 Task: Find connections with filter location Katangi with filter topic #Socialmediawith filter profile language Spanish with filter current company Volvo Group with filter school National Academy of Legal Studies & Research (NALSAR) University Hyderabad with filter industry Computer Hardware Manufacturing with filter service category Search Engine Marketing (SEM) with filter keywords title Help Desk
Action: Mouse moved to (153, 227)
Screenshot: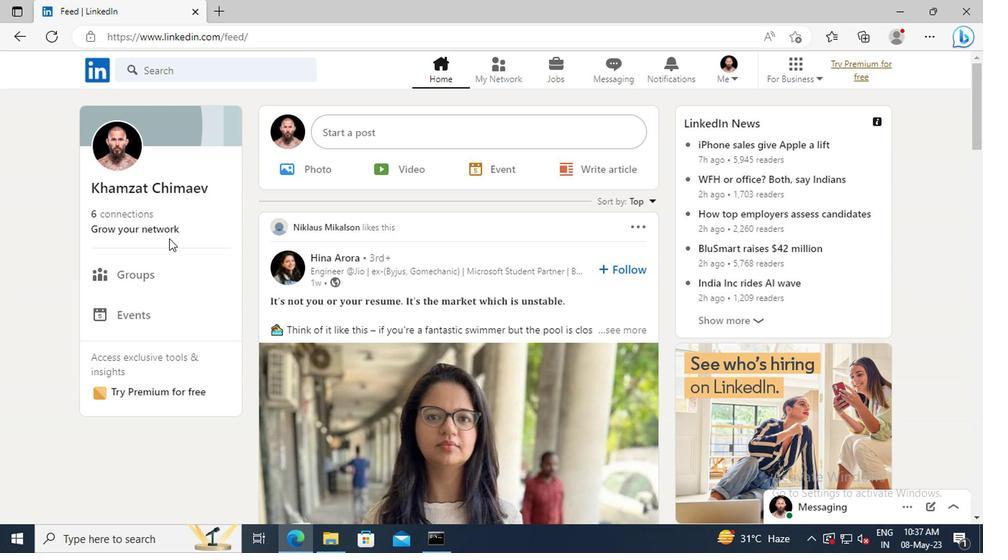 
Action: Mouse pressed left at (153, 227)
Screenshot: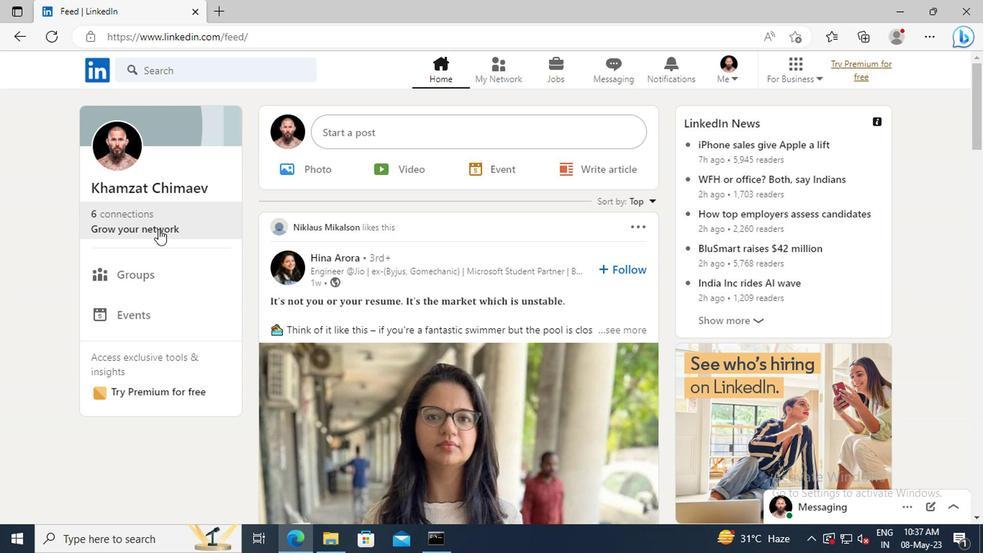 
Action: Mouse moved to (155, 154)
Screenshot: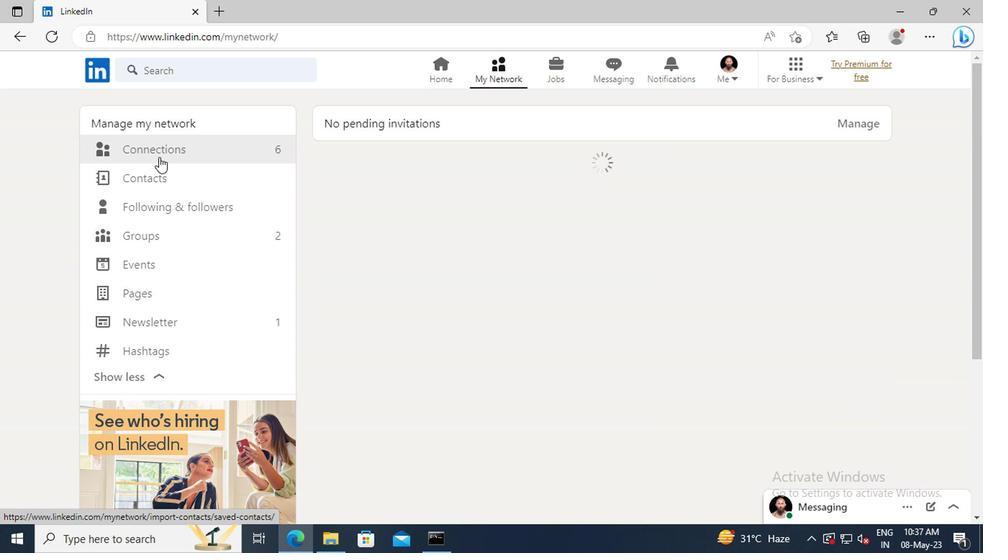 
Action: Mouse pressed left at (155, 154)
Screenshot: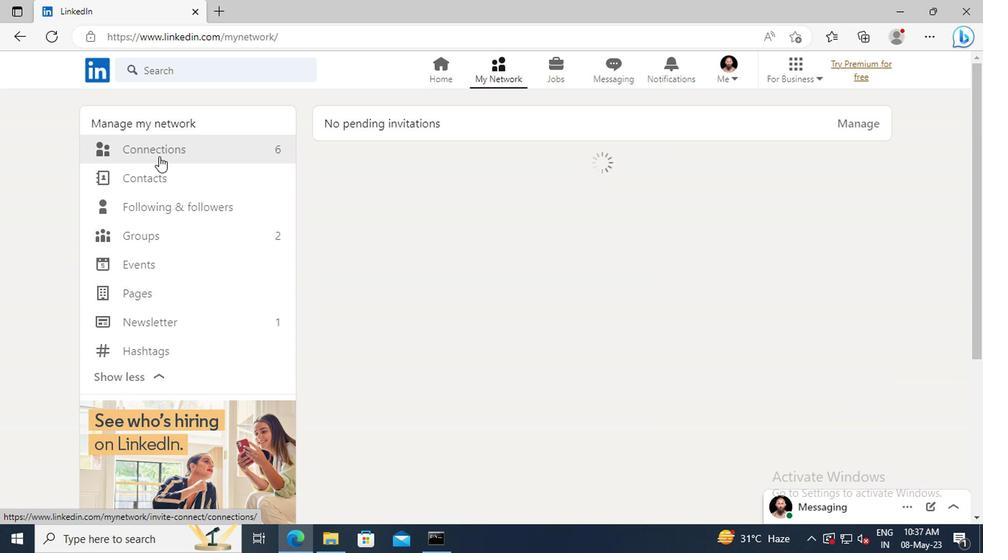 
Action: Mouse moved to (589, 154)
Screenshot: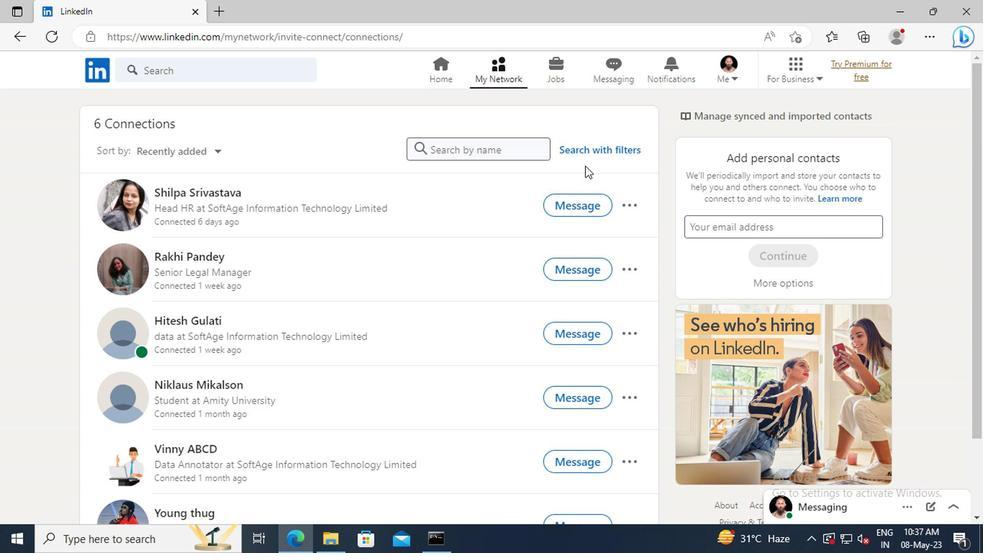 
Action: Mouse pressed left at (589, 154)
Screenshot: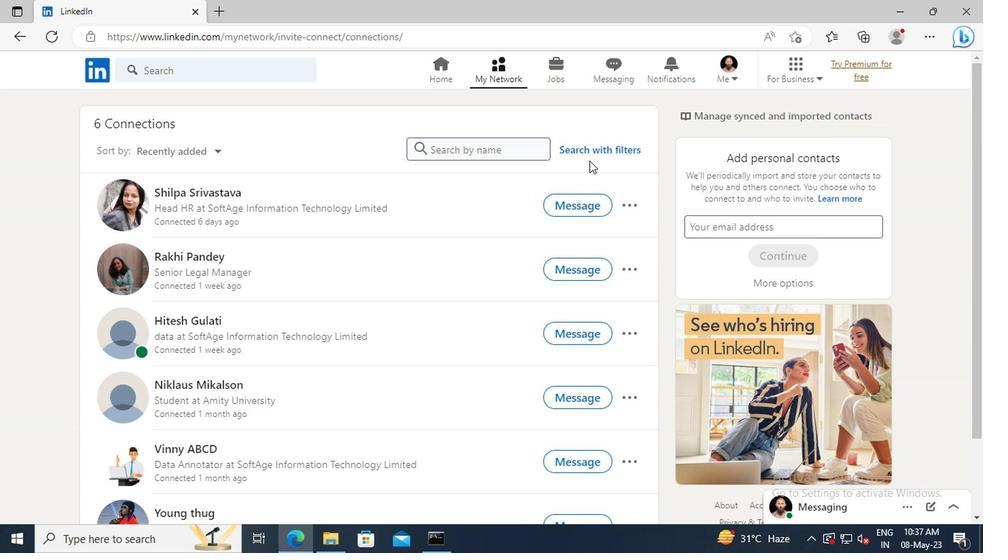 
Action: Mouse moved to (539, 114)
Screenshot: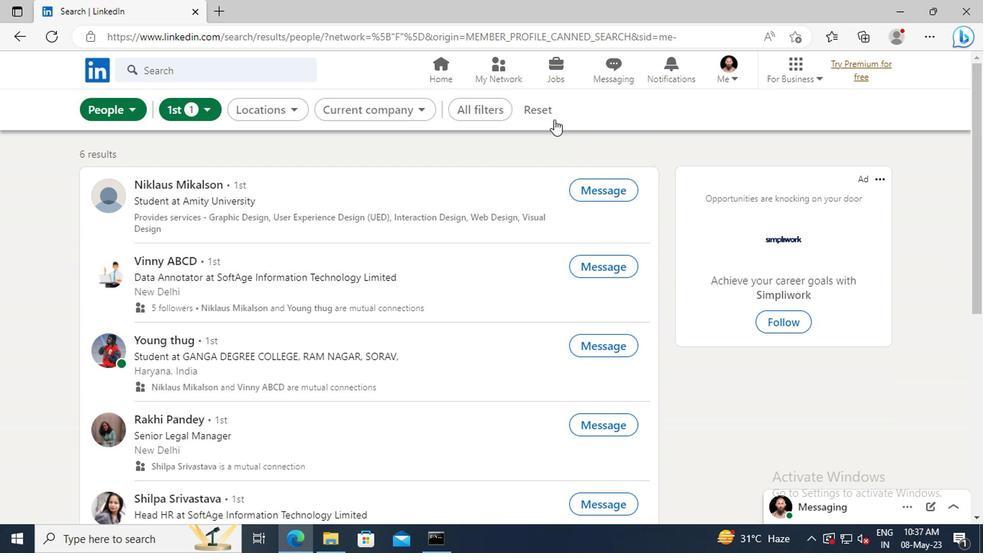 
Action: Mouse pressed left at (539, 114)
Screenshot: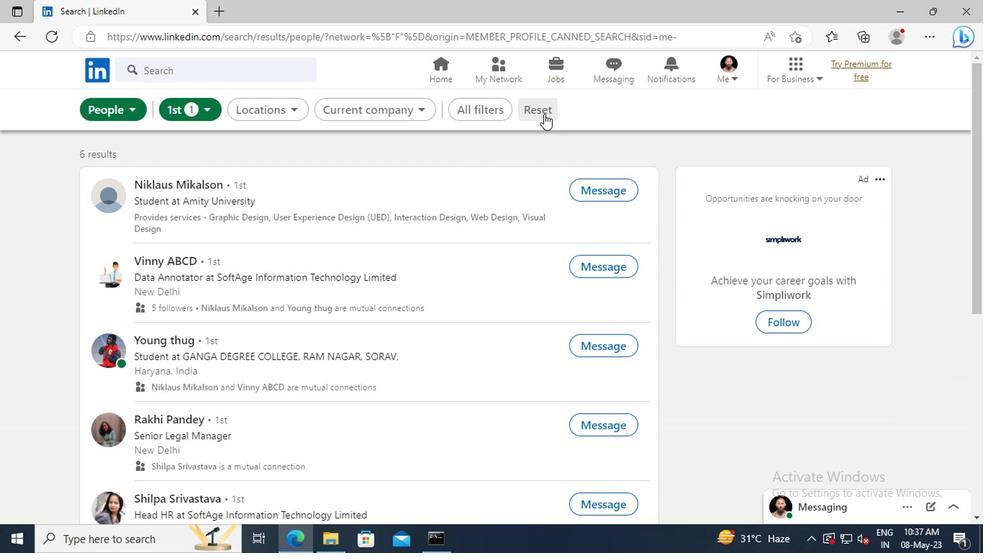 
Action: Mouse moved to (513, 111)
Screenshot: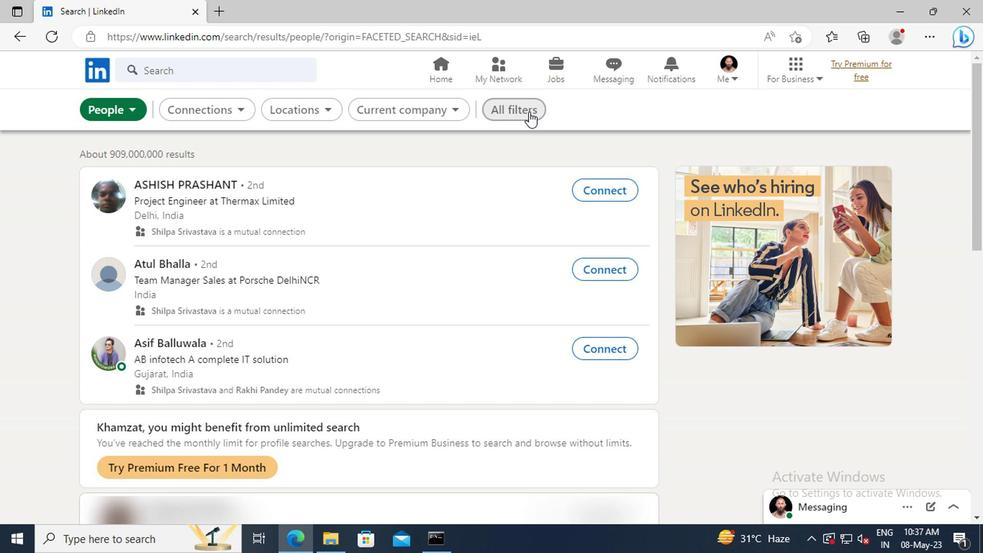 
Action: Mouse pressed left at (513, 111)
Screenshot: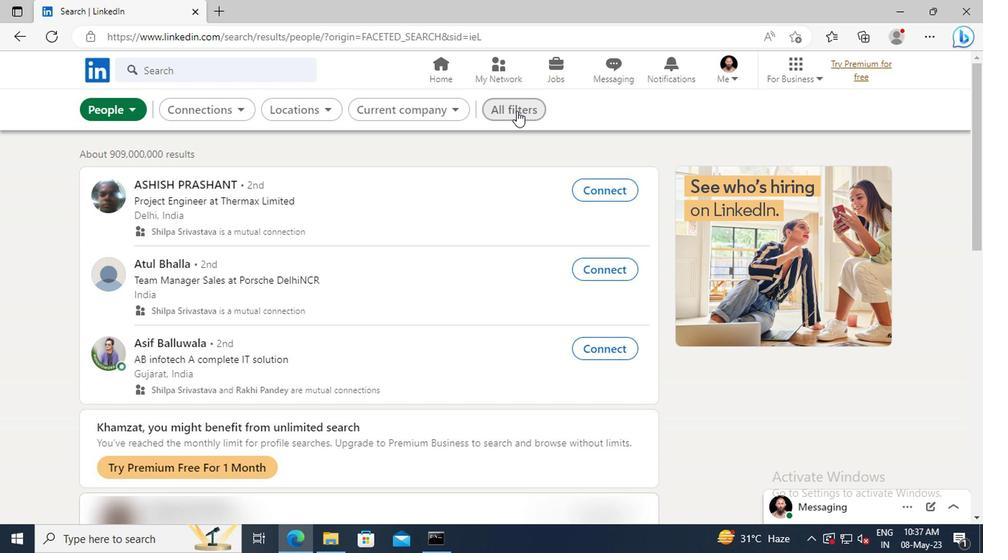 
Action: Mouse moved to (790, 268)
Screenshot: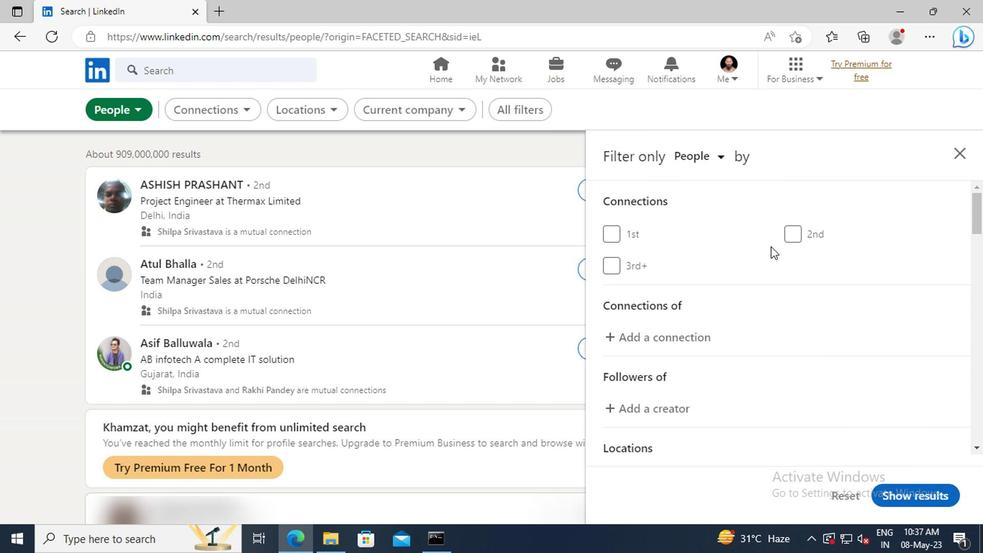 
Action: Mouse scrolled (790, 267) with delta (0, -1)
Screenshot: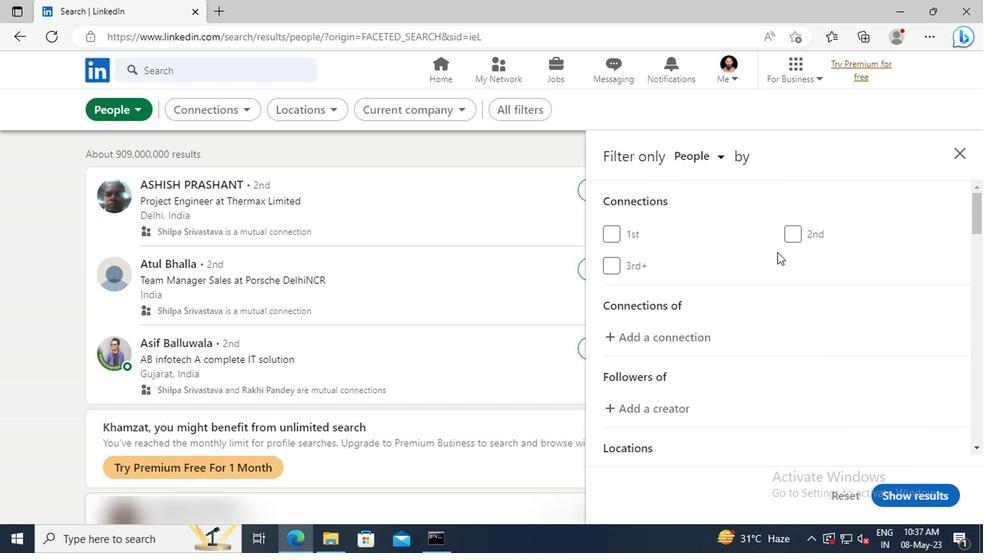 
Action: Mouse scrolled (790, 267) with delta (0, -1)
Screenshot: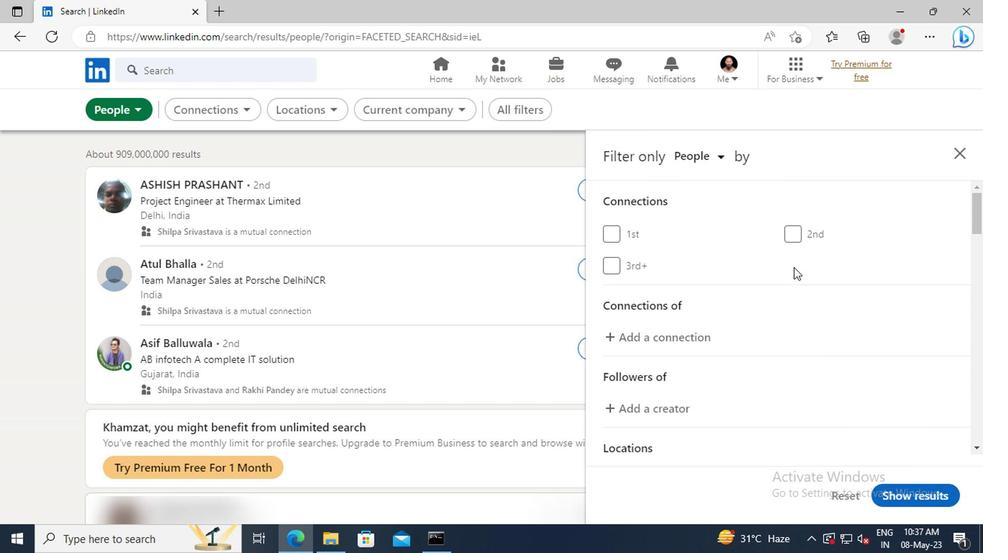 
Action: Mouse scrolled (790, 267) with delta (0, -1)
Screenshot: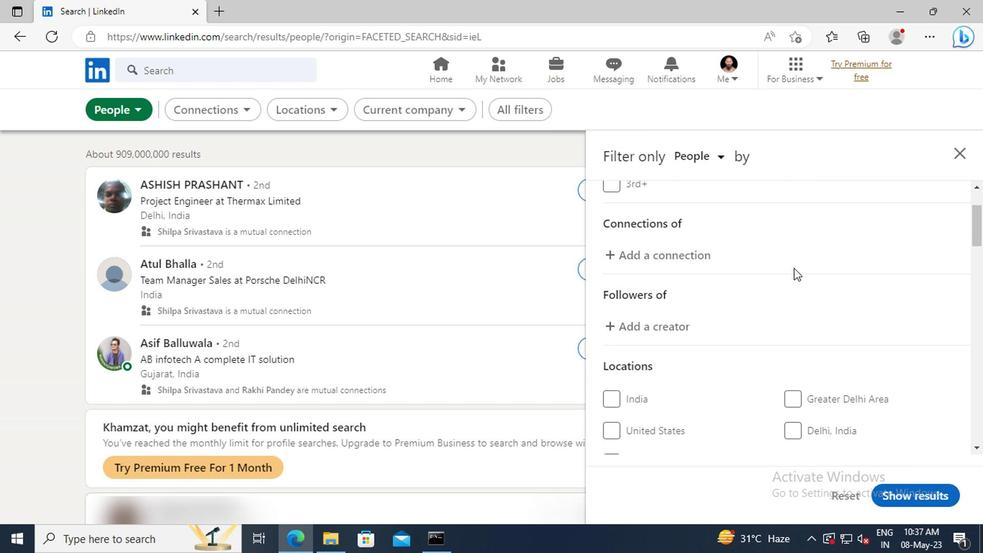 
Action: Mouse scrolled (790, 267) with delta (0, -1)
Screenshot: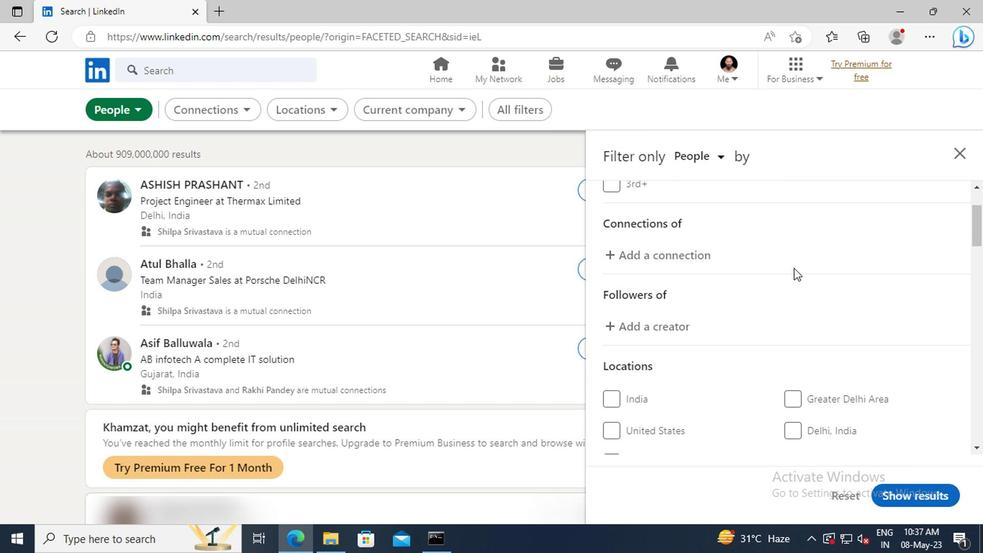 
Action: Mouse scrolled (790, 267) with delta (0, -1)
Screenshot: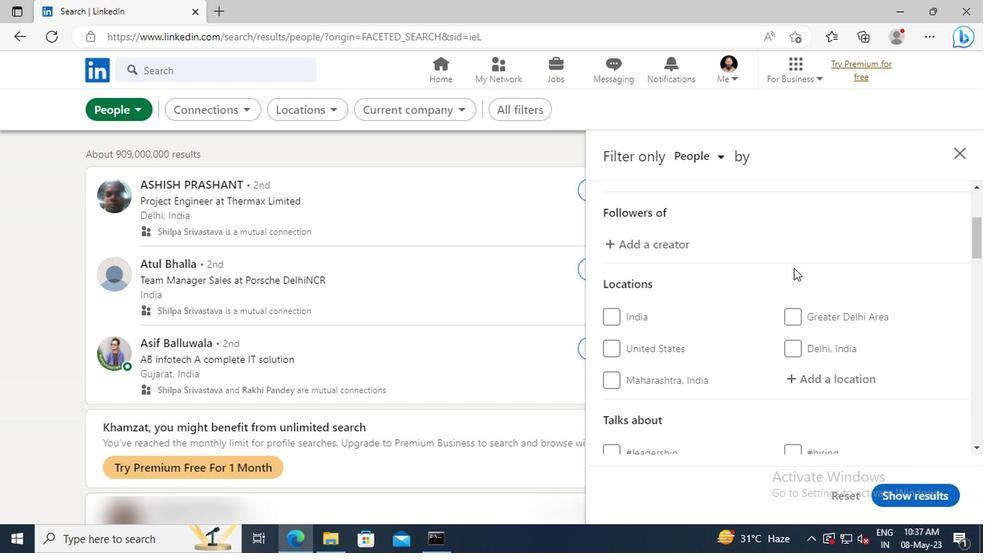
Action: Mouse scrolled (790, 267) with delta (0, -1)
Screenshot: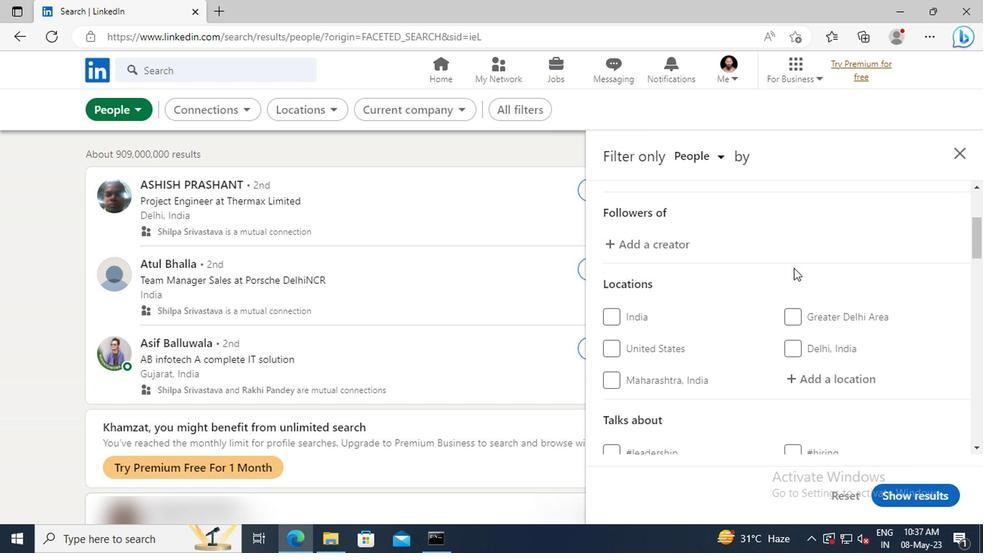 
Action: Mouse moved to (797, 297)
Screenshot: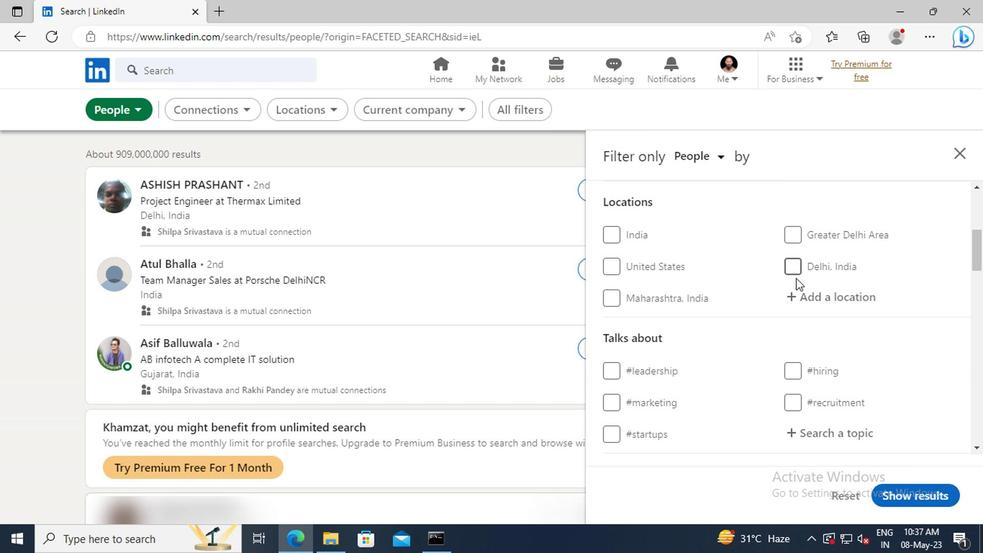 
Action: Mouse pressed left at (797, 297)
Screenshot: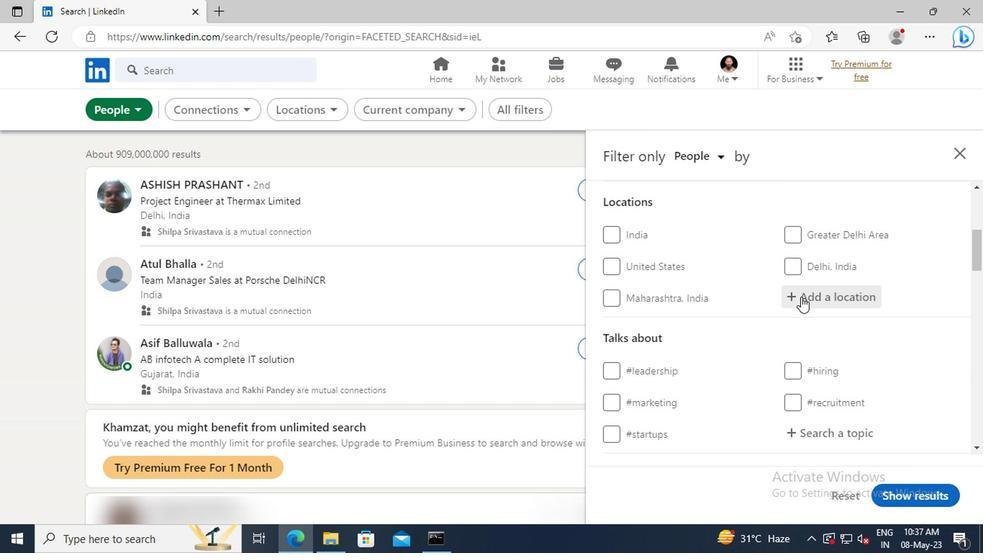 
Action: Key pressed <Key.shift>KATANGI
Screenshot: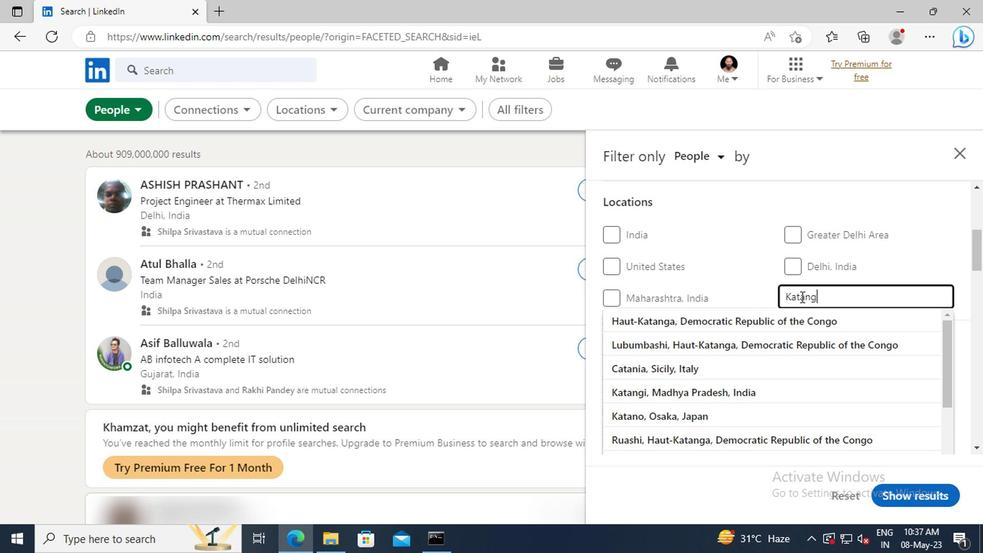 
Action: Mouse moved to (797, 317)
Screenshot: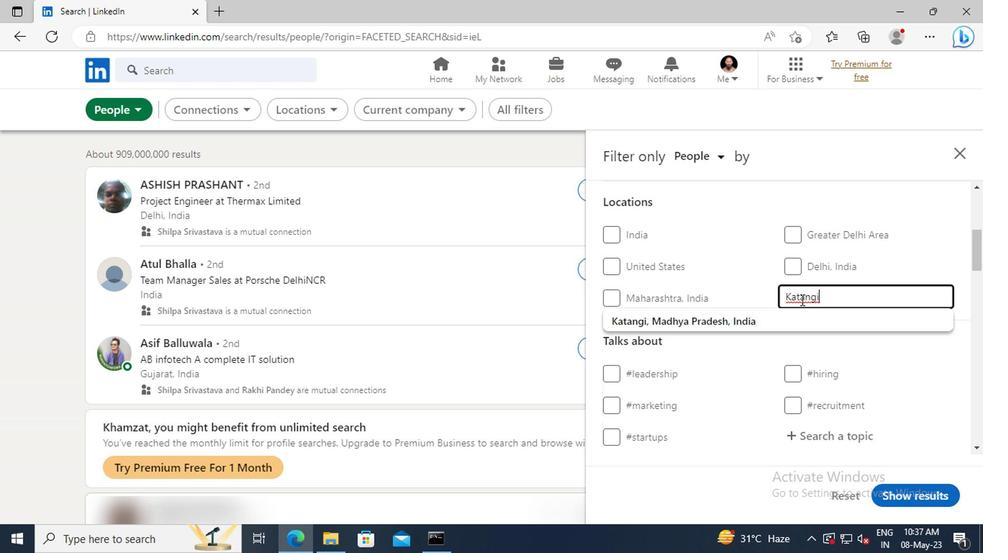 
Action: Mouse pressed left at (797, 317)
Screenshot: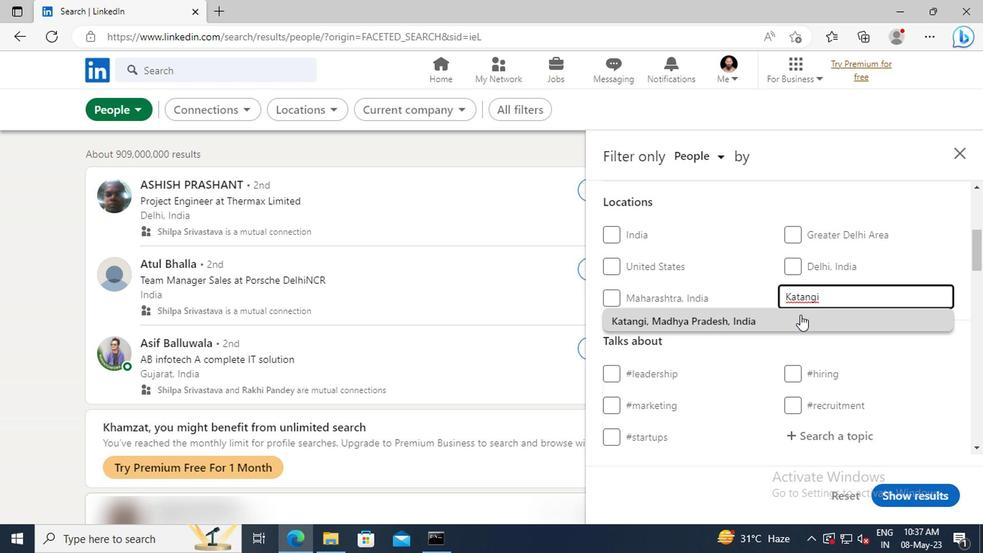
Action: Mouse scrolled (797, 316) with delta (0, 0)
Screenshot: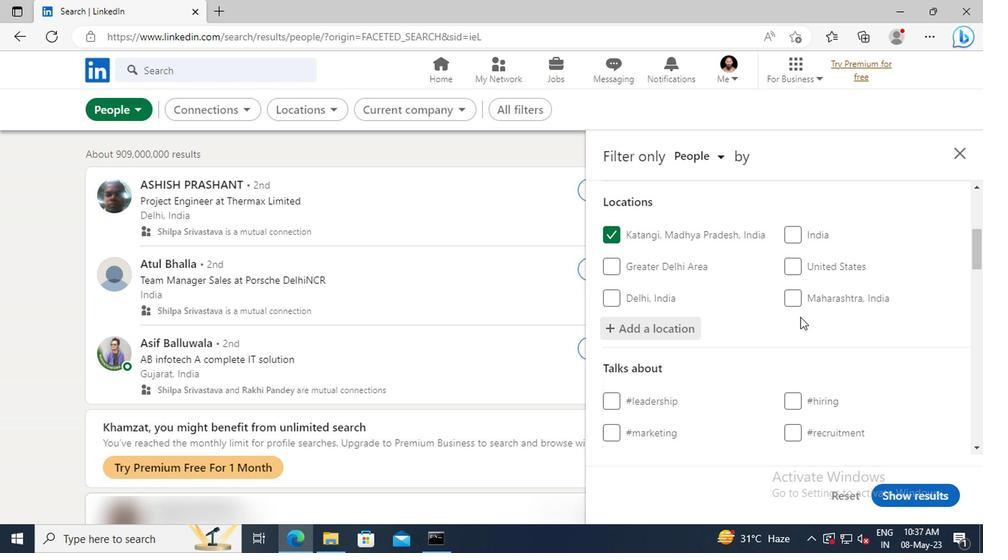 
Action: Mouse scrolled (797, 316) with delta (0, 0)
Screenshot: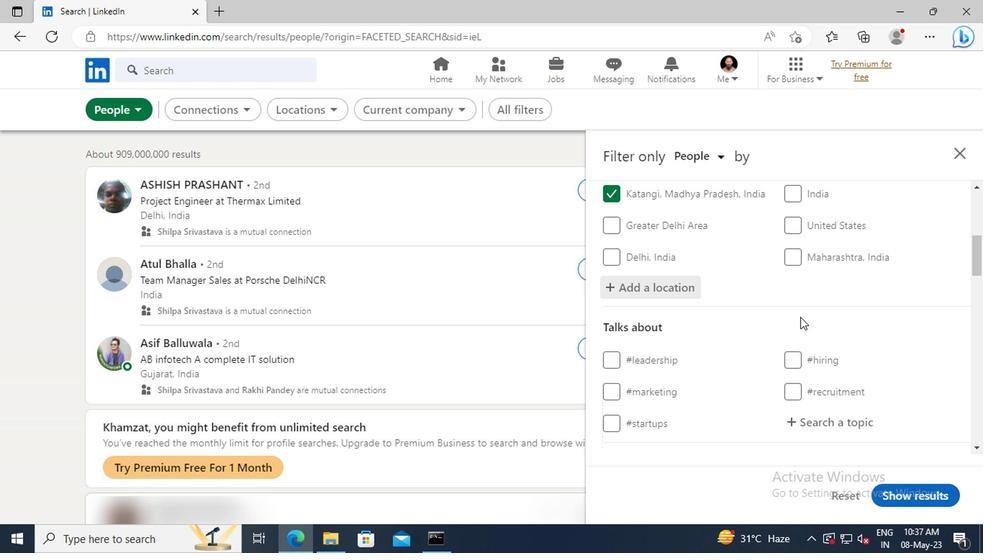 
Action: Mouse scrolled (797, 316) with delta (0, 0)
Screenshot: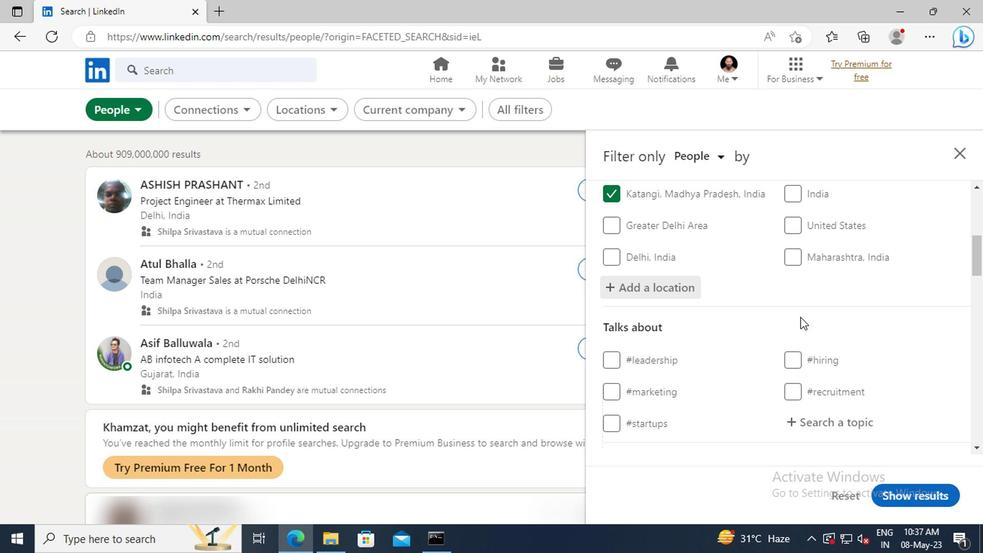 
Action: Mouse moved to (802, 338)
Screenshot: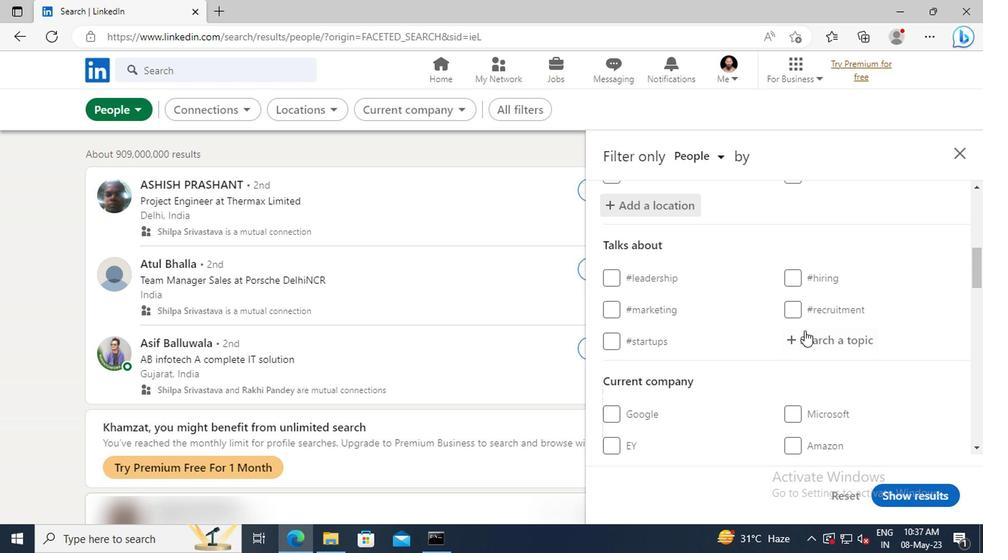 
Action: Mouse pressed left at (802, 338)
Screenshot: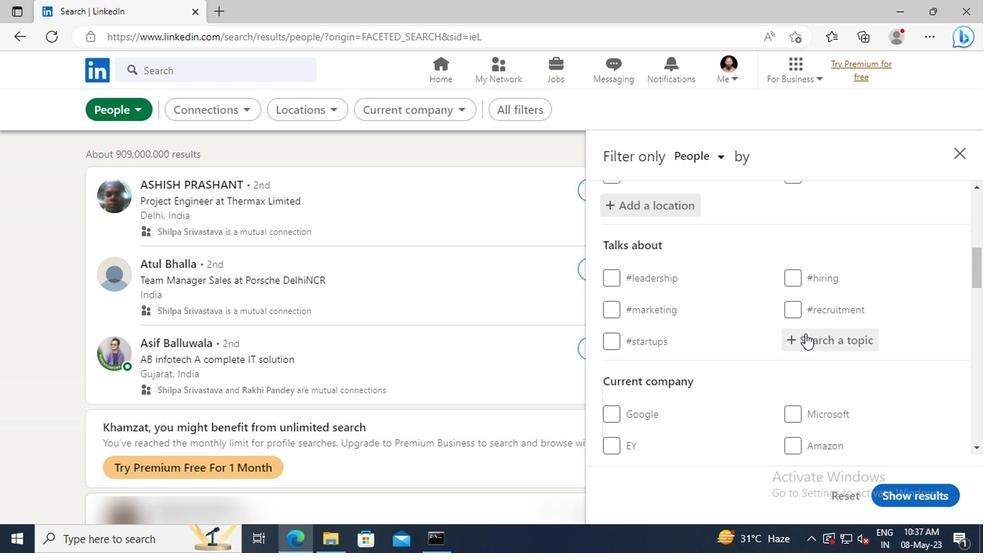 
Action: Key pressed <Key.shift>
Screenshot: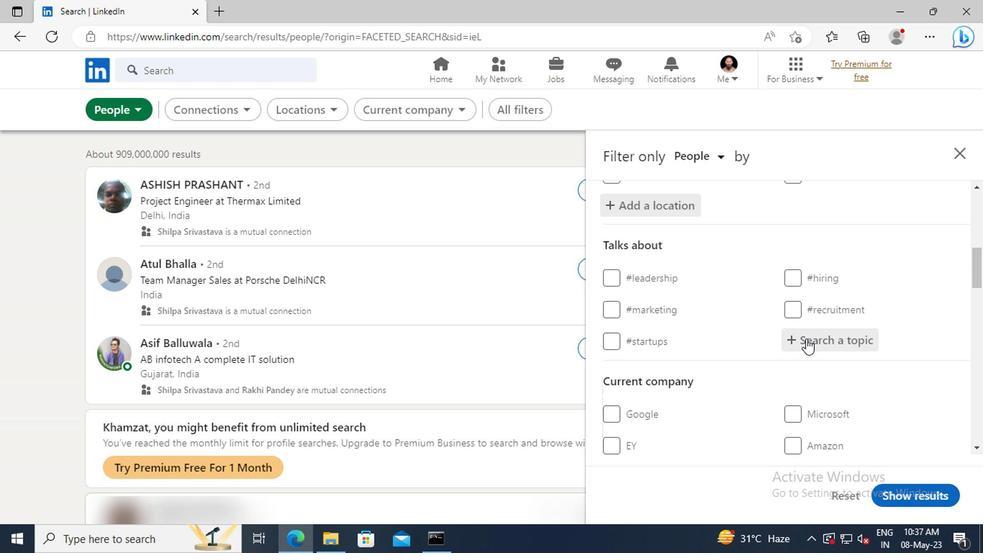 
Action: Mouse moved to (804, 338)
Screenshot: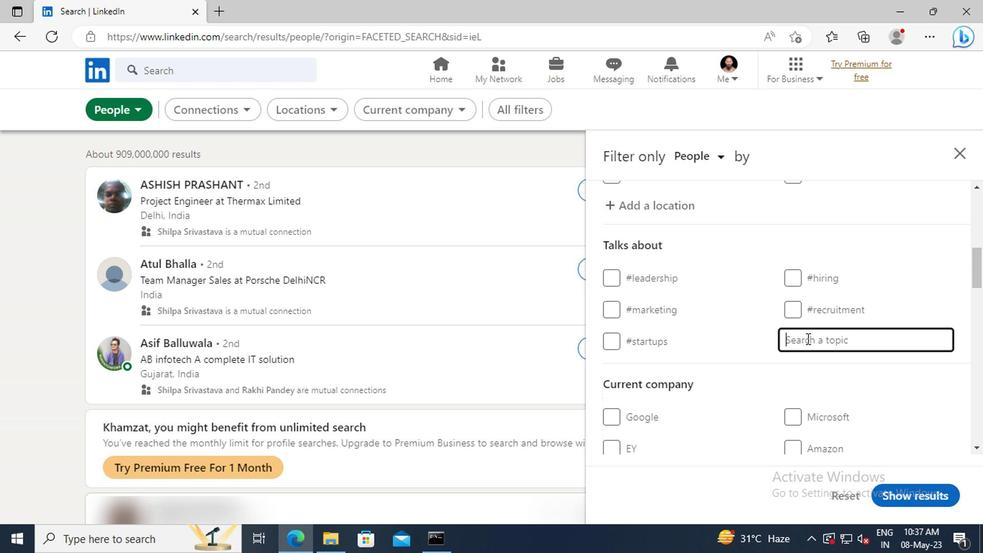 
Action: Key pressed SOCIALME
Screenshot: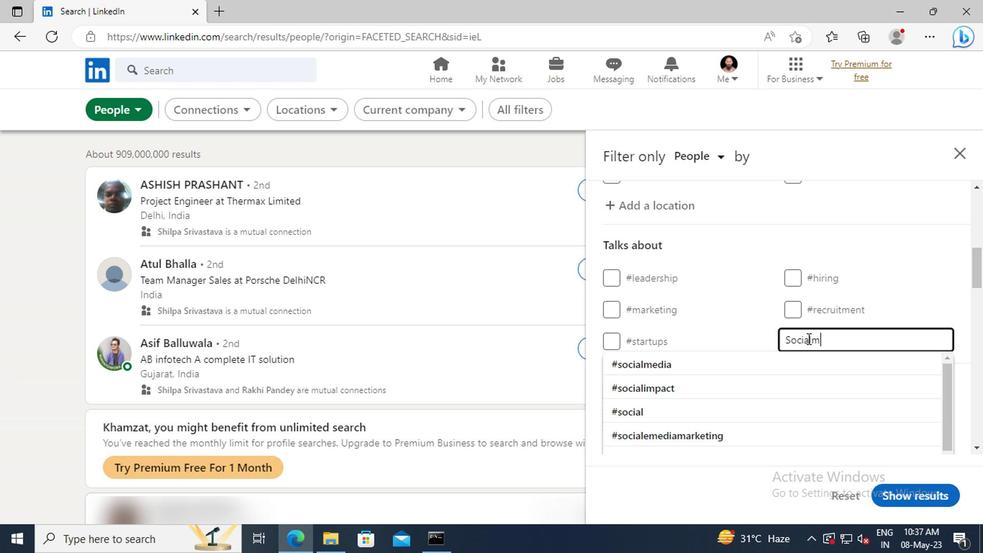
Action: Mouse moved to (804, 358)
Screenshot: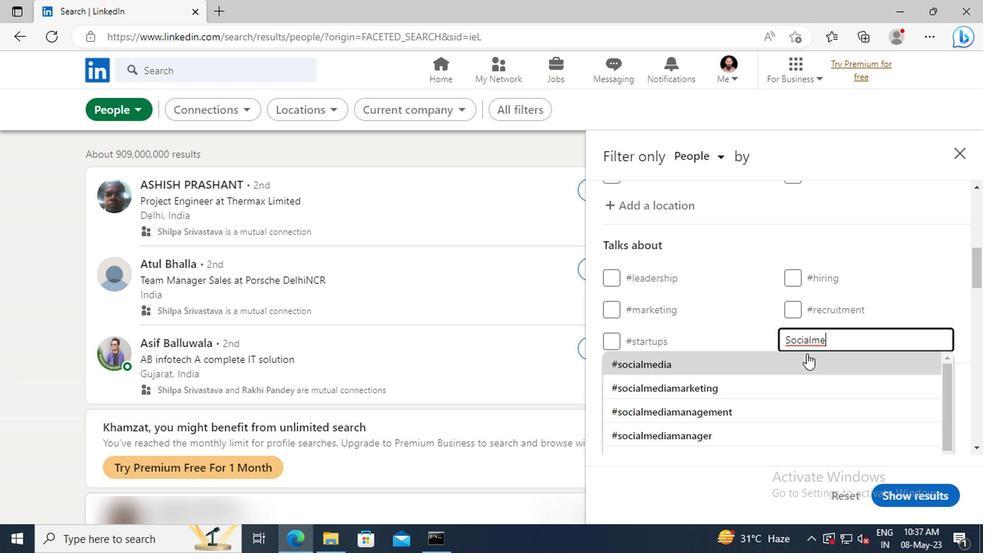 
Action: Mouse pressed left at (804, 358)
Screenshot: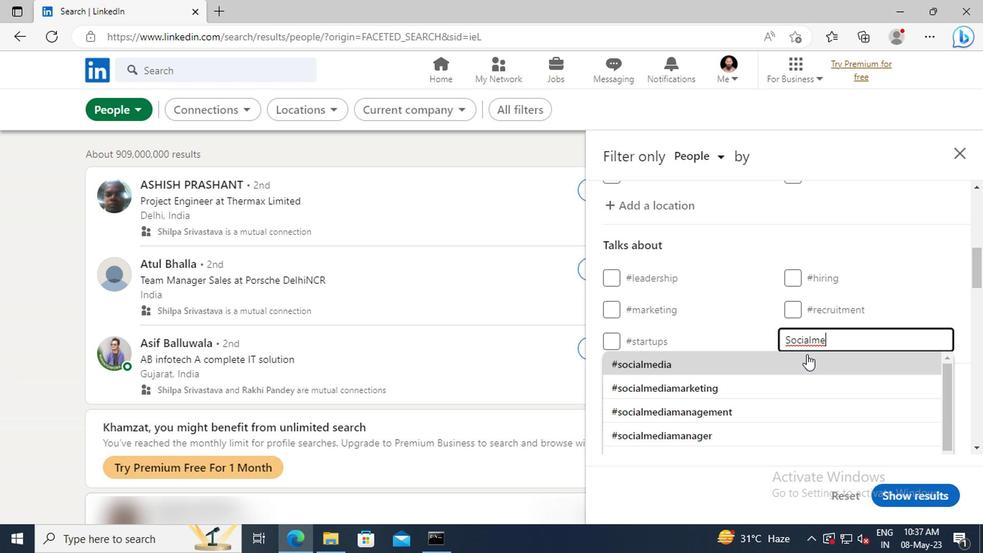 
Action: Mouse scrolled (804, 357) with delta (0, 0)
Screenshot: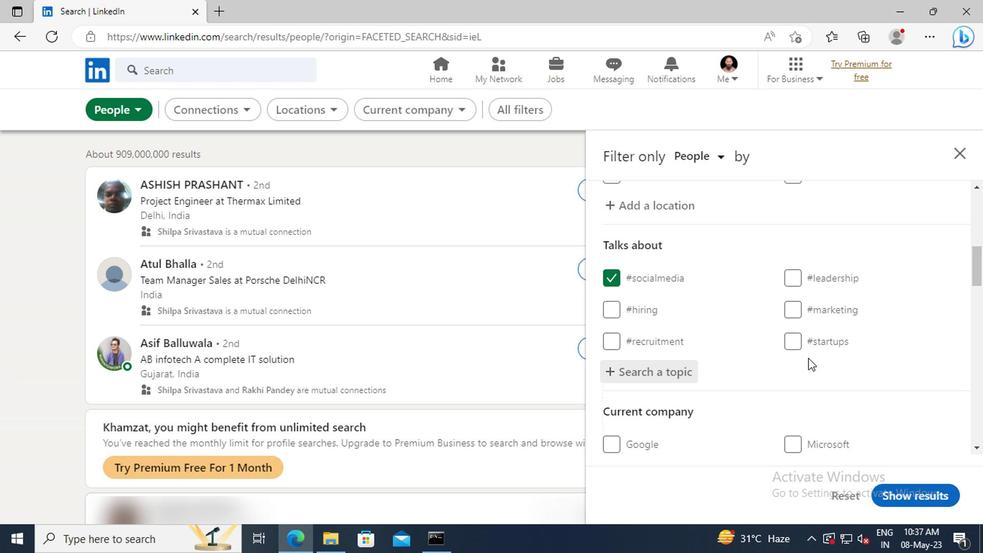 
Action: Mouse scrolled (804, 357) with delta (0, 0)
Screenshot: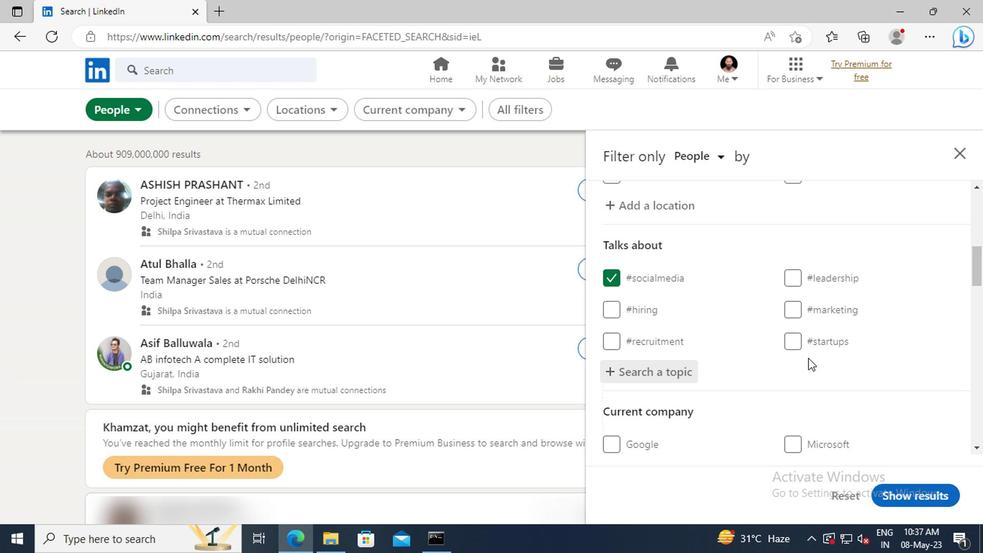 
Action: Mouse scrolled (804, 357) with delta (0, 0)
Screenshot: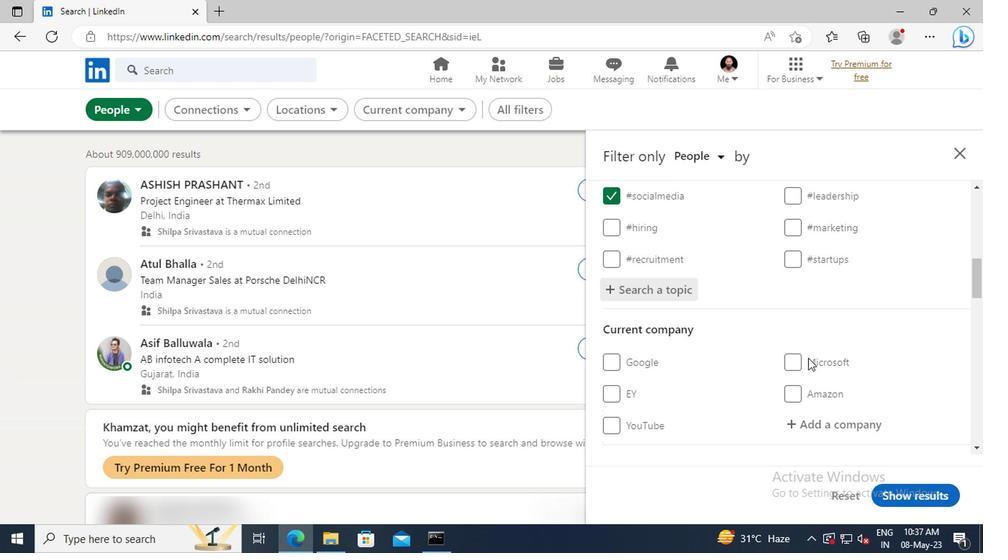 
Action: Mouse scrolled (804, 357) with delta (0, 0)
Screenshot: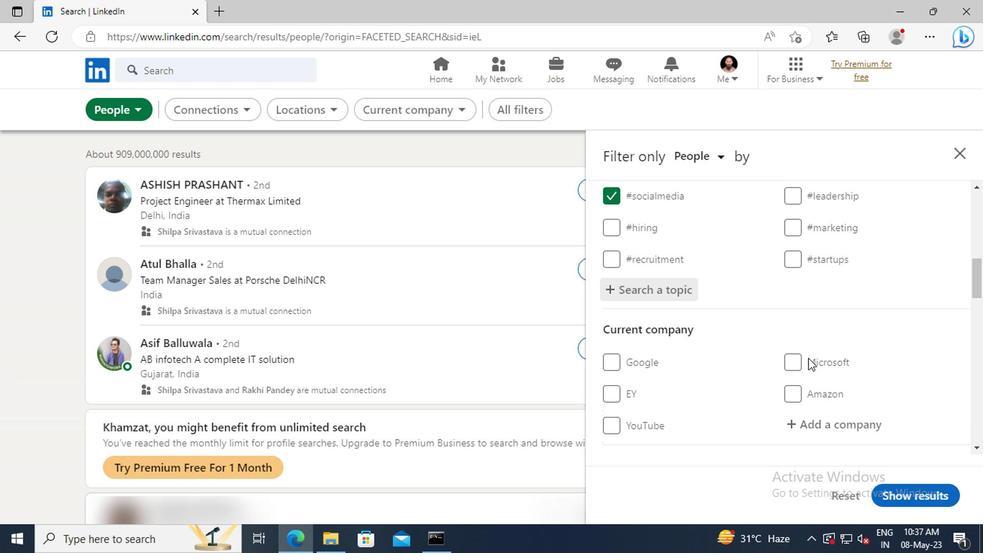 
Action: Mouse moved to (804, 358)
Screenshot: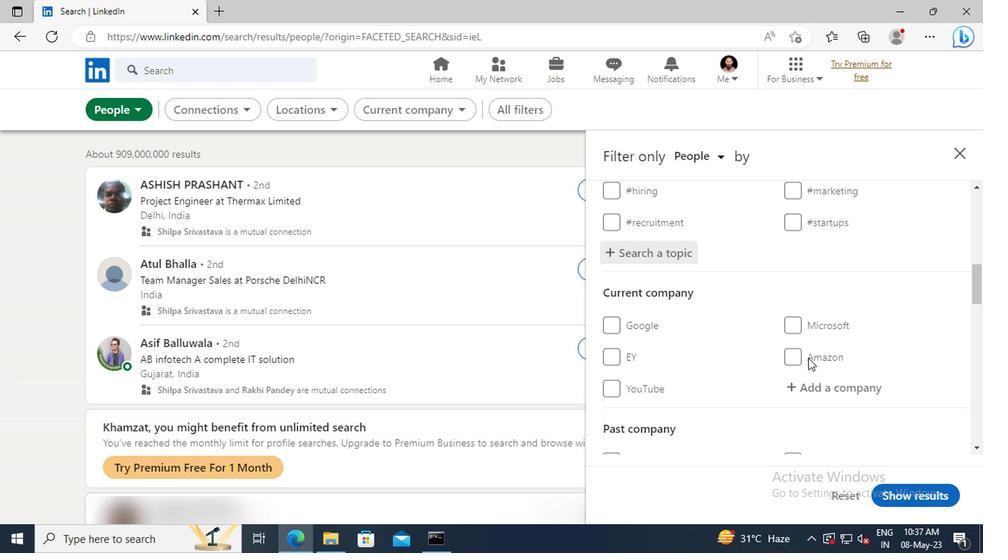 
Action: Mouse scrolled (804, 357) with delta (0, 0)
Screenshot: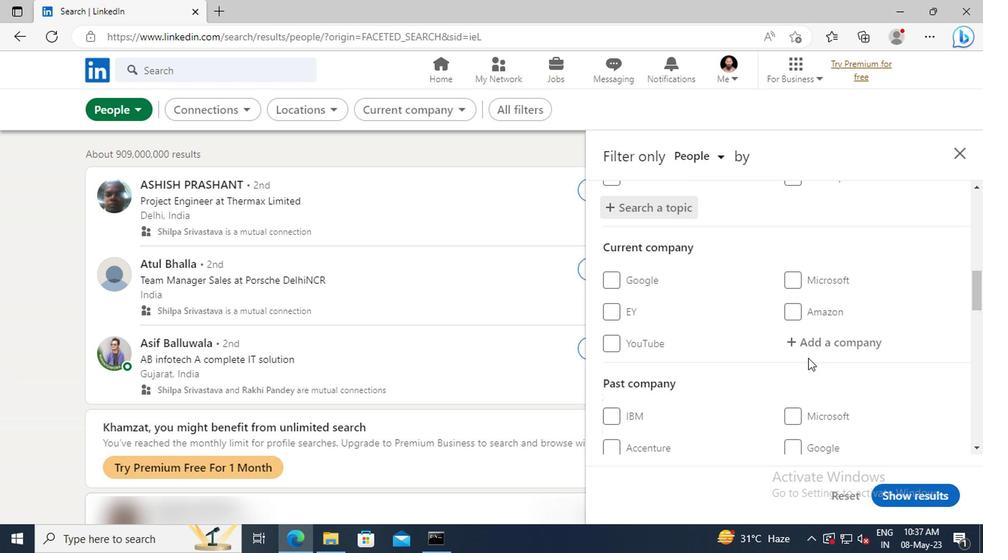 
Action: Mouse scrolled (804, 357) with delta (0, 0)
Screenshot: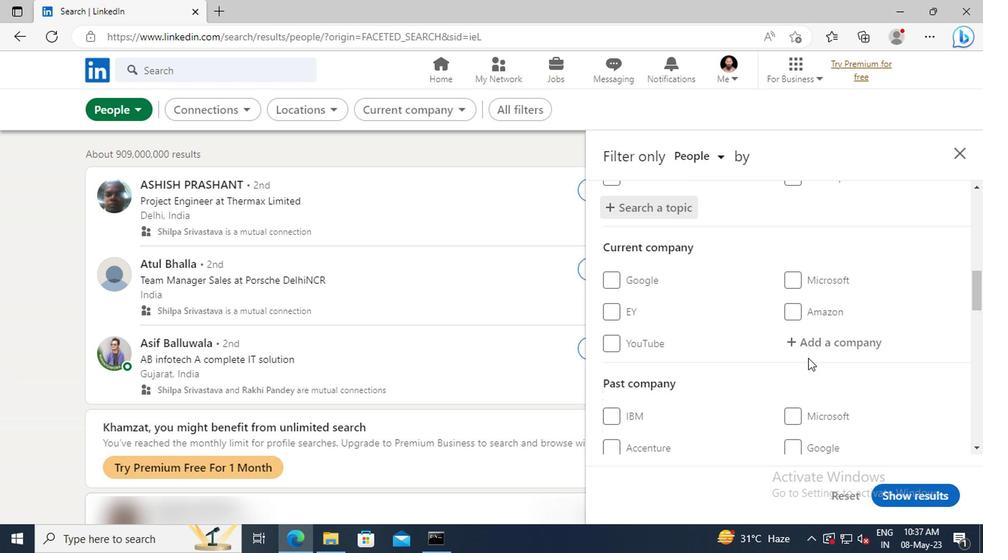 
Action: Mouse scrolled (804, 357) with delta (0, 0)
Screenshot: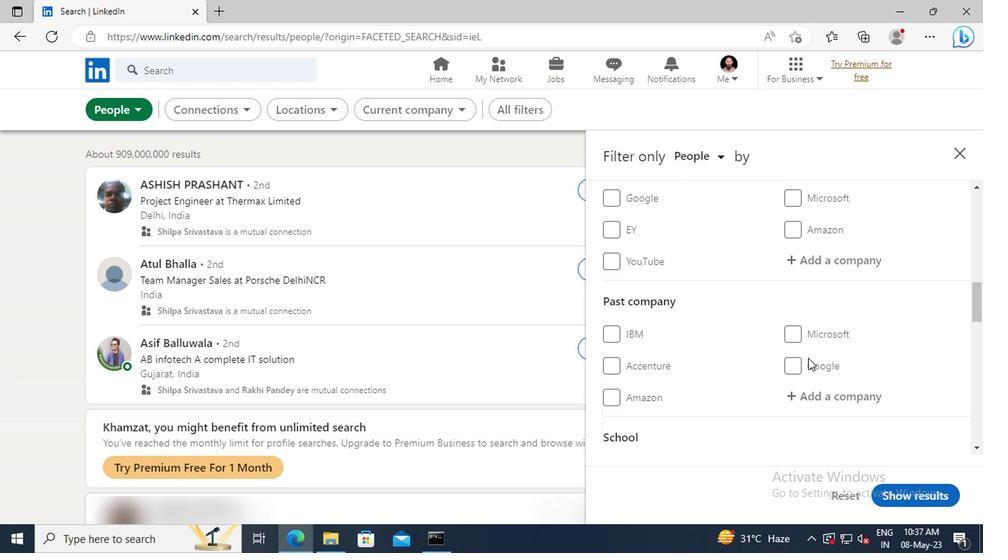 
Action: Mouse scrolled (804, 357) with delta (0, 0)
Screenshot: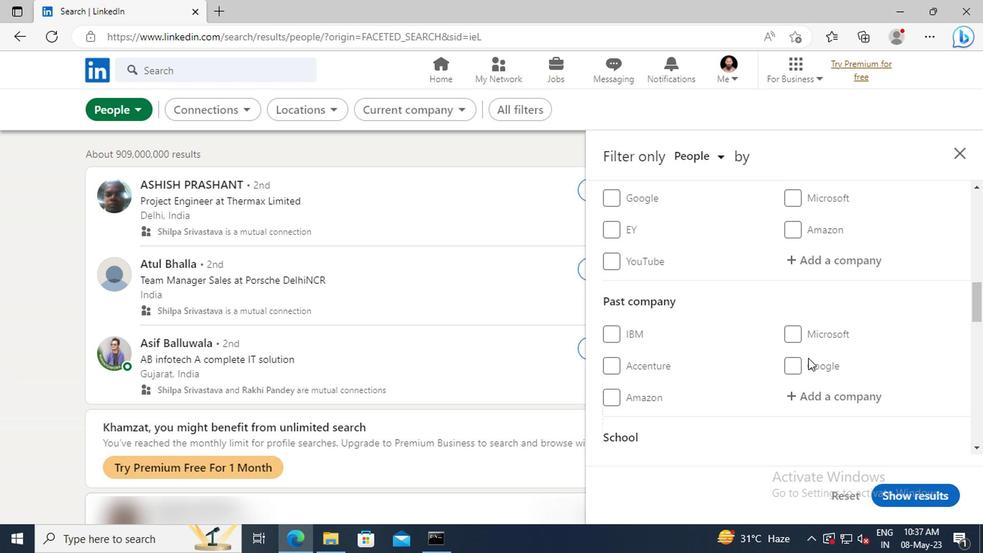 
Action: Mouse scrolled (804, 357) with delta (0, 0)
Screenshot: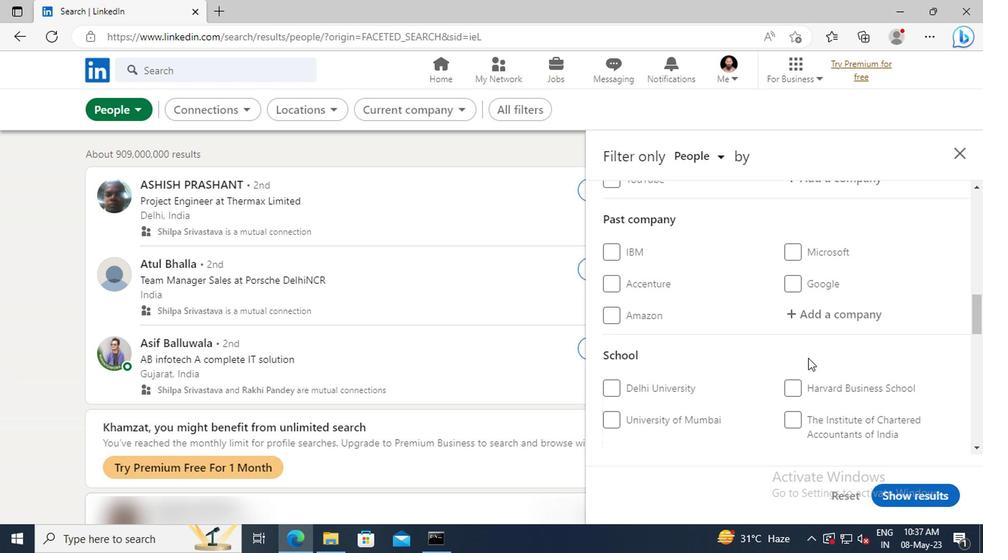 
Action: Mouse scrolled (804, 357) with delta (0, 0)
Screenshot: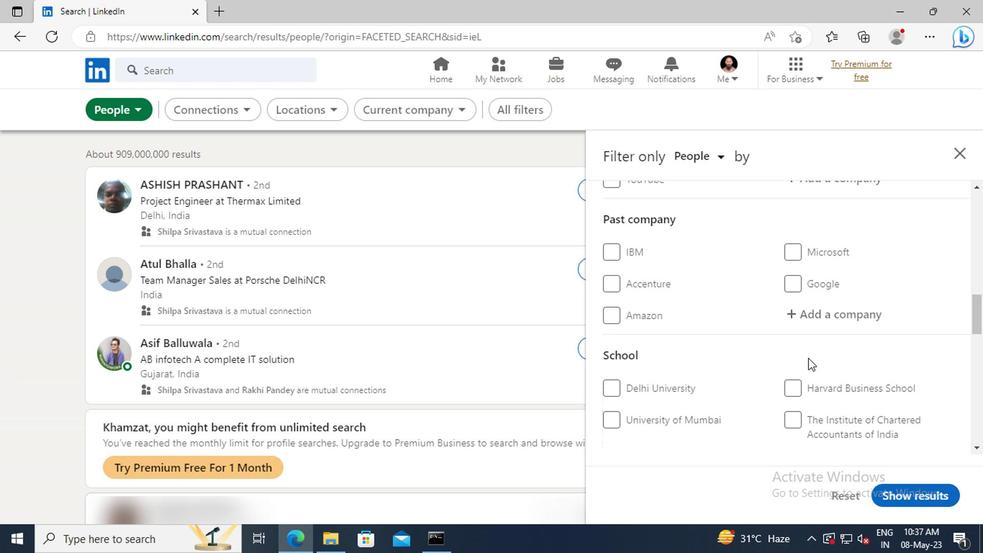 
Action: Mouse scrolled (804, 357) with delta (0, 0)
Screenshot: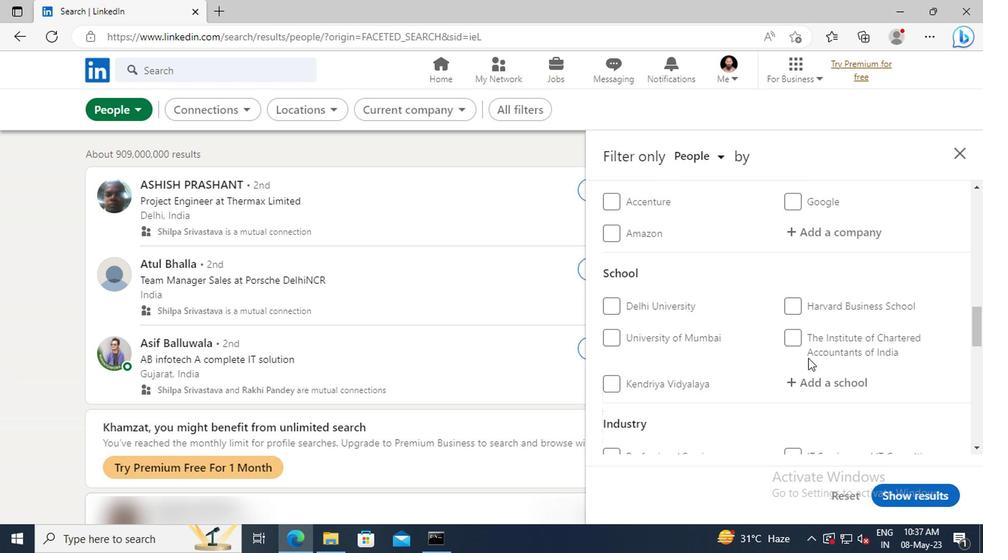 
Action: Mouse scrolled (804, 357) with delta (0, 0)
Screenshot: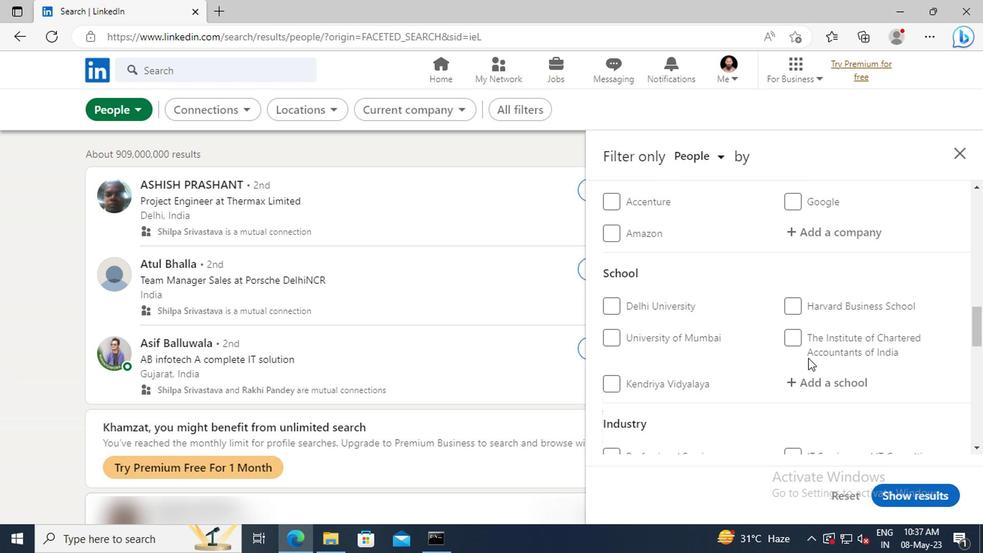 
Action: Mouse scrolled (804, 357) with delta (0, 0)
Screenshot: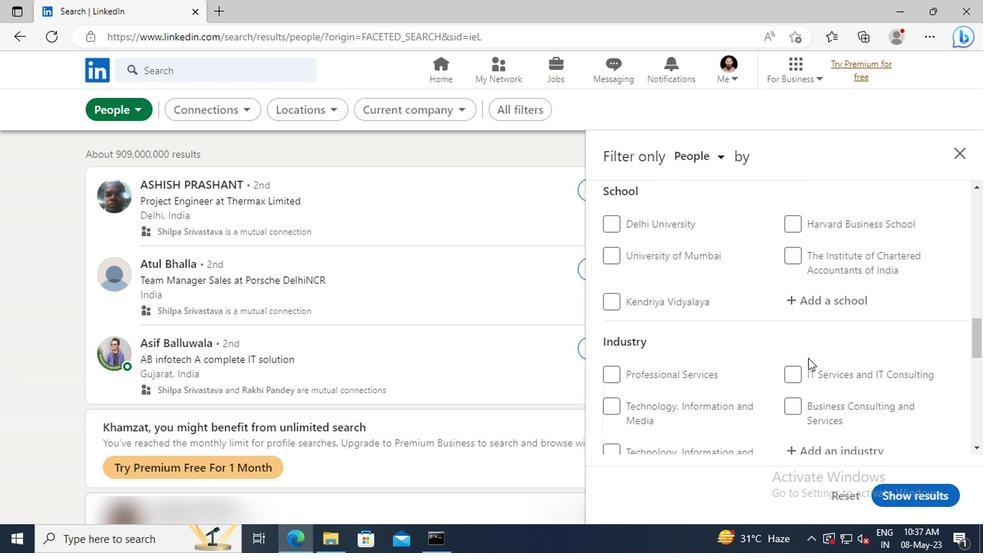 
Action: Mouse scrolled (804, 357) with delta (0, 0)
Screenshot: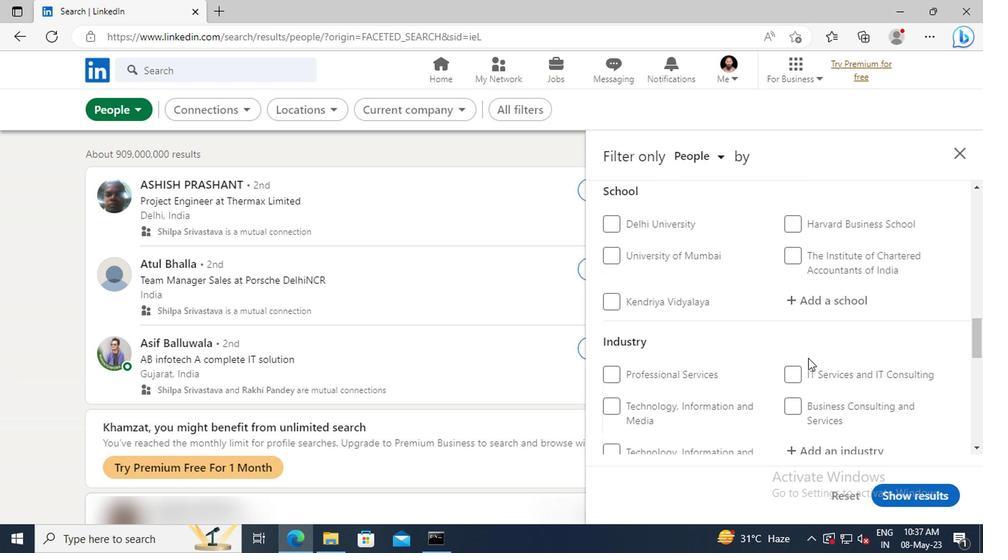 
Action: Mouse scrolled (804, 357) with delta (0, 0)
Screenshot: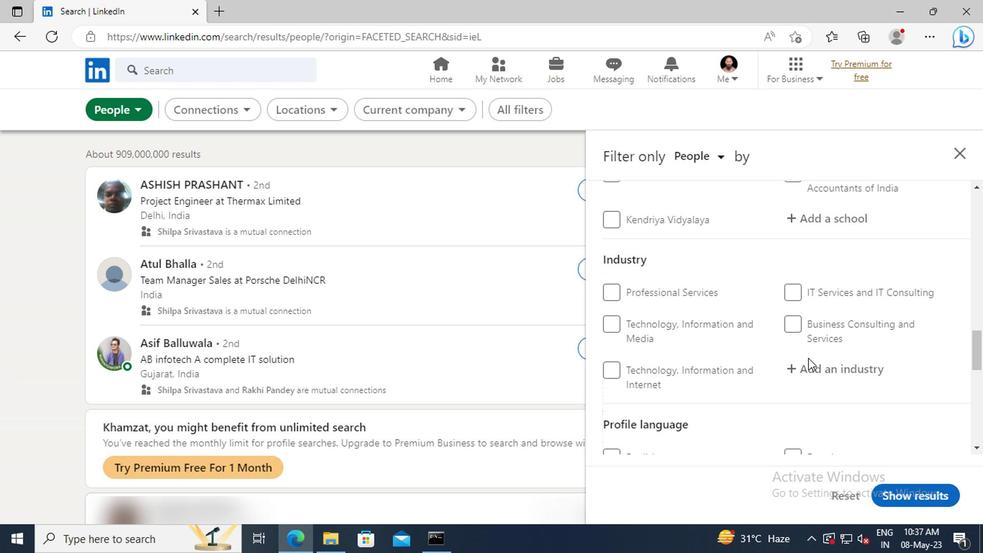 
Action: Mouse scrolled (804, 357) with delta (0, 0)
Screenshot: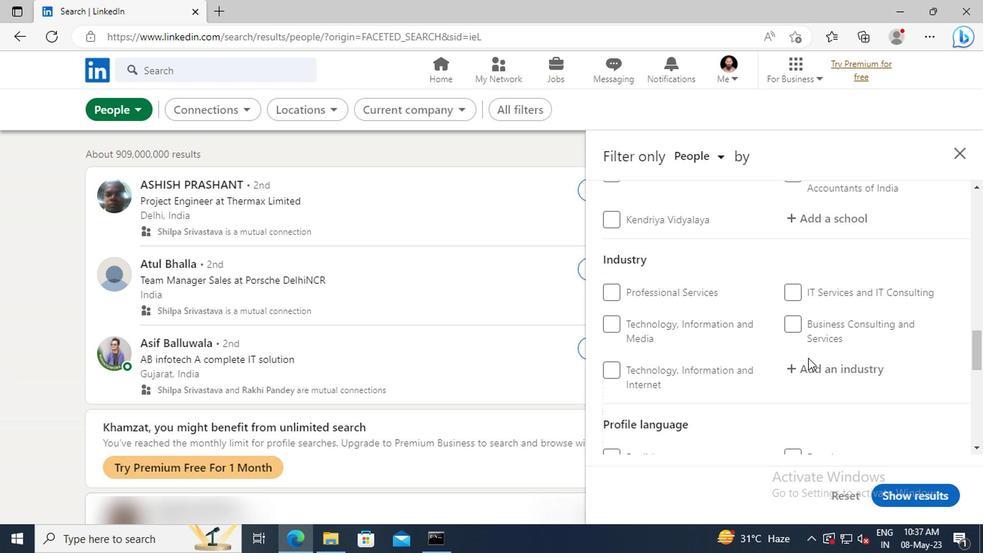 
Action: Mouse moved to (611, 406)
Screenshot: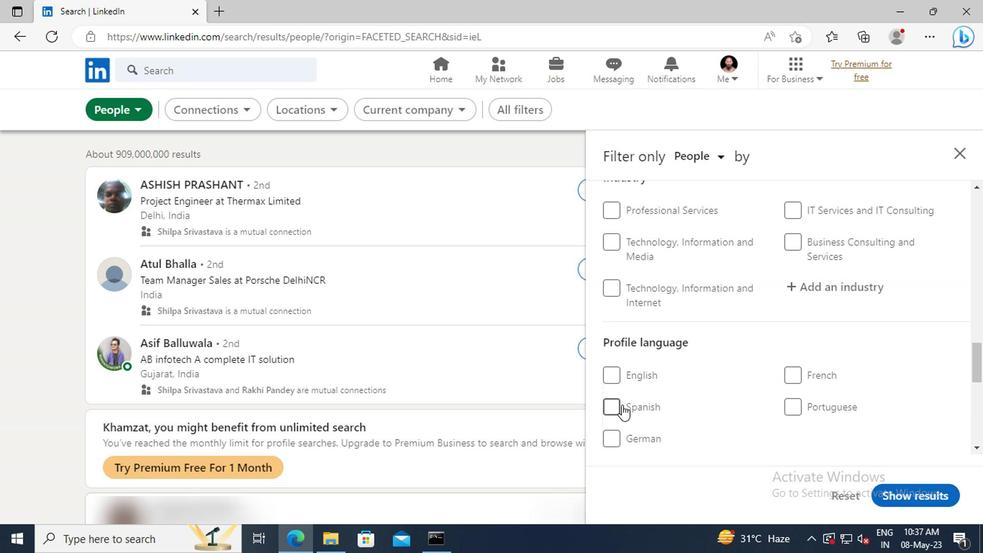 
Action: Mouse pressed left at (611, 406)
Screenshot: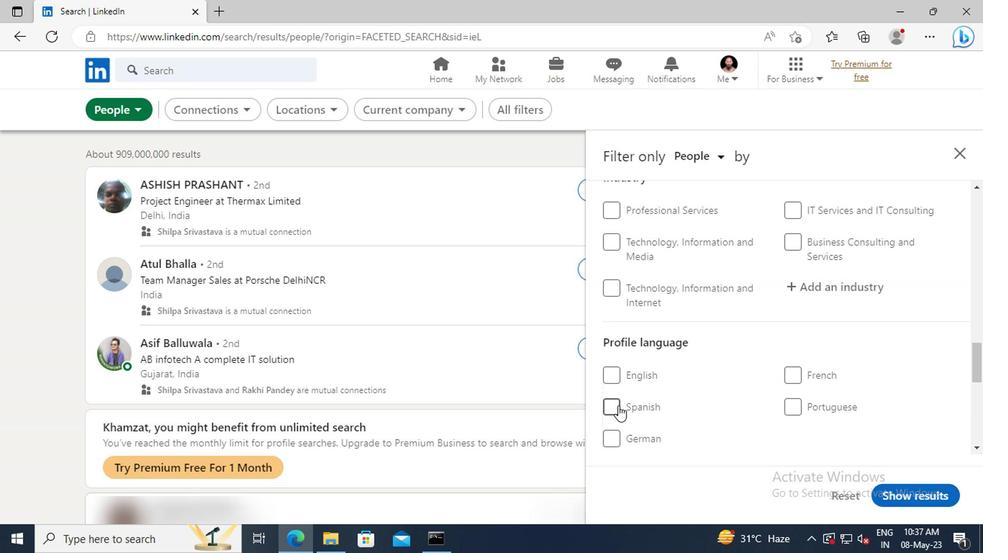 
Action: Mouse moved to (798, 358)
Screenshot: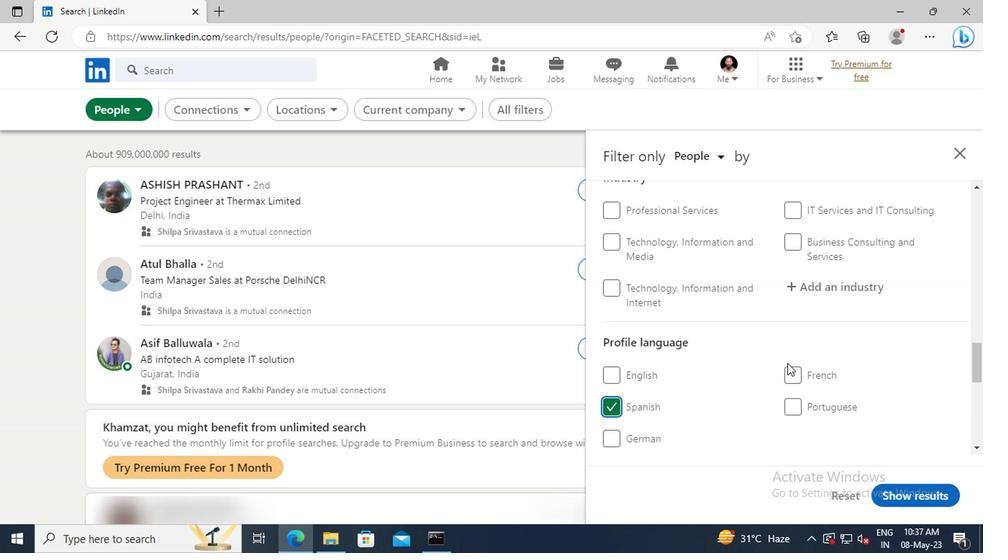 
Action: Mouse scrolled (798, 359) with delta (0, 1)
Screenshot: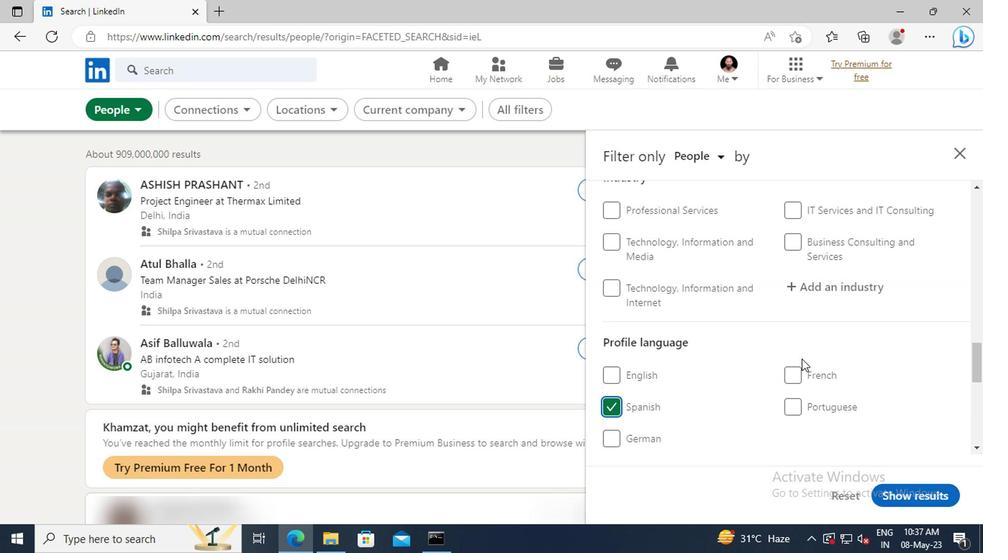 
Action: Mouse moved to (798, 358)
Screenshot: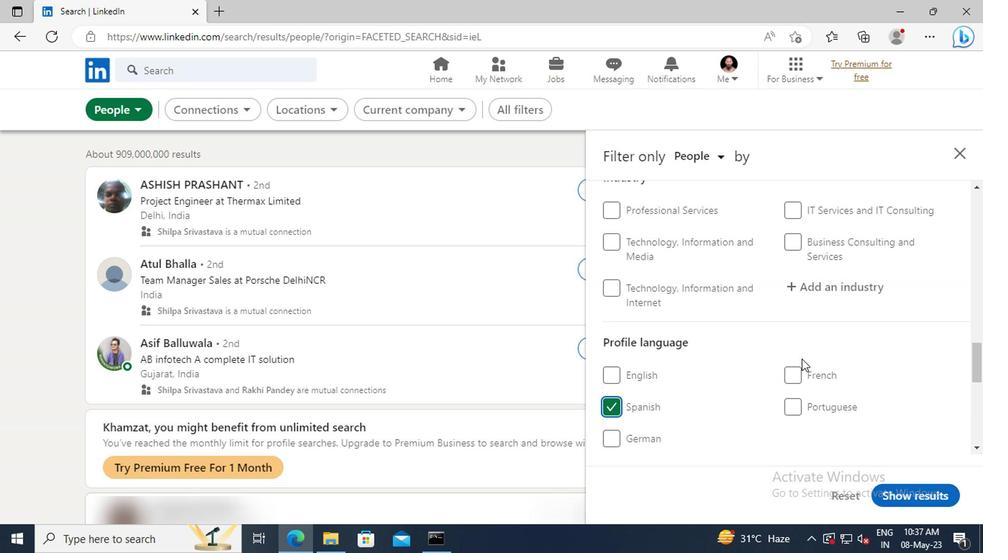 
Action: Mouse scrolled (798, 359) with delta (0, 1)
Screenshot: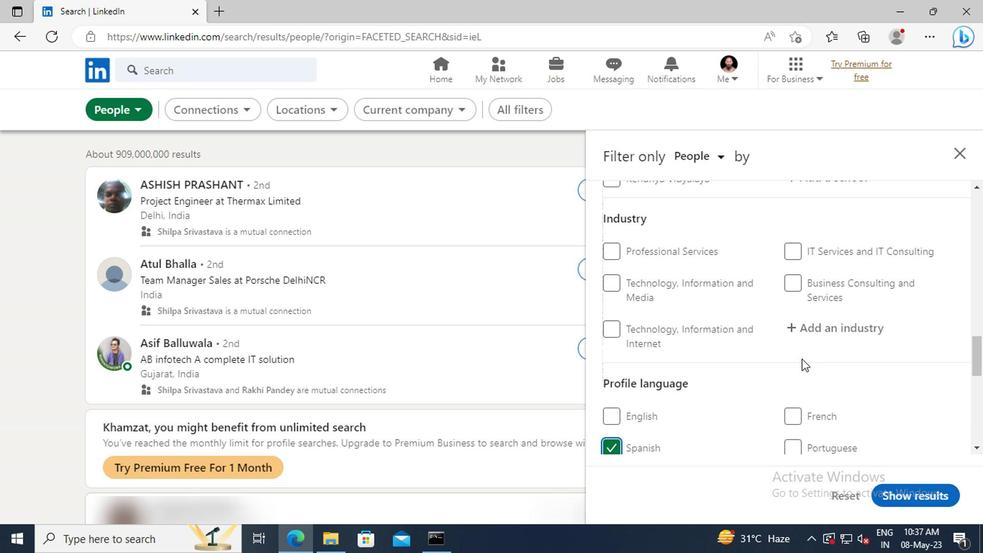 
Action: Mouse scrolled (798, 359) with delta (0, 1)
Screenshot: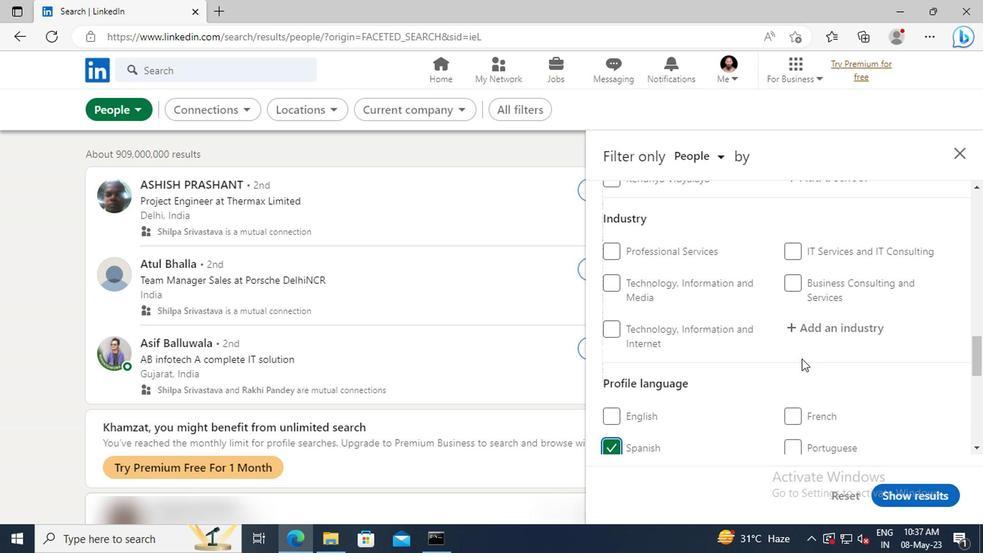 
Action: Mouse moved to (799, 358)
Screenshot: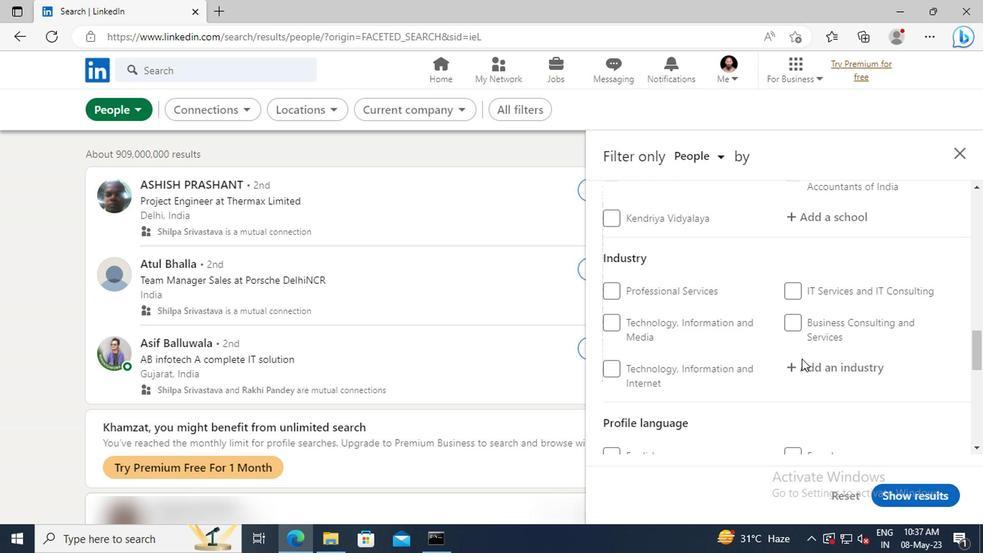 
Action: Mouse scrolled (799, 358) with delta (0, 0)
Screenshot: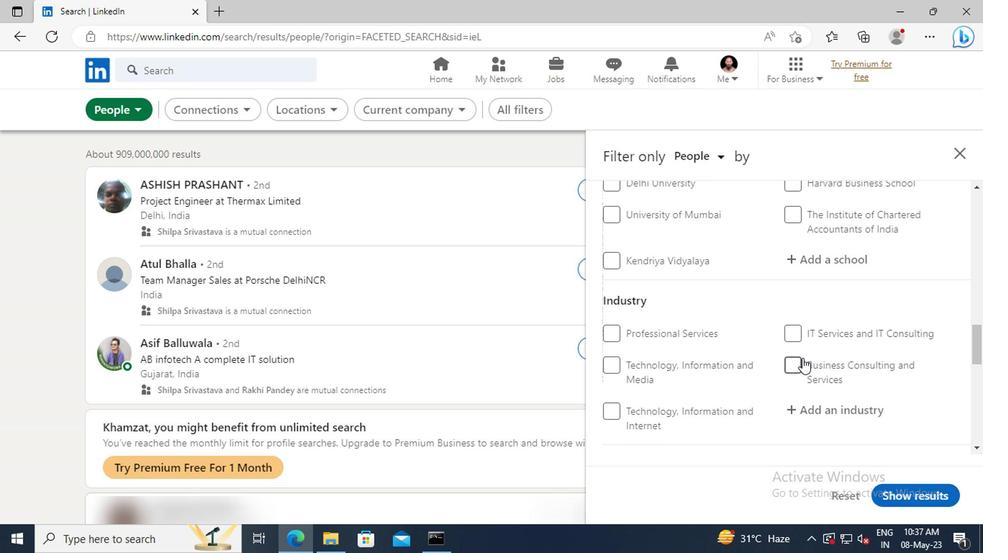 
Action: Mouse scrolled (799, 358) with delta (0, 0)
Screenshot: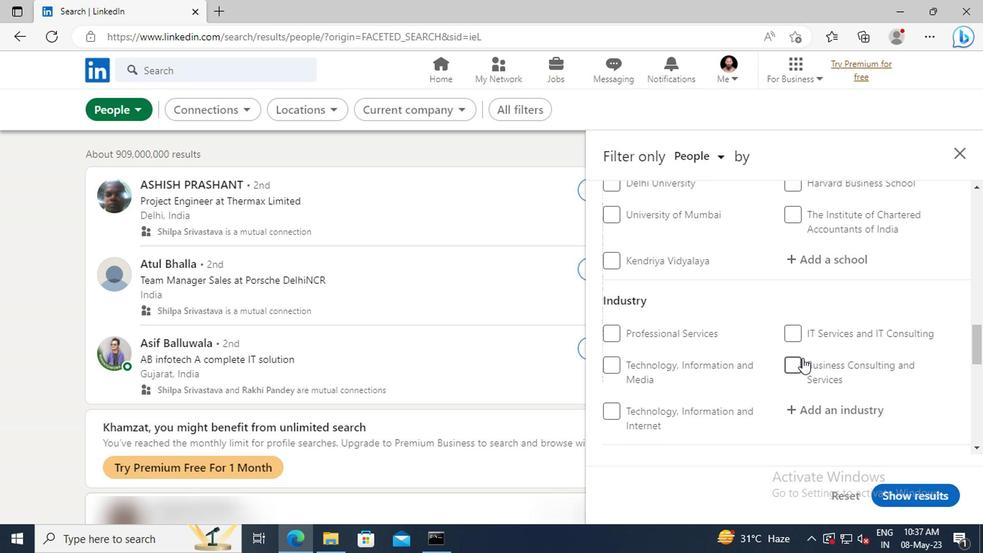 
Action: Mouse moved to (799, 358)
Screenshot: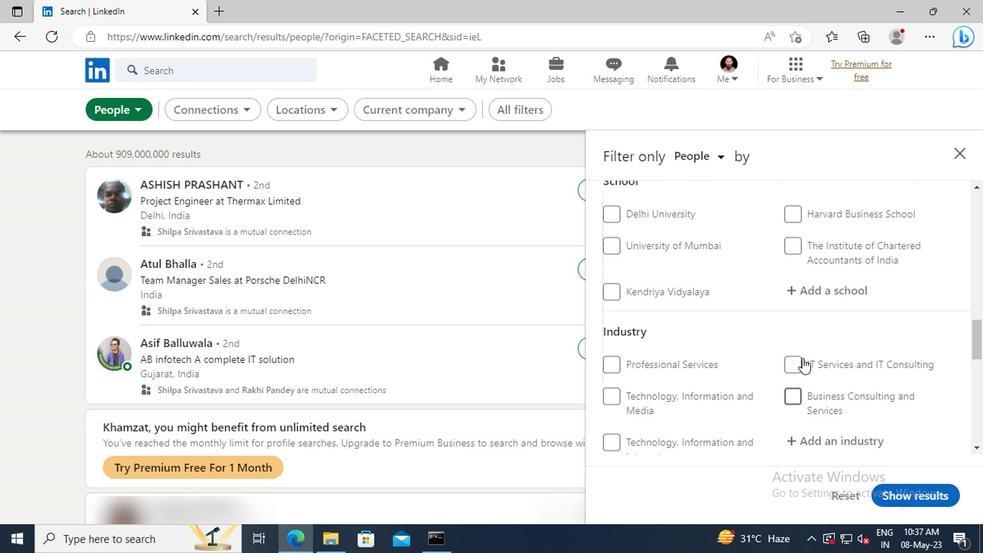 
Action: Mouse scrolled (799, 358) with delta (0, 0)
Screenshot: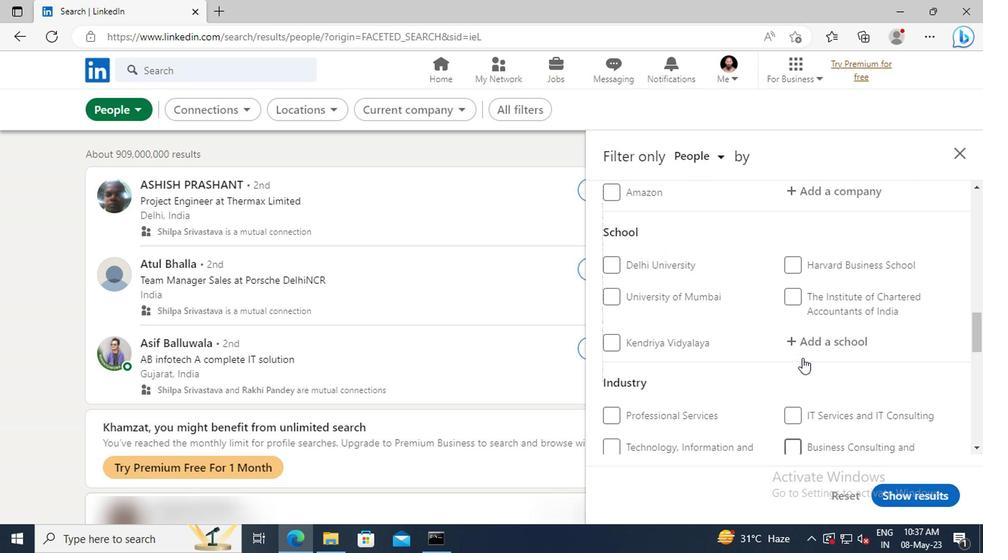 
Action: Mouse scrolled (799, 358) with delta (0, 0)
Screenshot: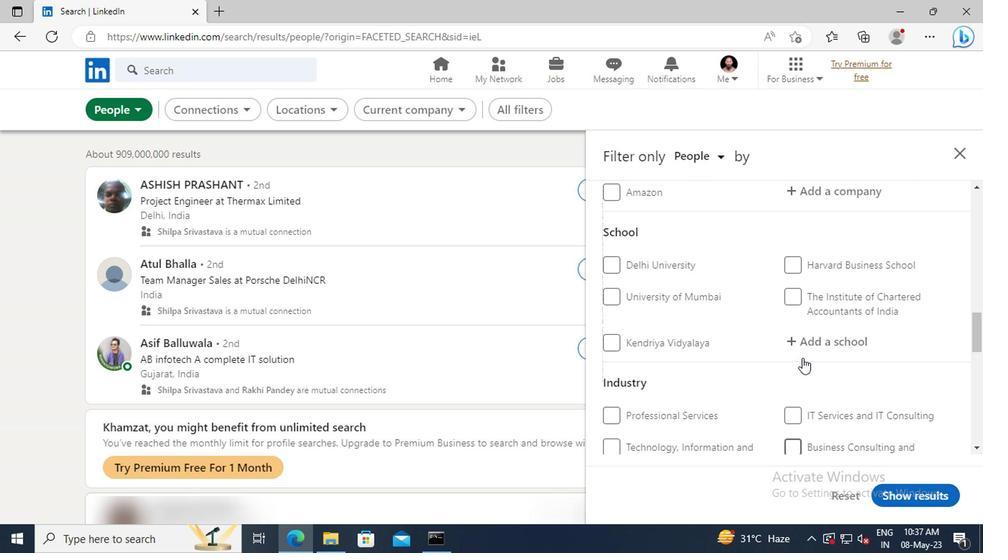 
Action: Mouse scrolled (799, 358) with delta (0, 0)
Screenshot: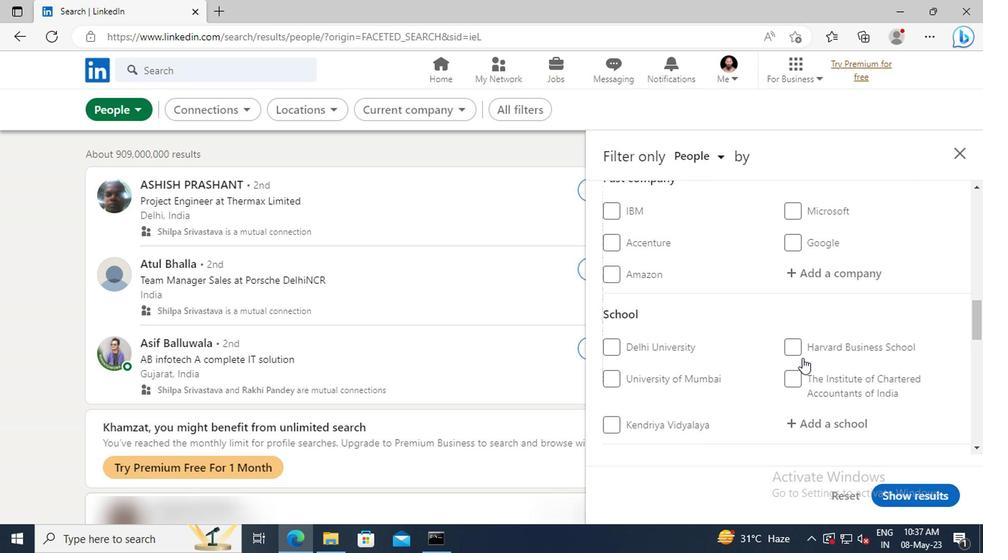 
Action: Mouse scrolled (799, 358) with delta (0, 0)
Screenshot: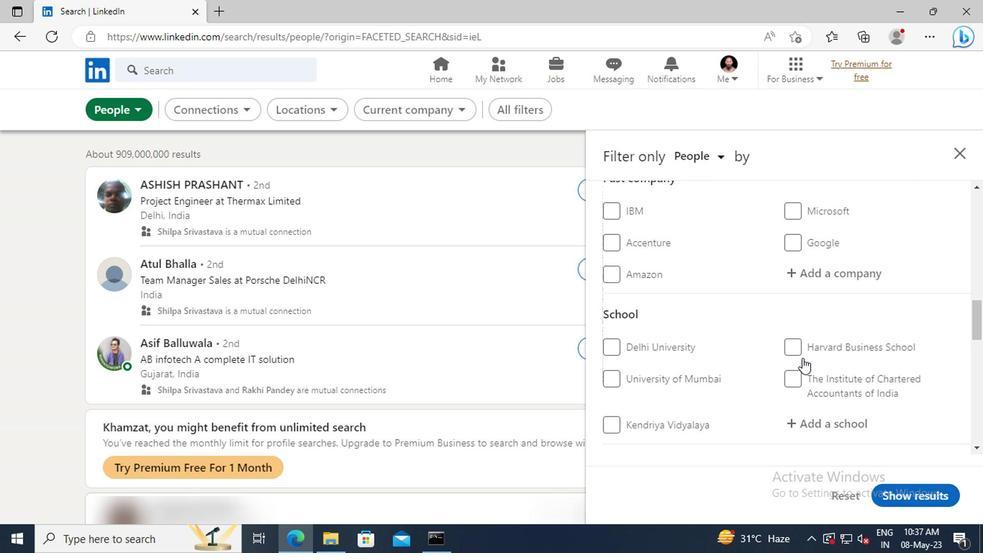 
Action: Mouse scrolled (799, 358) with delta (0, 0)
Screenshot: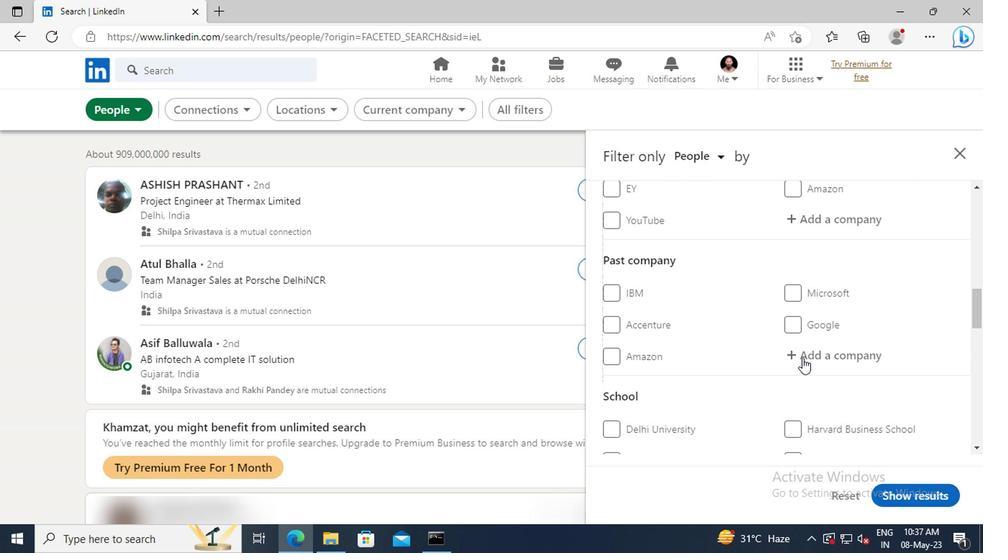 
Action: Mouse scrolled (799, 358) with delta (0, 0)
Screenshot: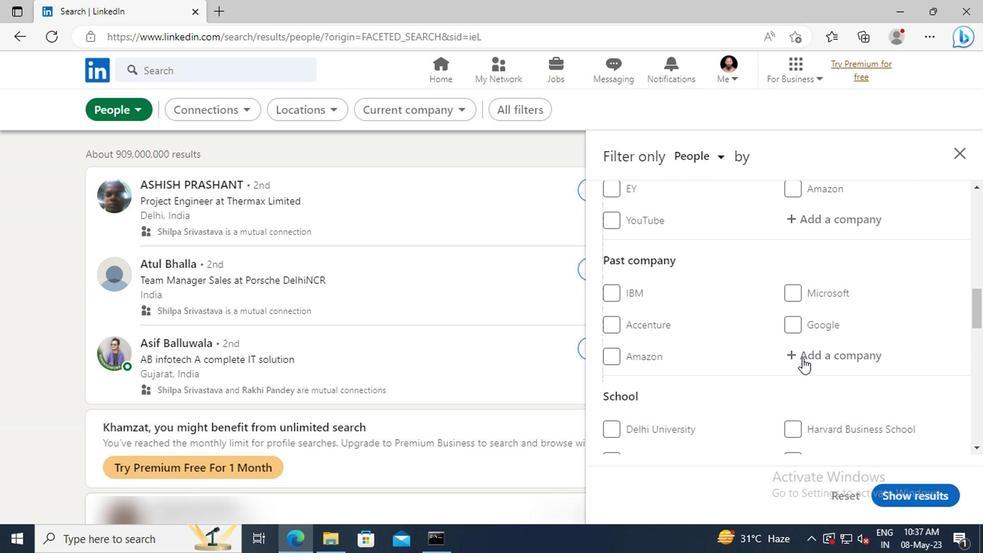 
Action: Mouse moved to (799, 357)
Screenshot: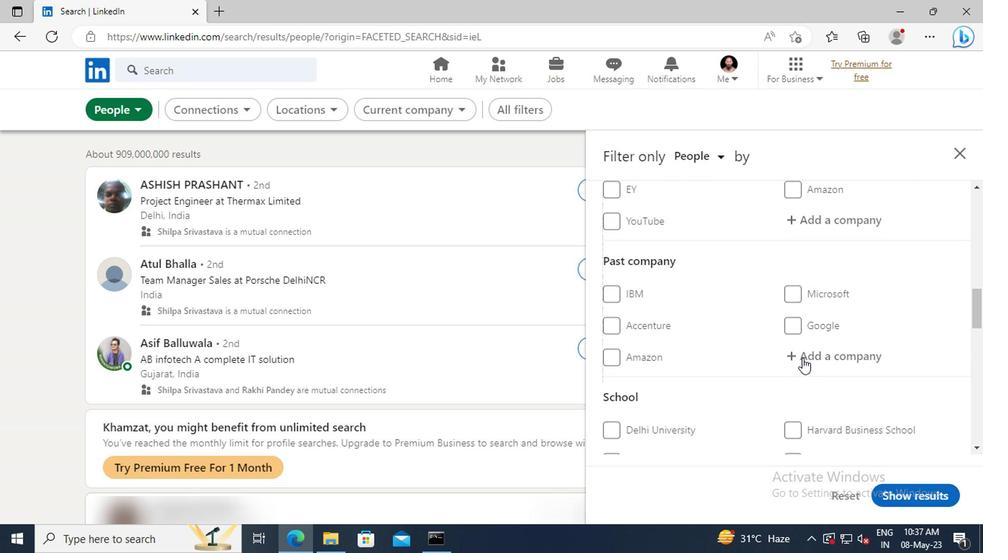 
Action: Mouse scrolled (799, 358) with delta (0, 0)
Screenshot: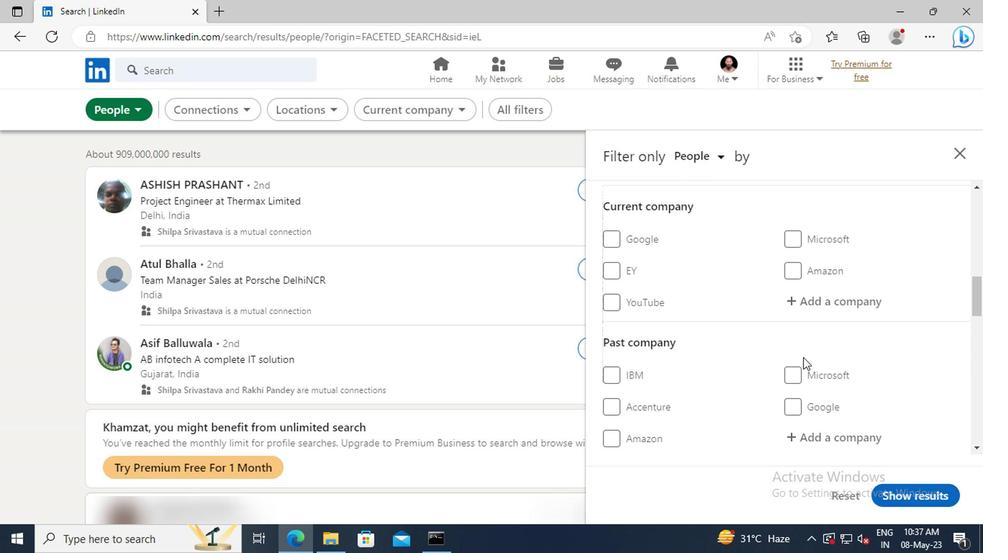 
Action: Mouse moved to (802, 349)
Screenshot: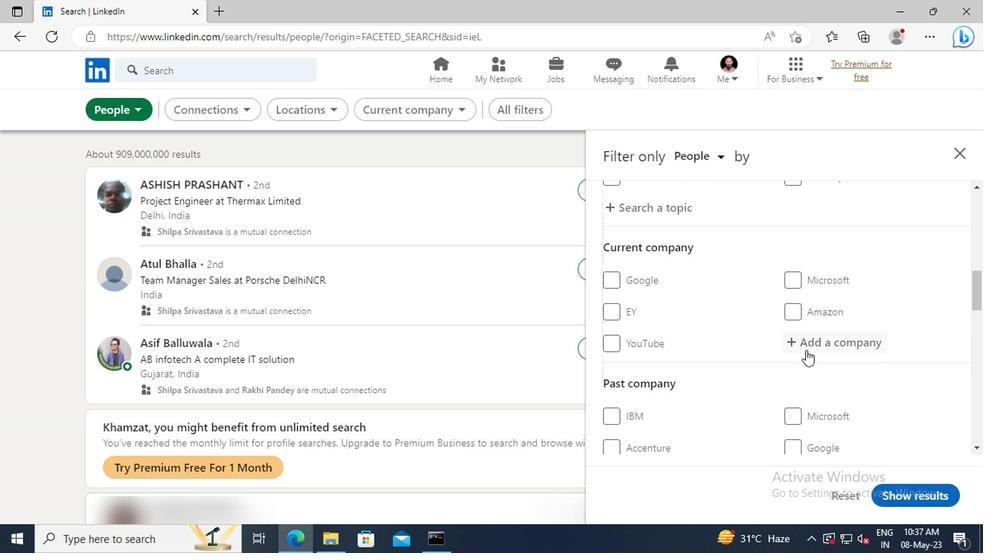 
Action: Mouse pressed left at (802, 349)
Screenshot: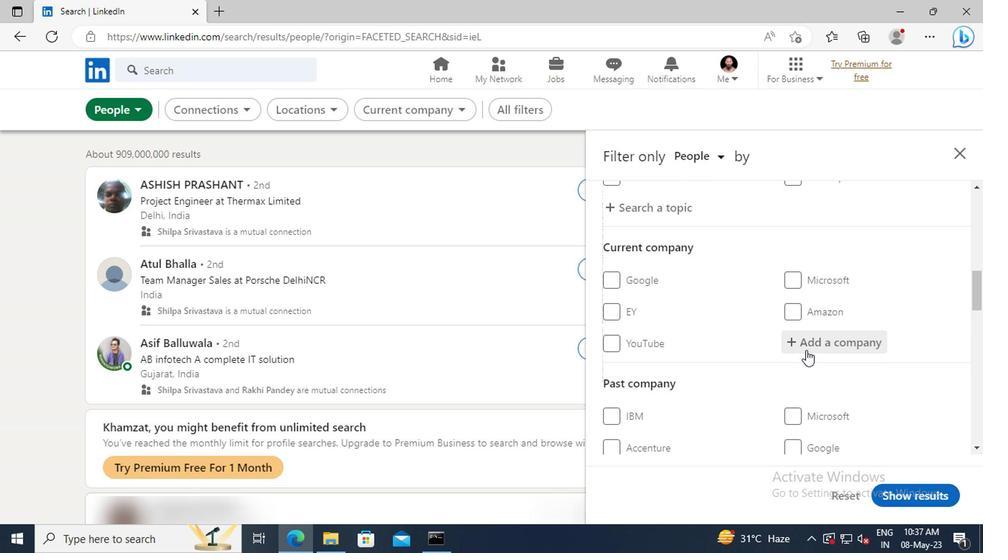 
Action: Key pressed <Key.shift>VOLVO<Key.space><Key.shift>GR
Screenshot: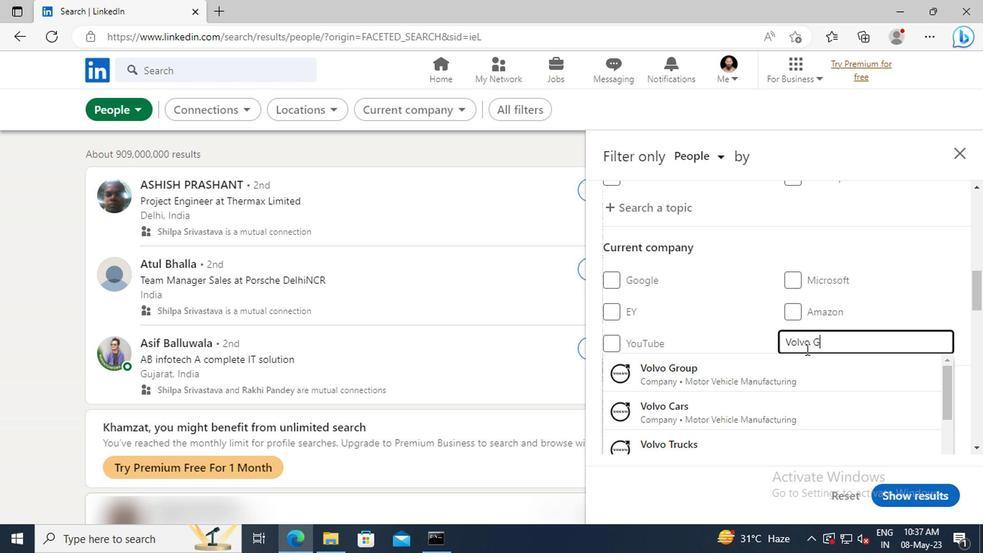 
Action: Mouse moved to (806, 368)
Screenshot: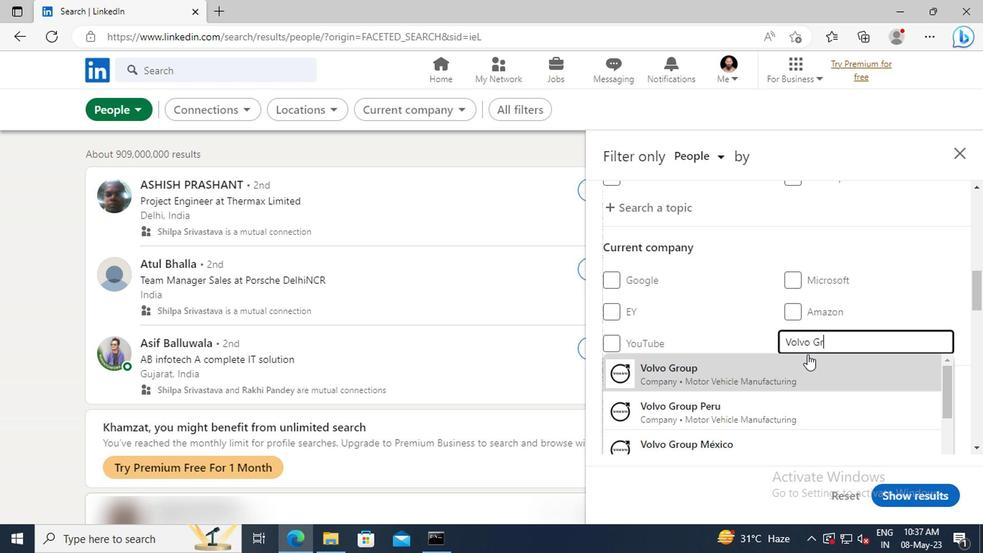 
Action: Mouse pressed left at (806, 368)
Screenshot: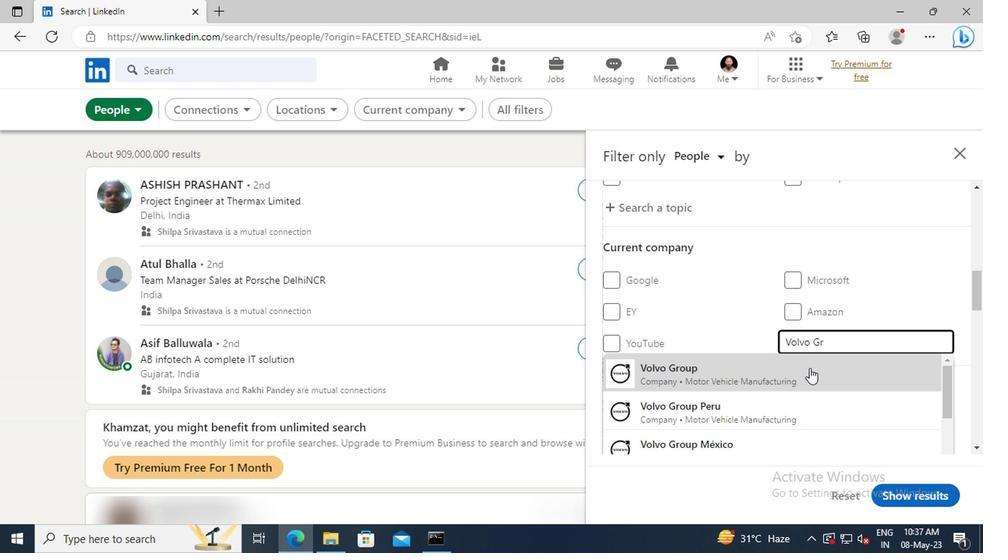 
Action: Mouse moved to (806, 365)
Screenshot: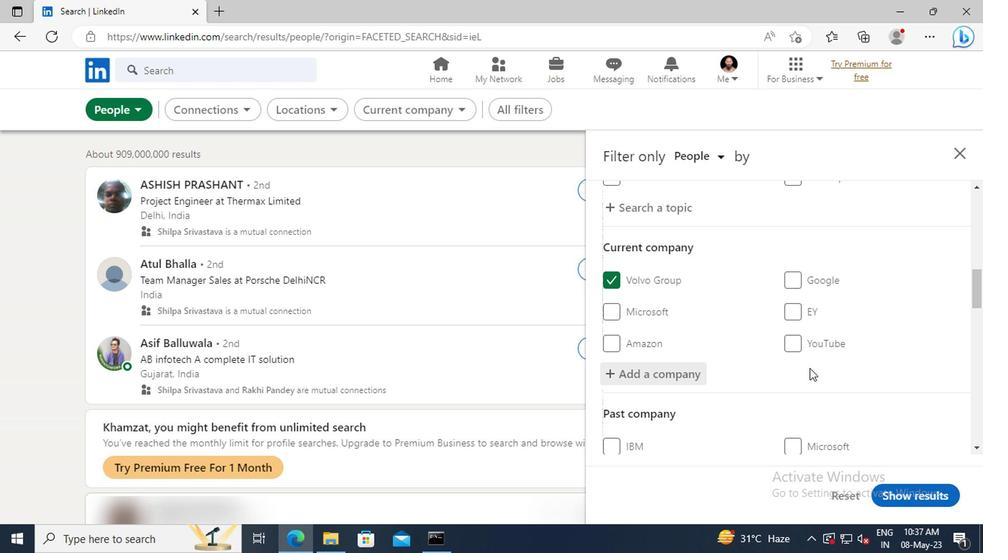 
Action: Mouse scrolled (806, 365) with delta (0, 0)
Screenshot: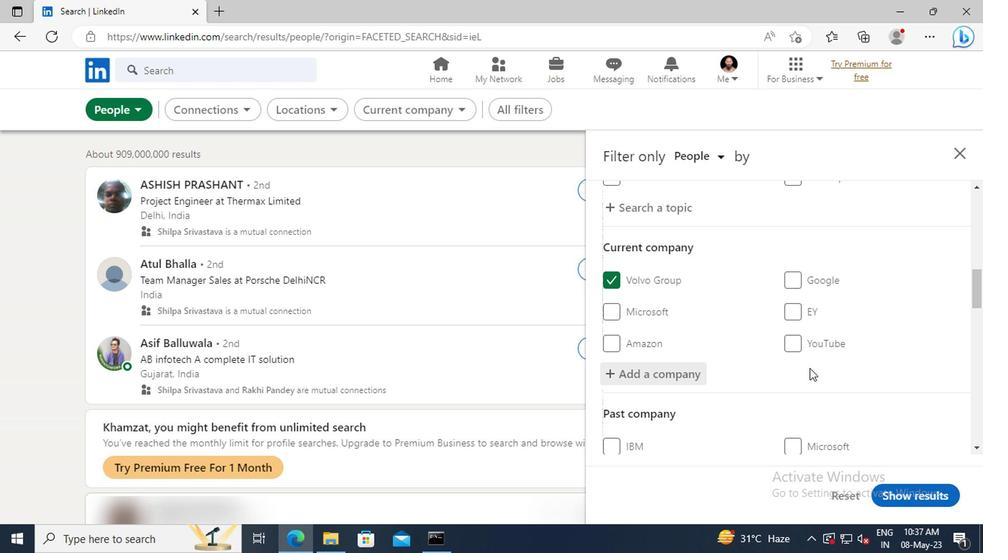 
Action: Mouse moved to (806, 363)
Screenshot: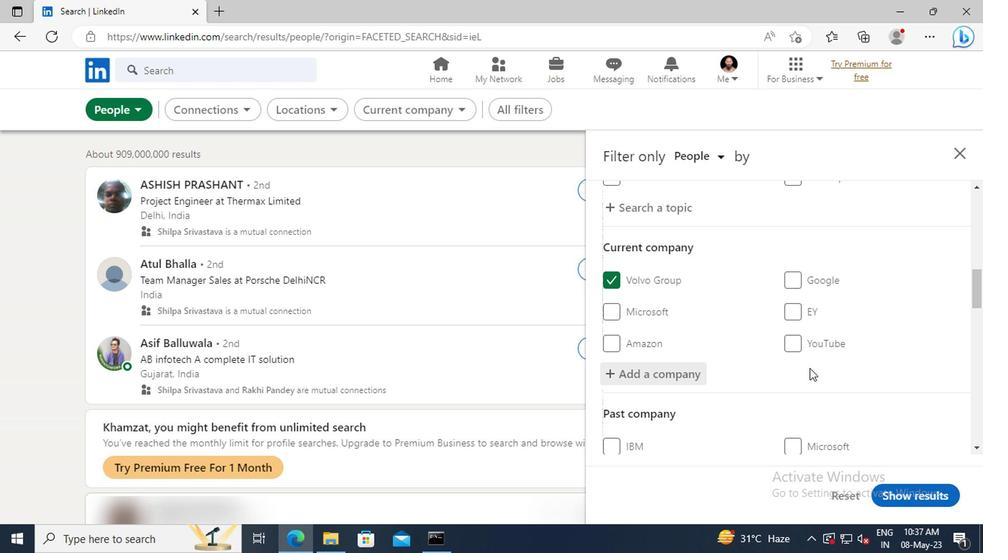 
Action: Mouse scrolled (806, 363) with delta (0, 0)
Screenshot: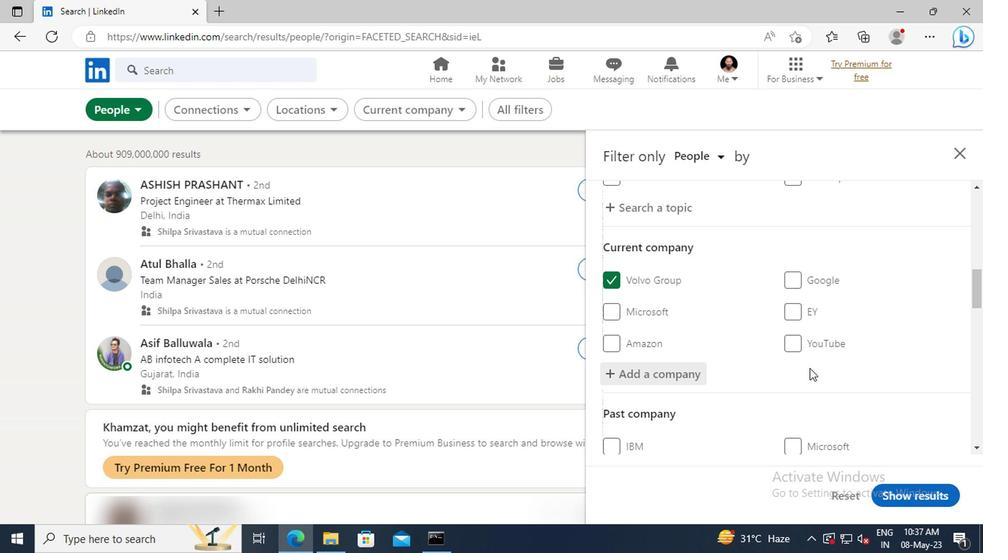 
Action: Mouse moved to (804, 356)
Screenshot: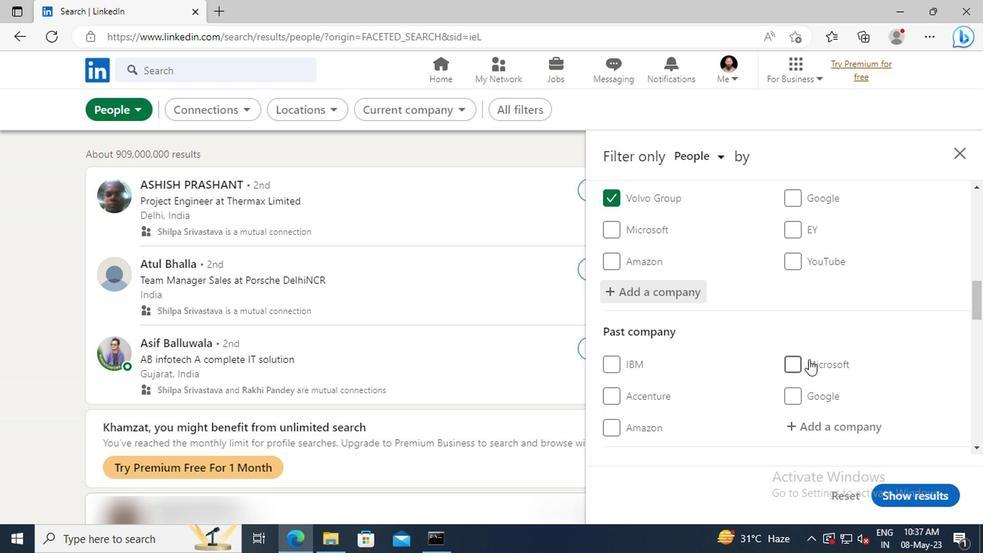 
Action: Mouse scrolled (804, 356) with delta (0, 0)
Screenshot: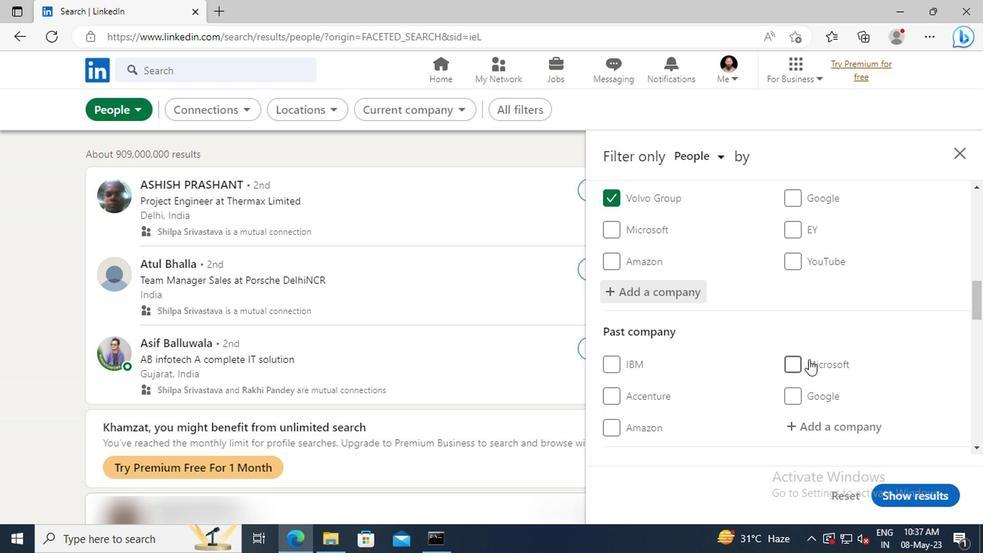 
Action: Mouse moved to (802, 349)
Screenshot: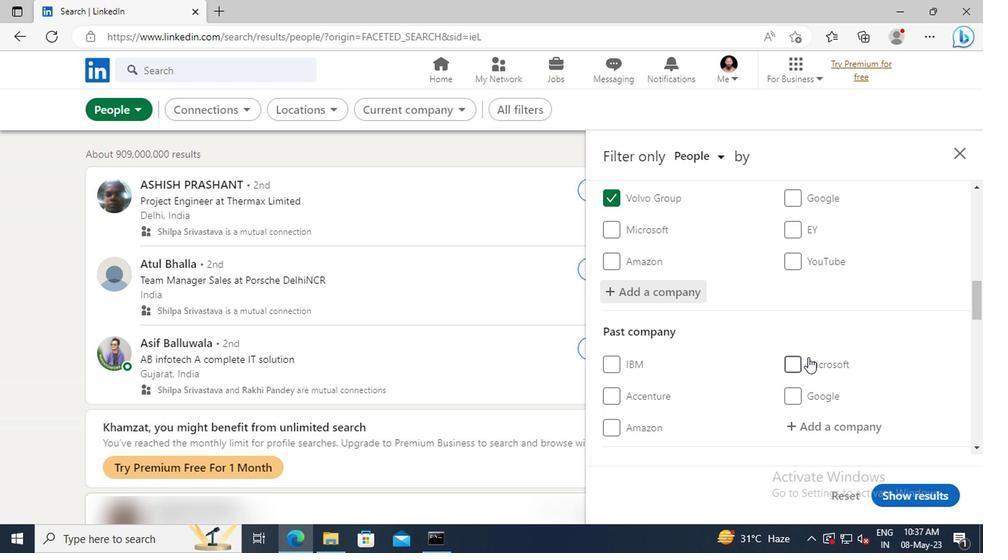 
Action: Mouse scrolled (802, 348) with delta (0, 0)
Screenshot: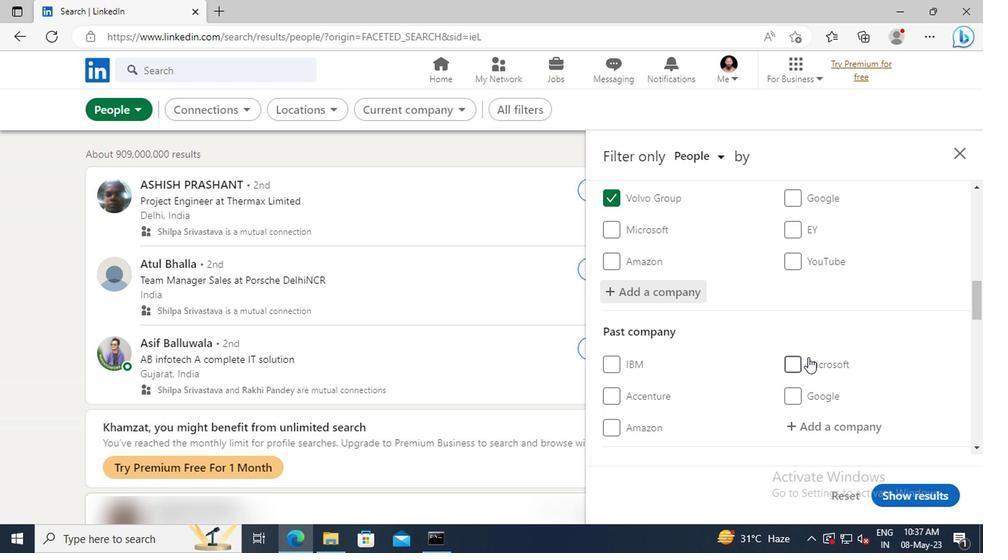 
Action: Mouse moved to (795, 336)
Screenshot: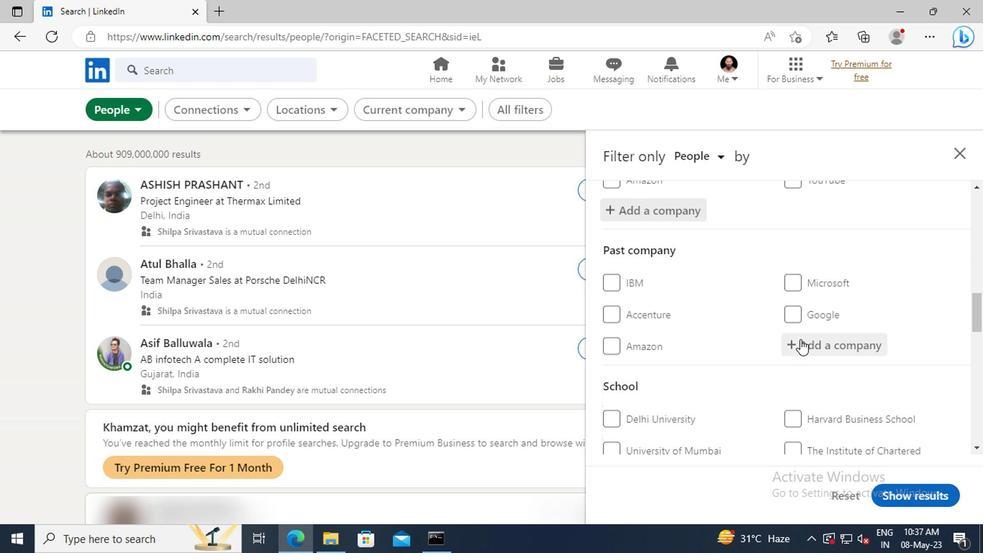 
Action: Mouse scrolled (795, 334) with delta (0, -1)
Screenshot: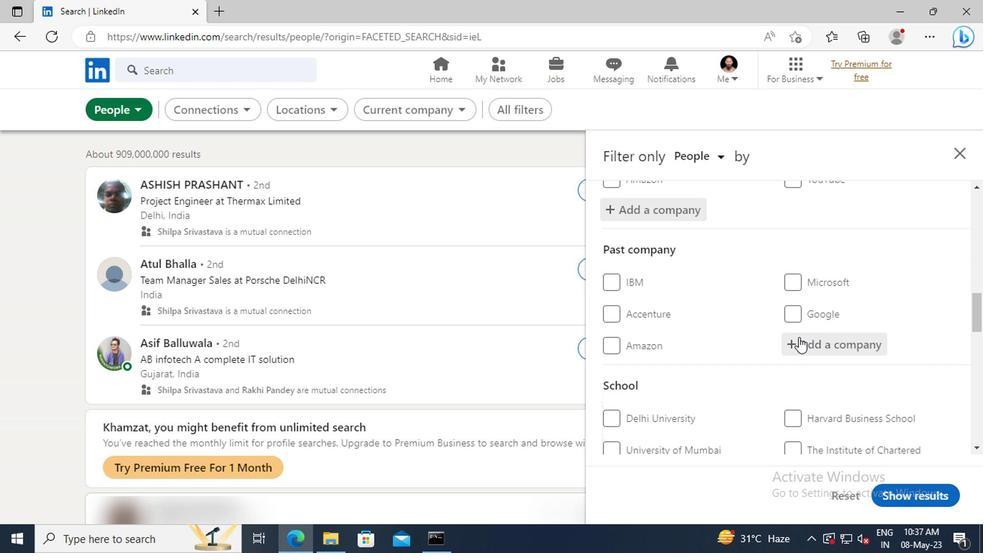 
Action: Mouse scrolled (795, 334) with delta (0, -1)
Screenshot: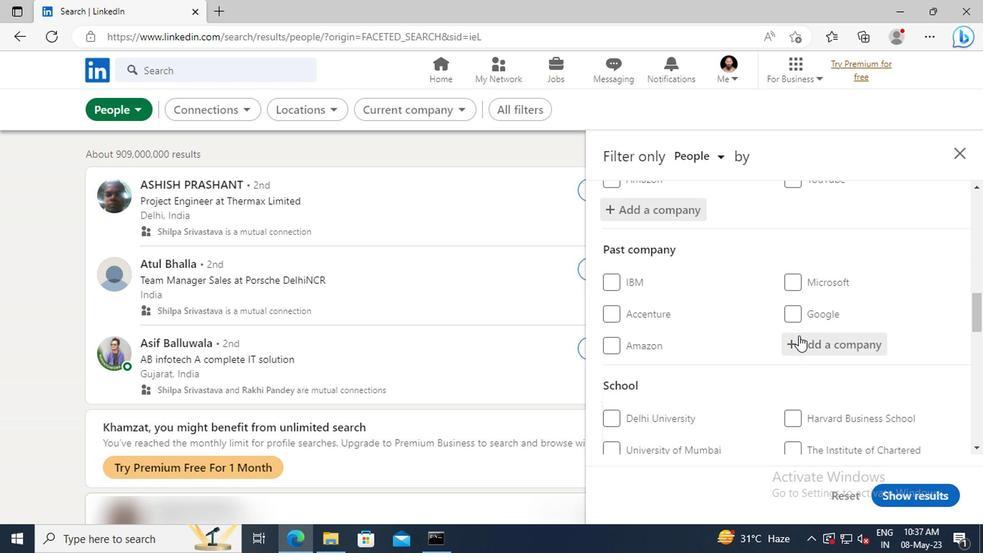 
Action: Mouse moved to (795, 334)
Screenshot: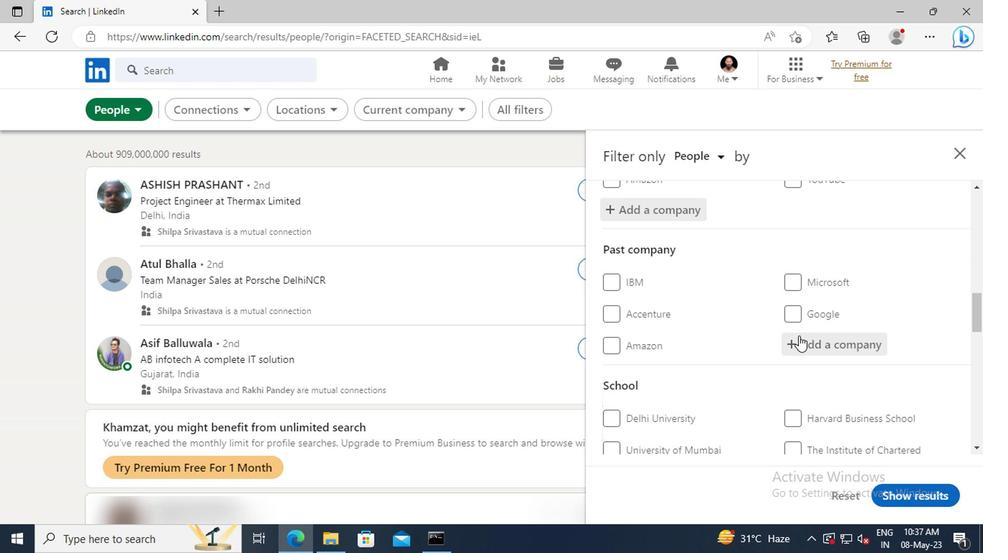 
Action: Mouse scrolled (795, 334) with delta (0, 0)
Screenshot: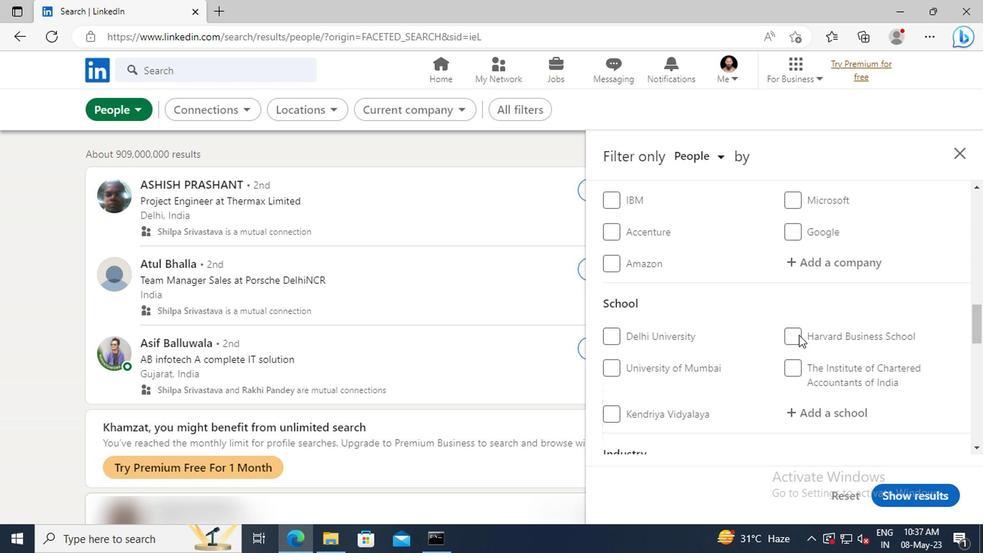 
Action: Mouse moved to (799, 372)
Screenshot: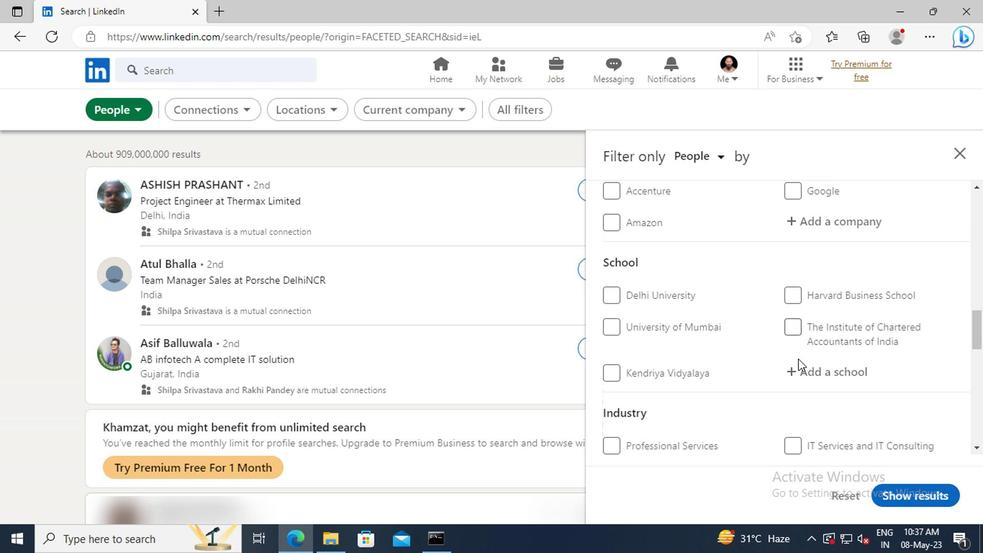 
Action: Mouse pressed left at (799, 372)
Screenshot: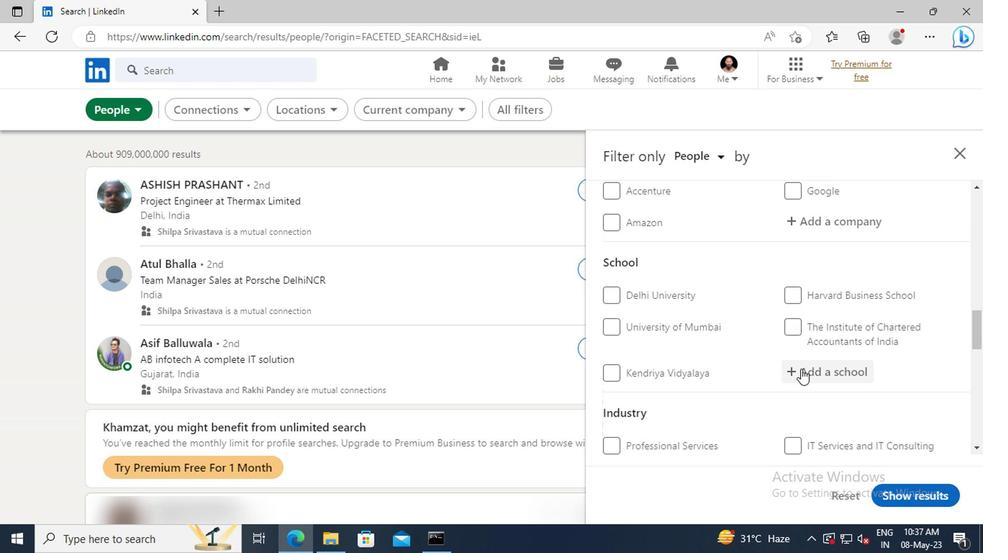 
Action: Key pressed <Key.shift>NATIONAL<Key.space><Key.shift>ACADEMY<Key.space>OF<Key.space><Key.shift>LE
Screenshot: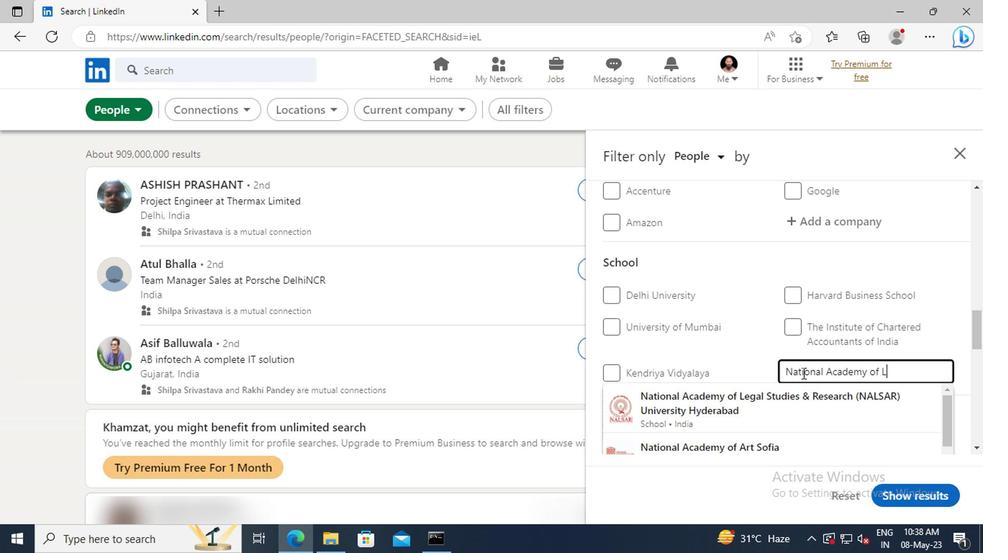 
Action: Mouse moved to (796, 401)
Screenshot: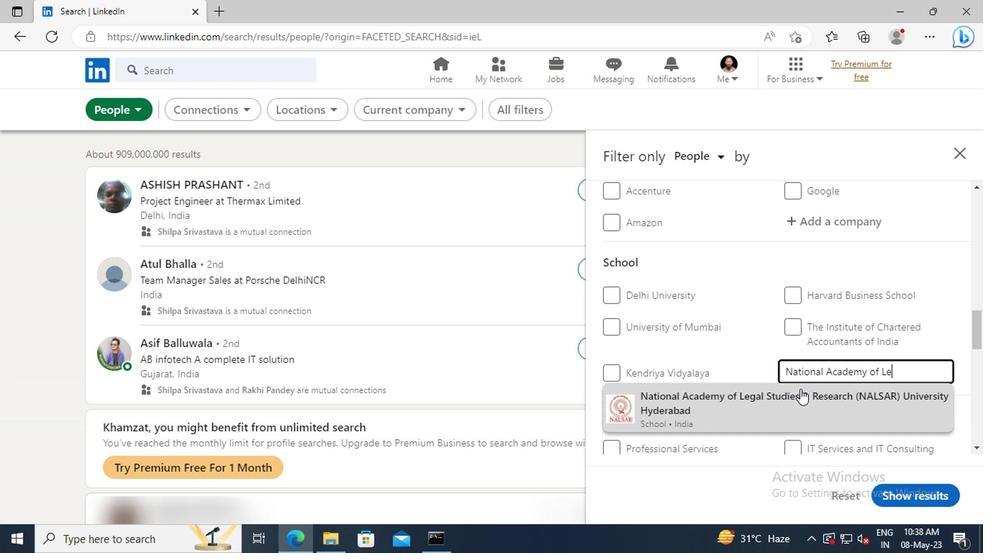 
Action: Mouse pressed left at (796, 401)
Screenshot: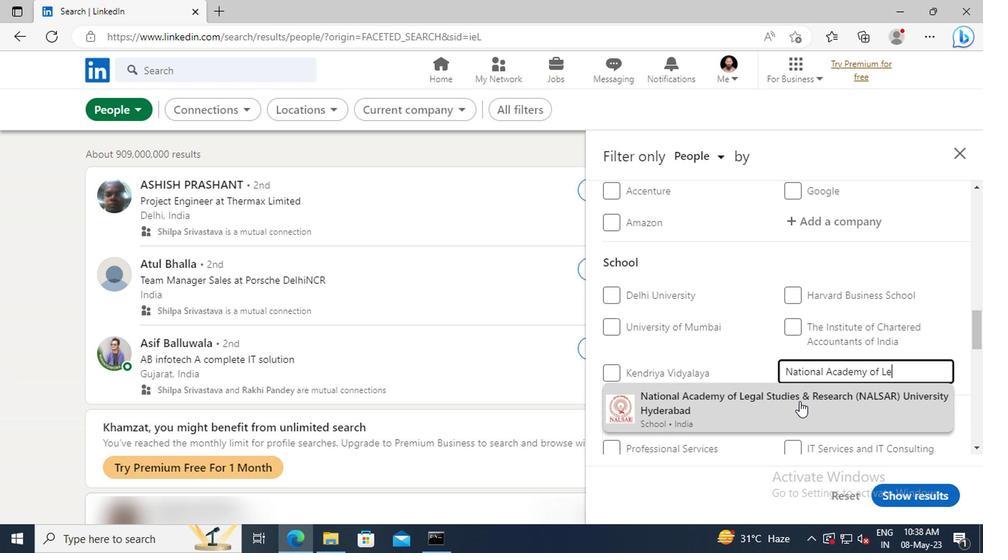 
Action: Mouse moved to (796, 401)
Screenshot: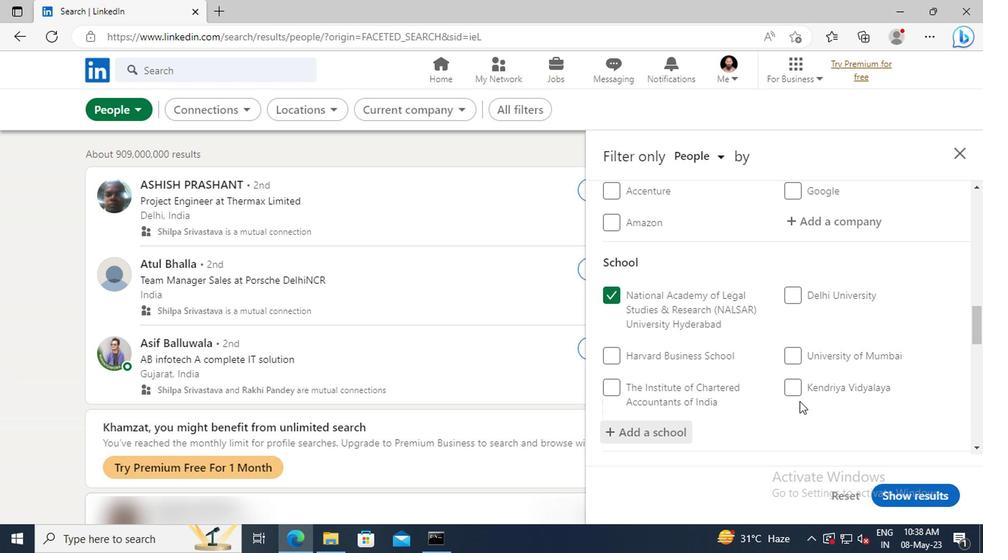 
Action: Mouse scrolled (796, 400) with delta (0, 0)
Screenshot: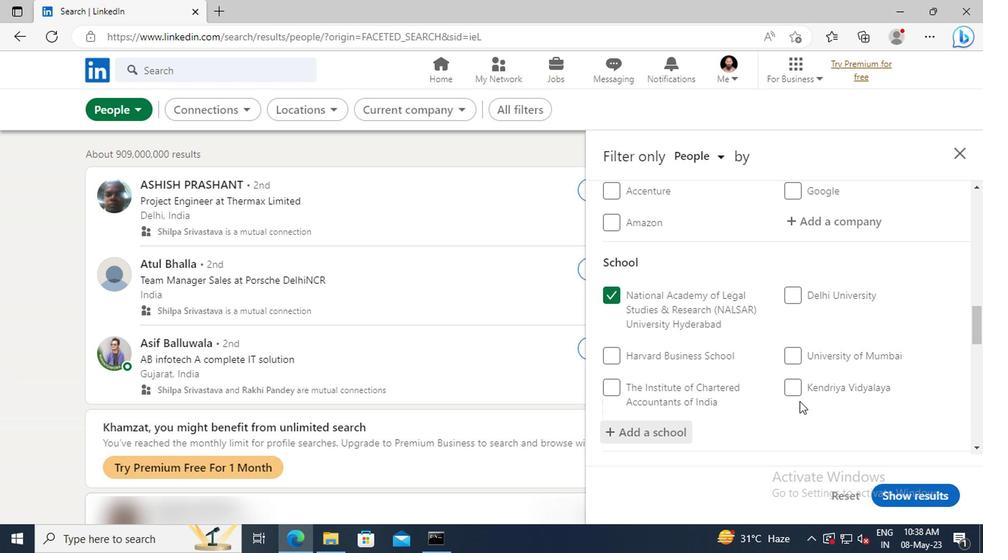 
Action: Mouse moved to (794, 393)
Screenshot: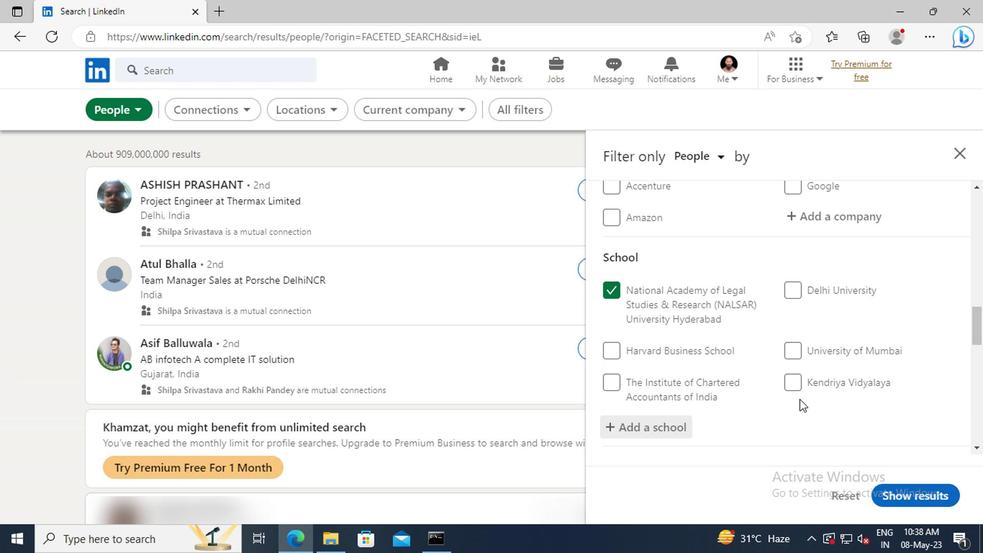
Action: Mouse scrolled (794, 393) with delta (0, 0)
Screenshot: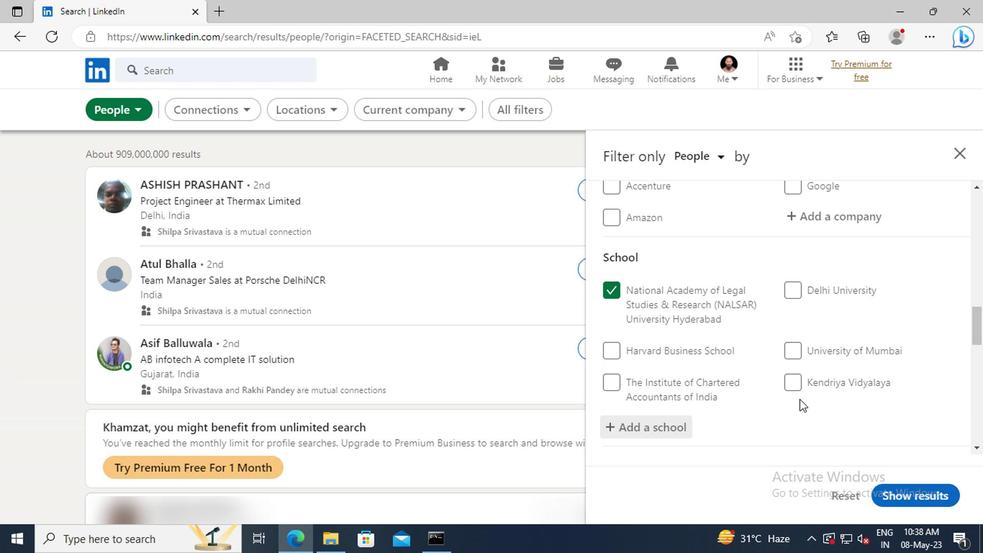 
Action: Mouse moved to (788, 375)
Screenshot: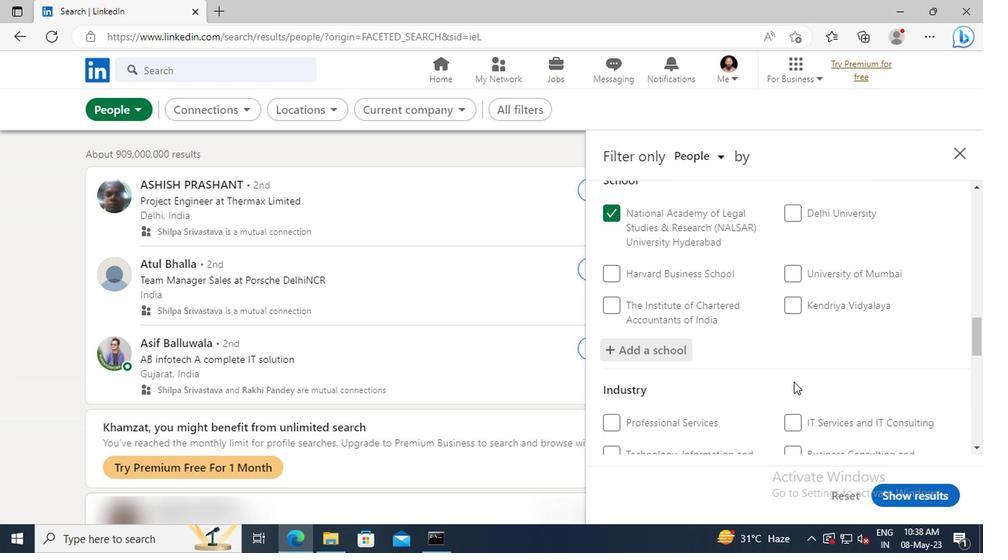
Action: Mouse scrolled (788, 374) with delta (0, -1)
Screenshot: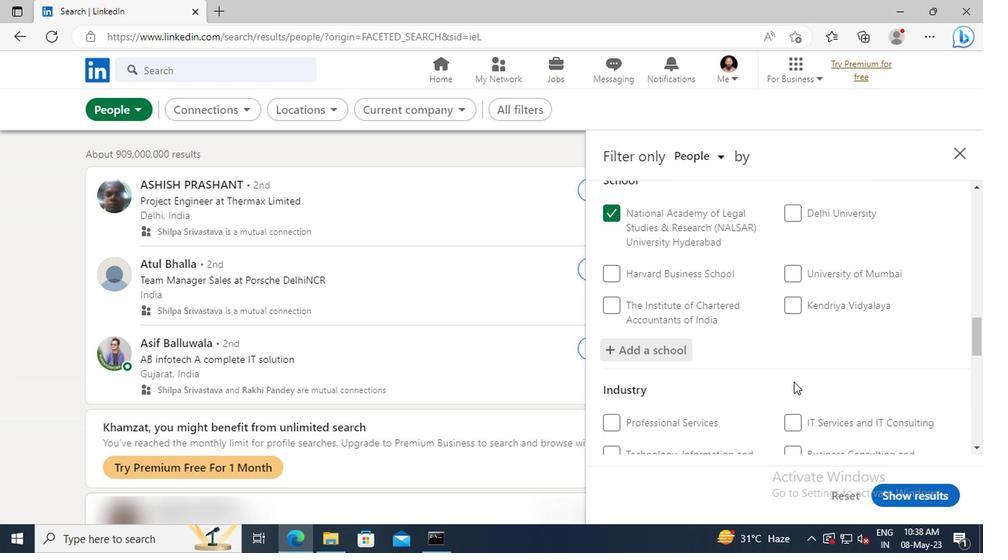 
Action: Mouse moved to (787, 372)
Screenshot: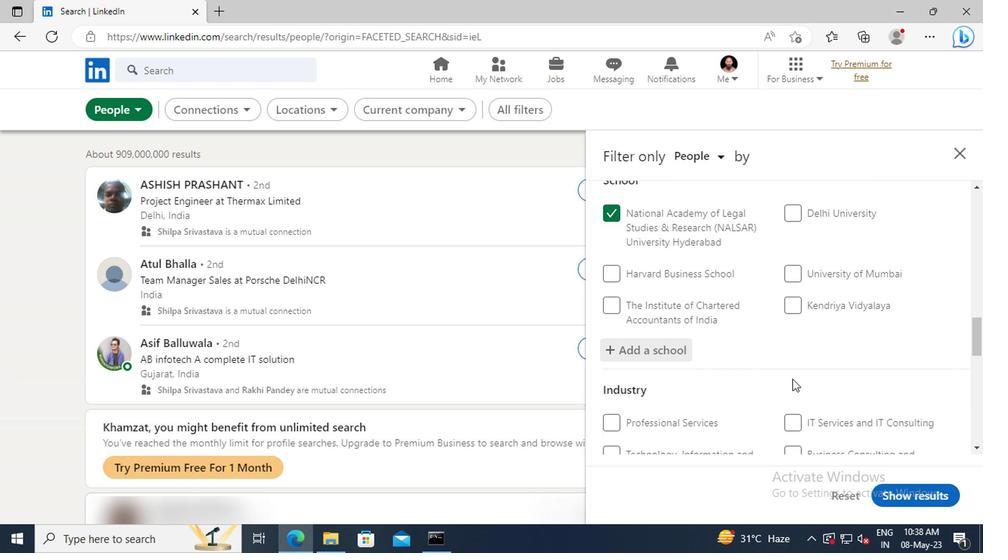 
Action: Mouse scrolled (787, 371) with delta (0, 0)
Screenshot: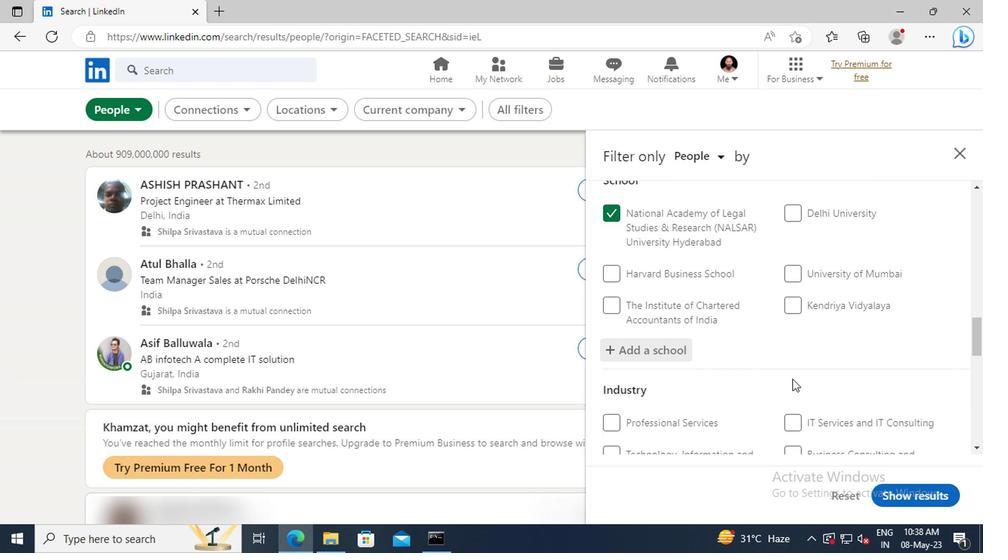 
Action: Mouse moved to (783, 356)
Screenshot: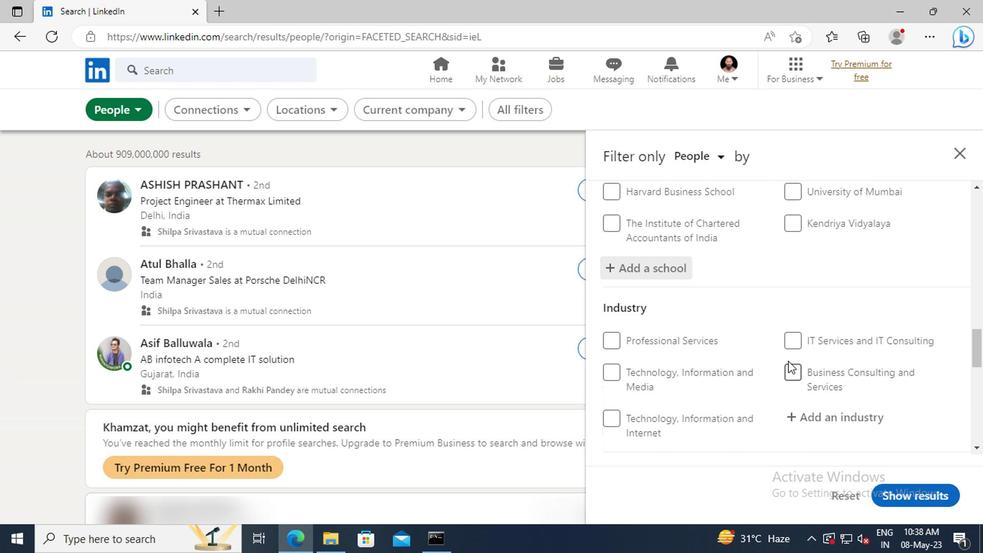 
Action: Mouse scrolled (783, 356) with delta (0, 0)
Screenshot: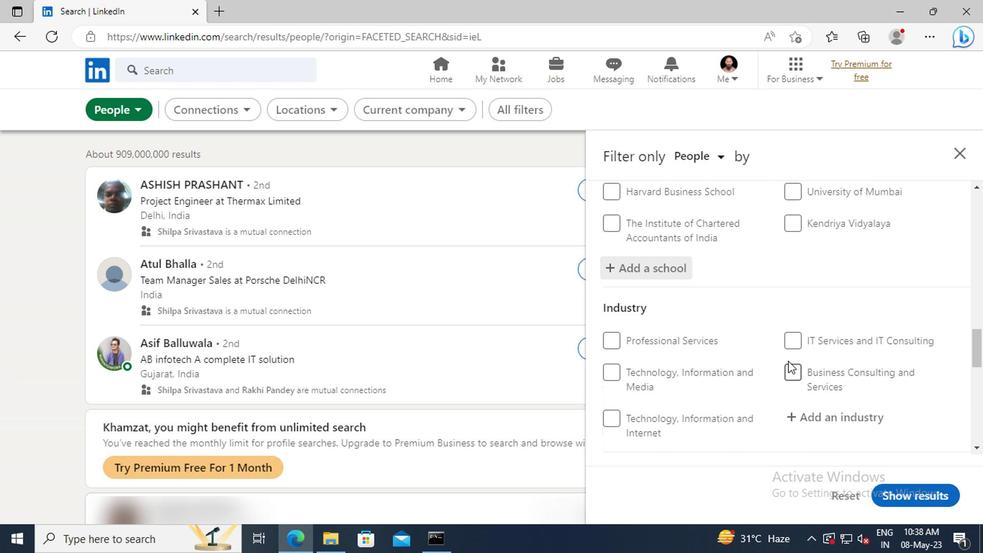 
Action: Mouse moved to (783, 354)
Screenshot: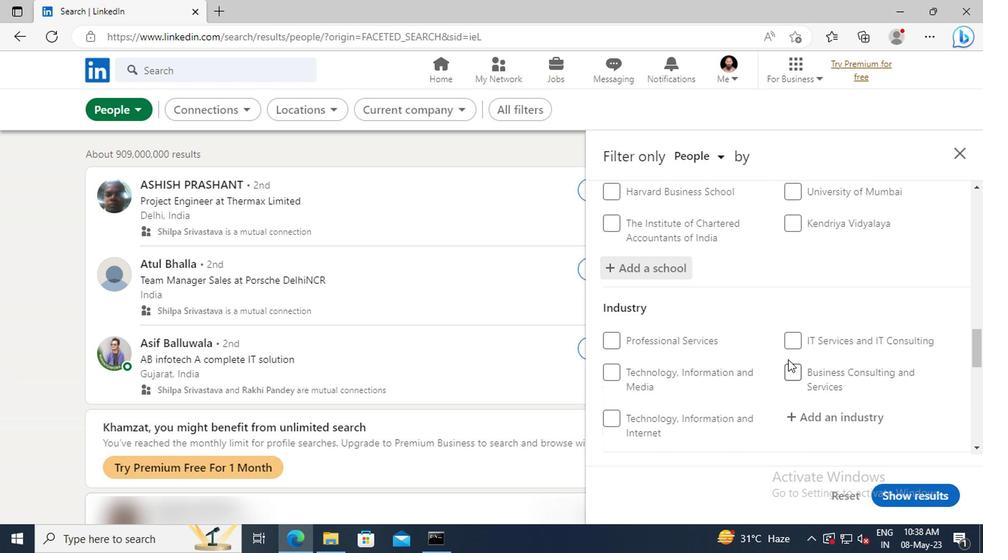 
Action: Mouse scrolled (783, 354) with delta (0, 0)
Screenshot: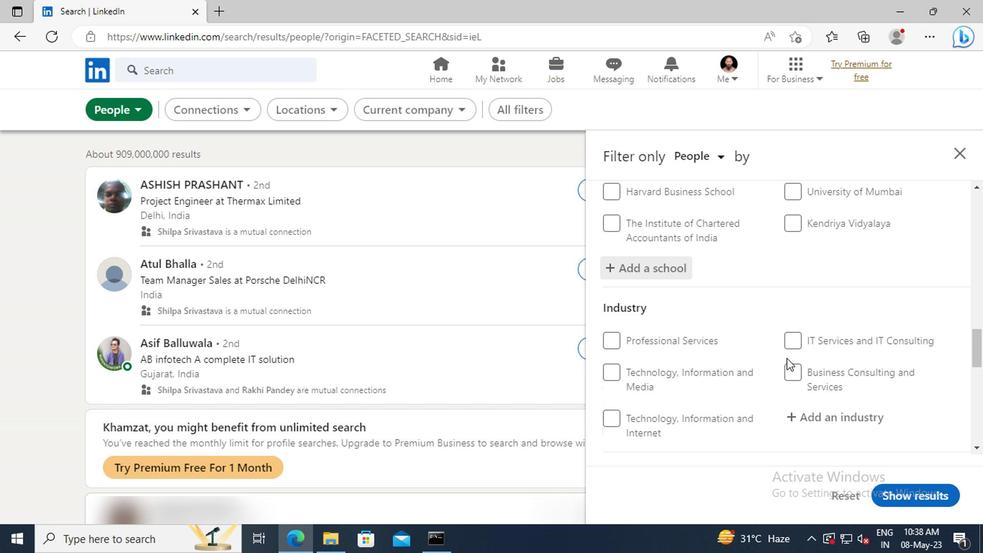 
Action: Mouse moved to (792, 344)
Screenshot: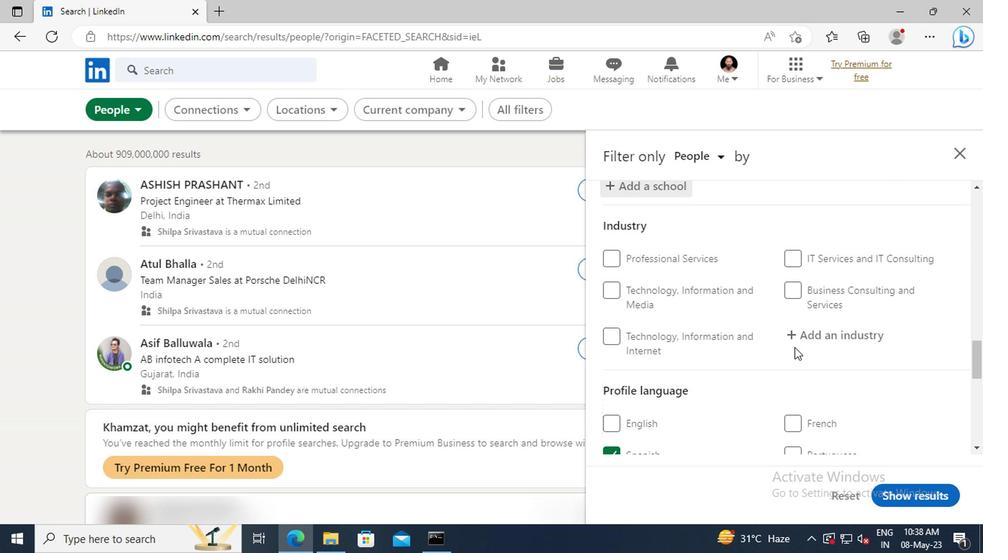 
Action: Mouse pressed left at (792, 344)
Screenshot: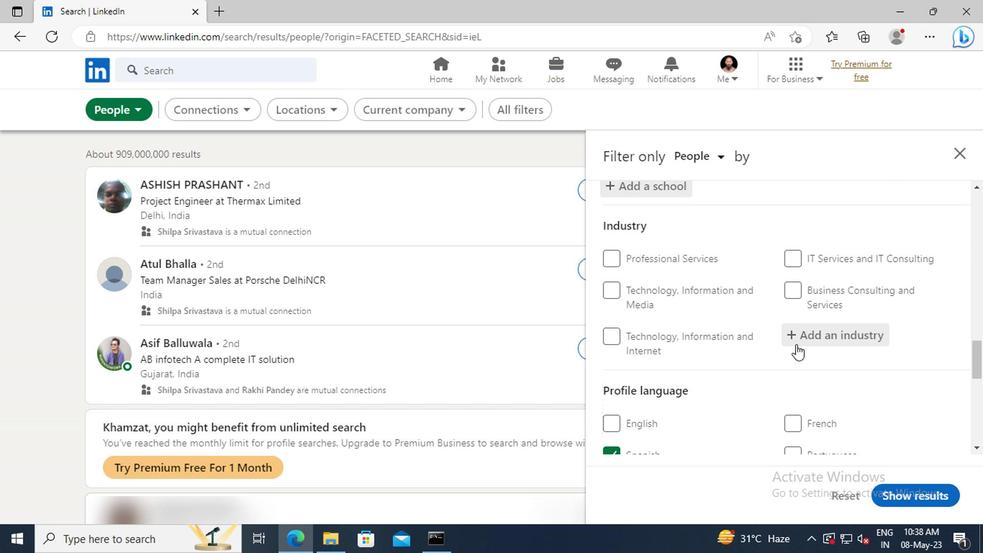 
Action: Mouse moved to (793, 343)
Screenshot: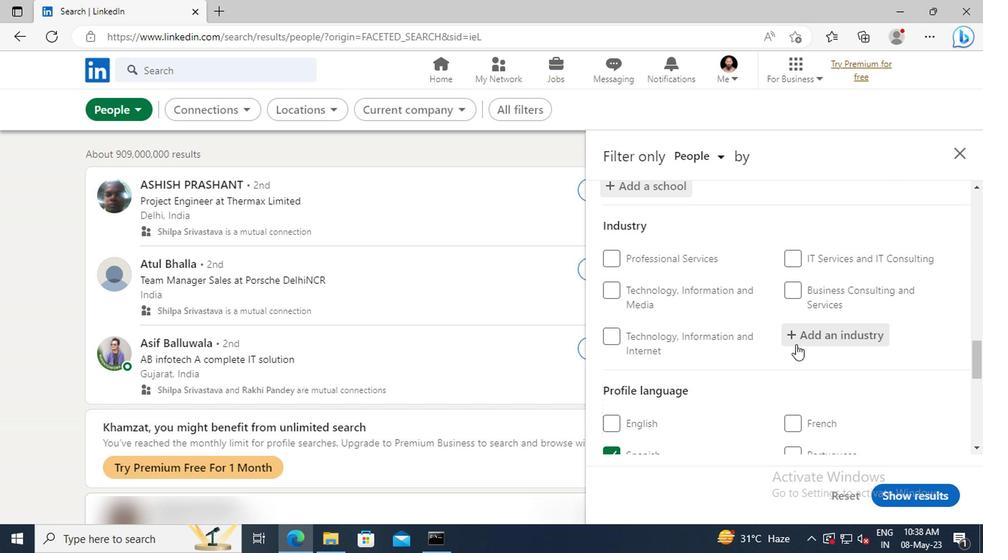 
Action: Key pressed <Key.shift>COMPUTER<Key.space><Key.shift>H
Screenshot: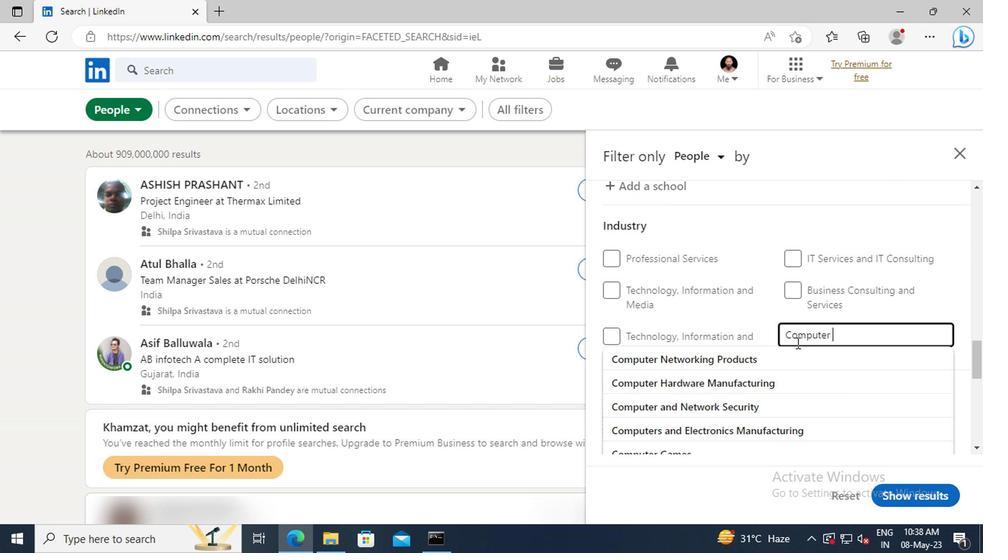 
Action: Mouse moved to (800, 356)
Screenshot: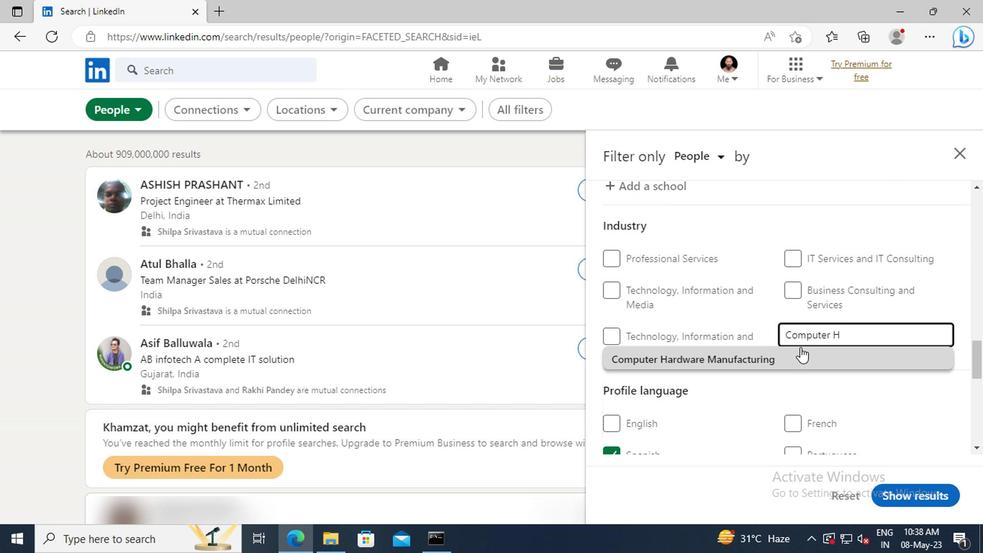 
Action: Mouse pressed left at (800, 356)
Screenshot: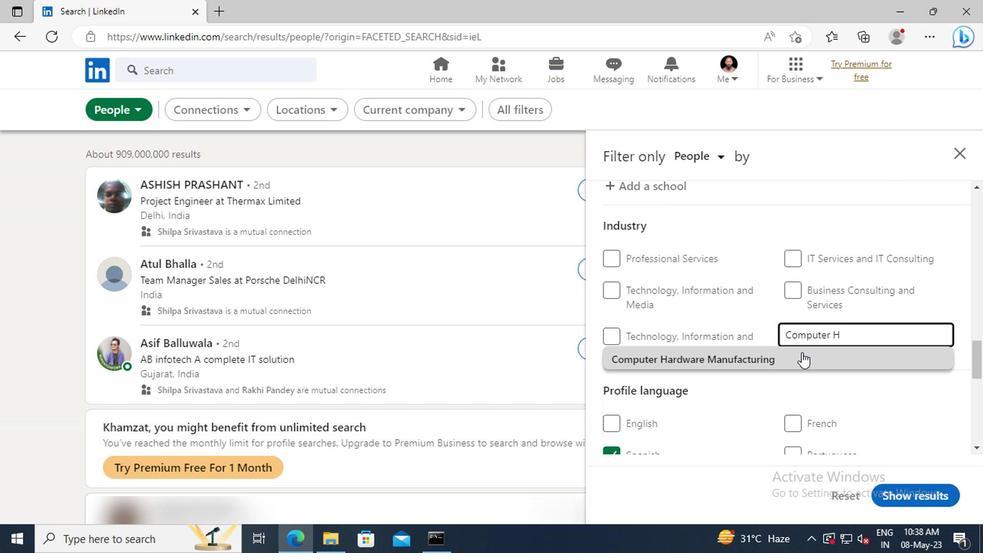
Action: Mouse scrolled (800, 356) with delta (0, 0)
Screenshot: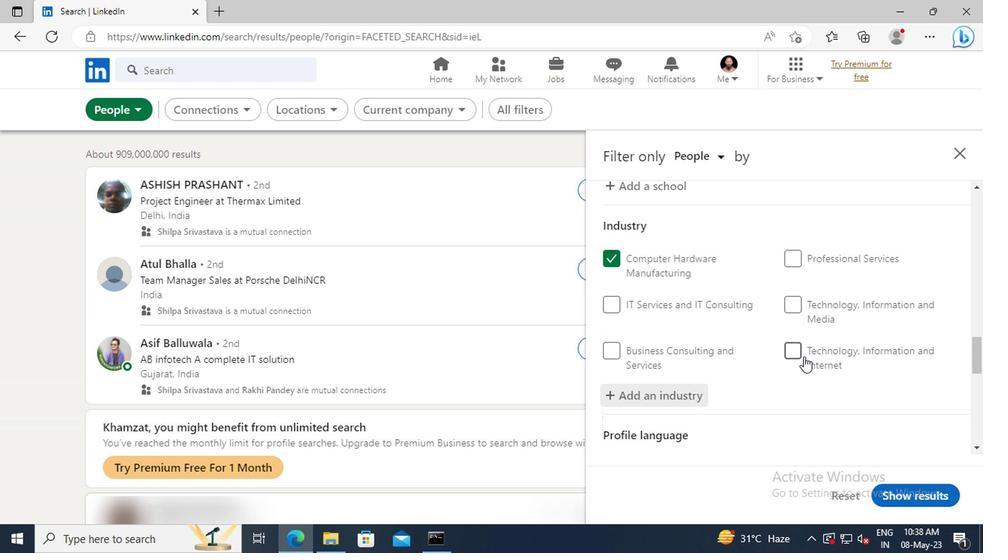 
Action: Mouse moved to (800, 354)
Screenshot: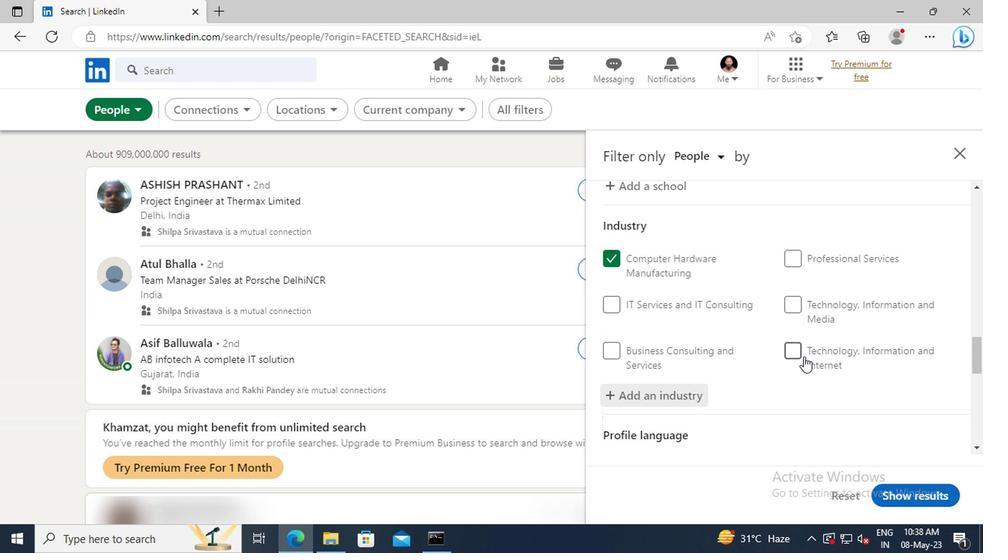 
Action: Mouse scrolled (800, 353) with delta (0, 0)
Screenshot: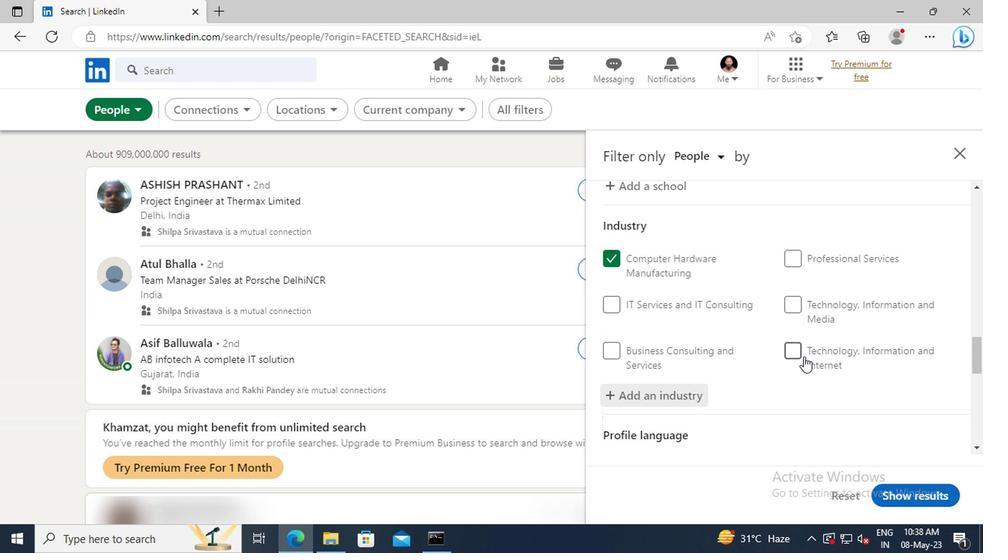 
Action: Mouse moved to (799, 336)
Screenshot: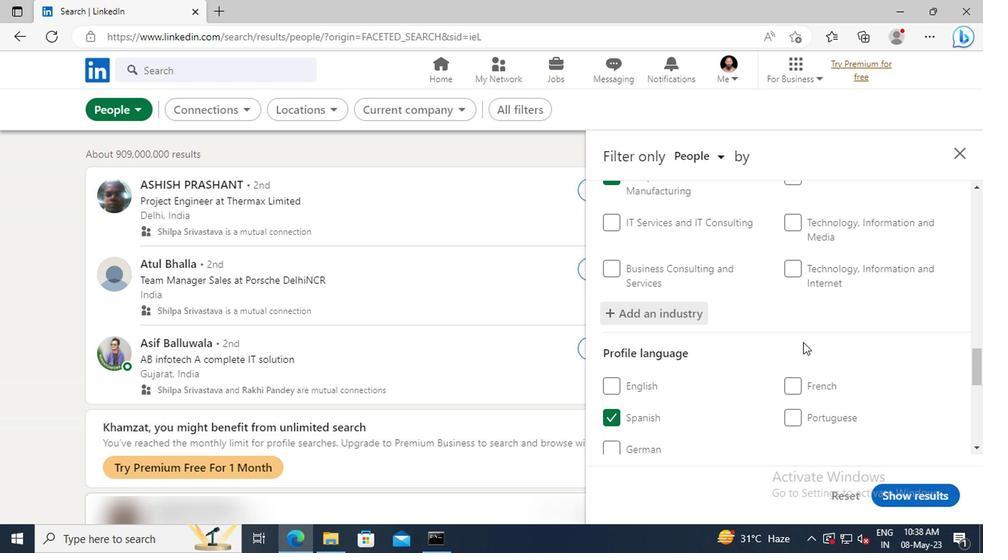 
Action: Mouse scrolled (799, 334) with delta (0, -1)
Screenshot: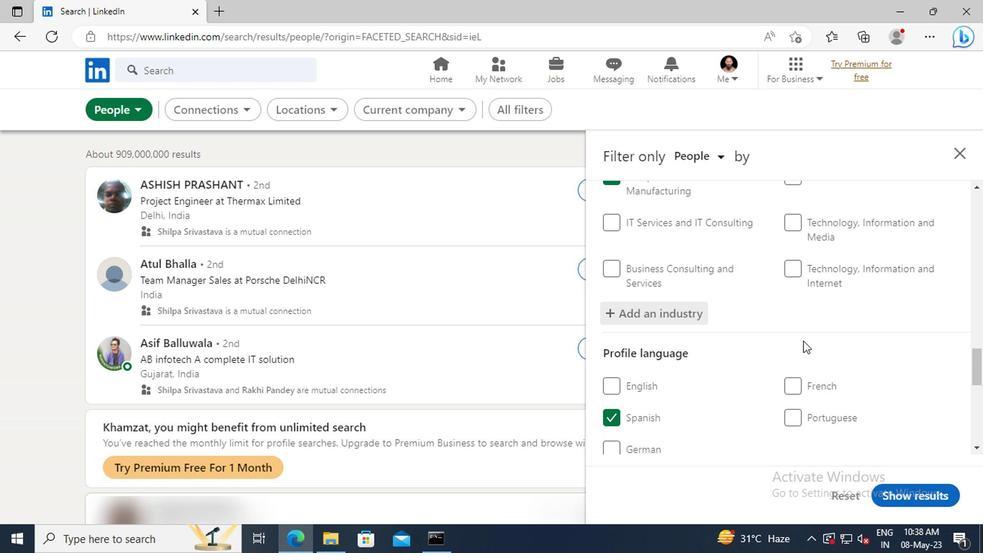 
Action: Mouse moved to (798, 332)
Screenshot: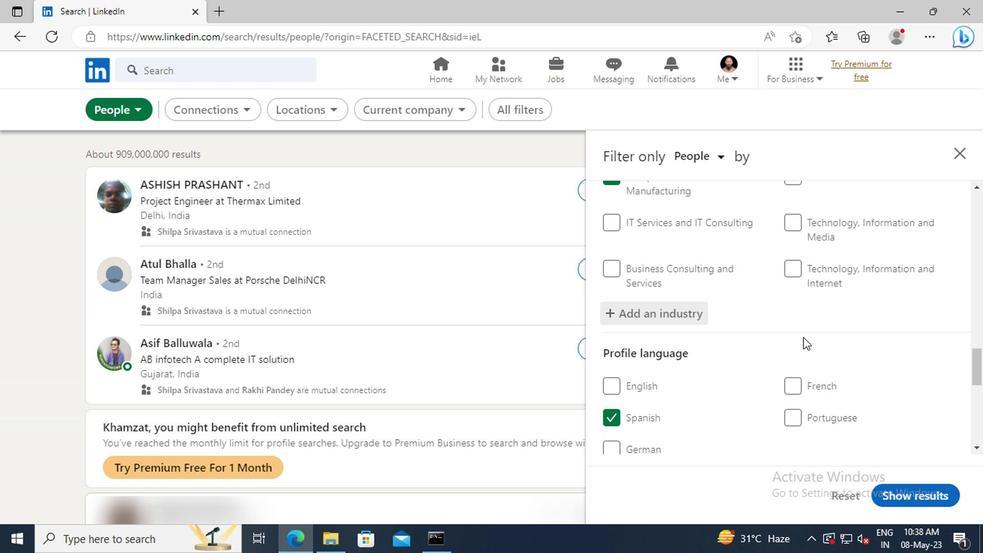
Action: Mouse scrolled (798, 332) with delta (0, 0)
Screenshot: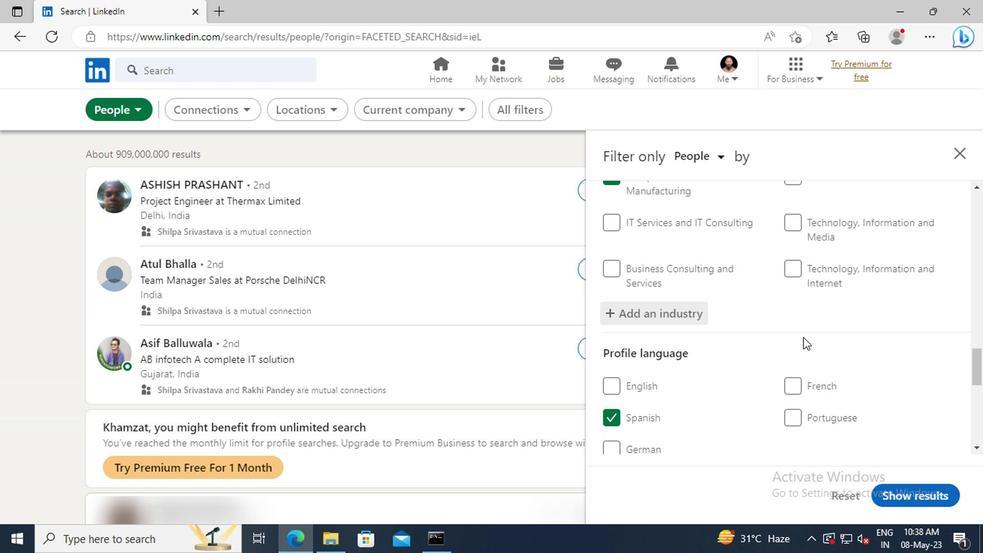 
Action: Mouse moved to (797, 325)
Screenshot: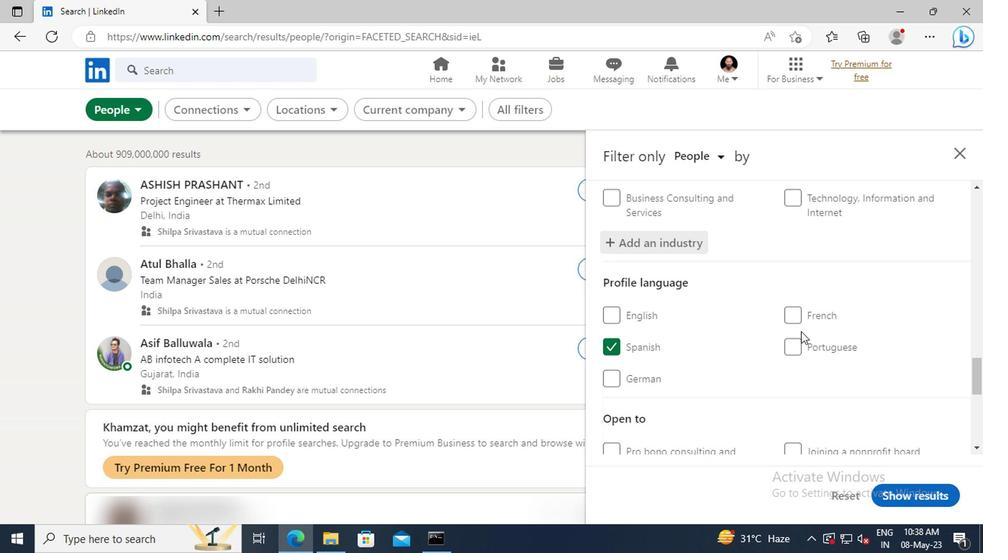 
Action: Mouse scrolled (797, 324) with delta (0, -1)
Screenshot: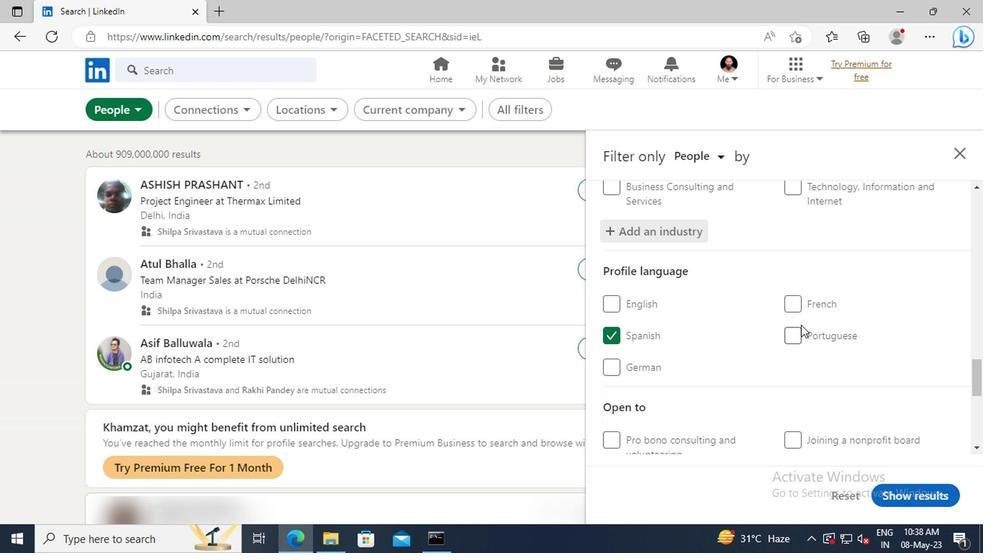 
Action: Mouse scrolled (797, 324) with delta (0, -1)
Screenshot: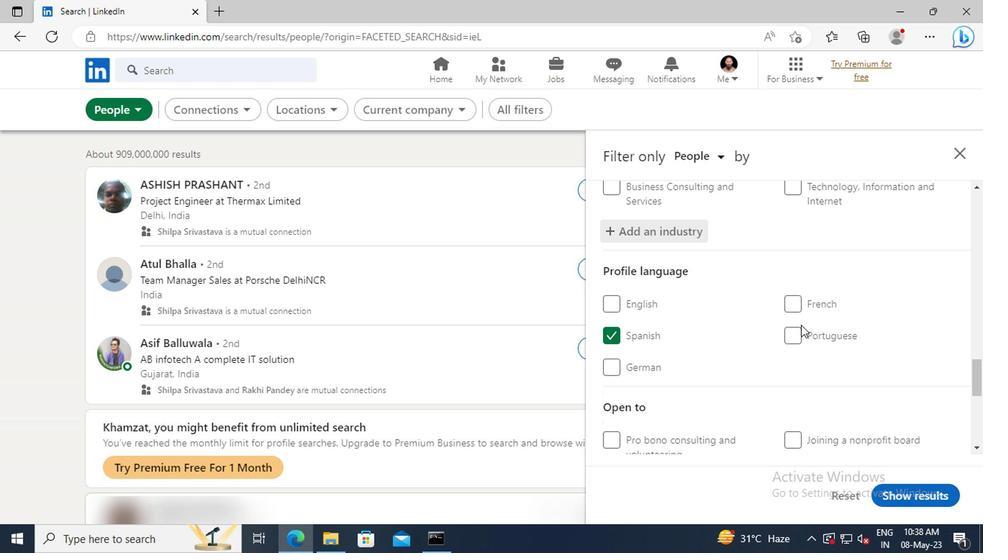 
Action: Mouse moved to (797, 324)
Screenshot: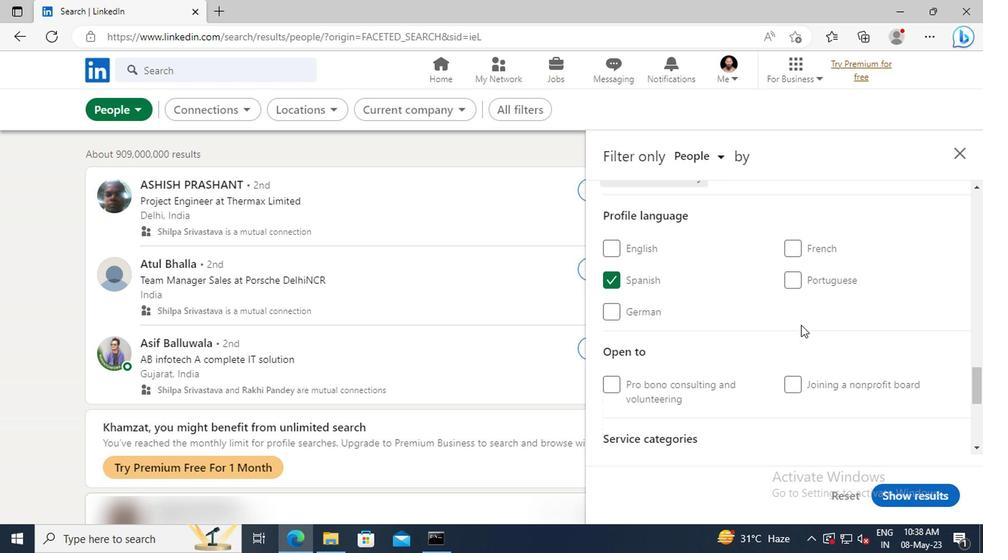 
Action: Mouse scrolled (797, 323) with delta (0, 0)
Screenshot: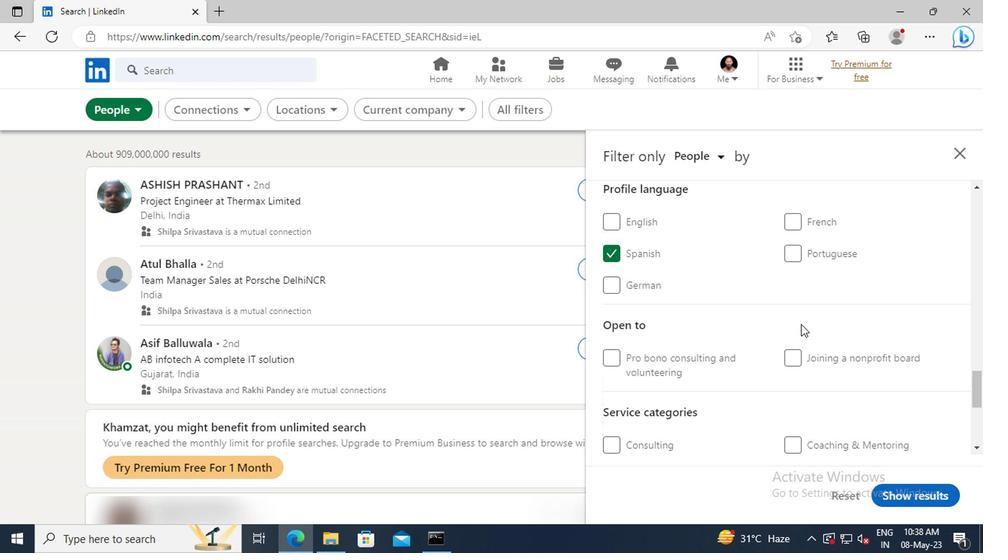 
Action: Mouse scrolled (797, 323) with delta (0, 0)
Screenshot: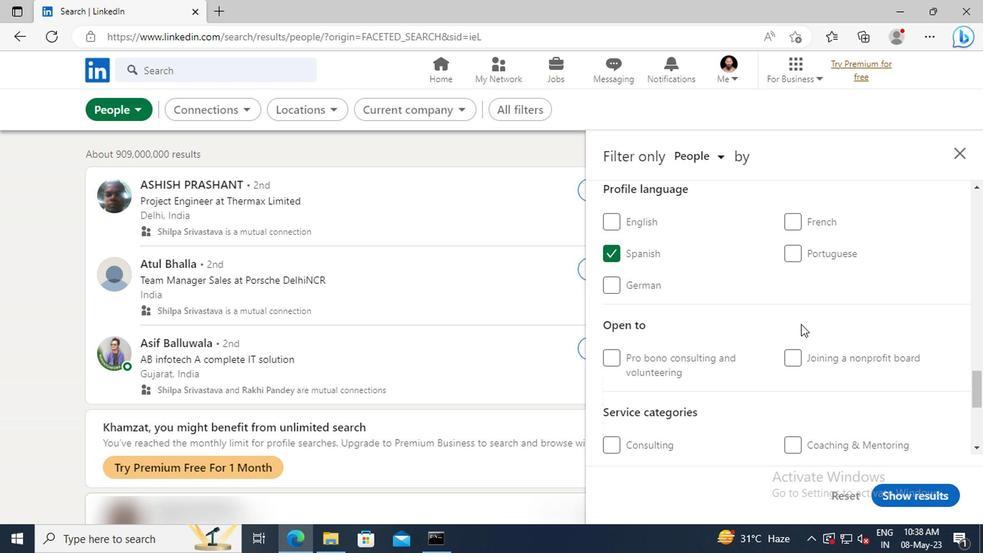 
Action: Mouse scrolled (797, 323) with delta (0, 0)
Screenshot: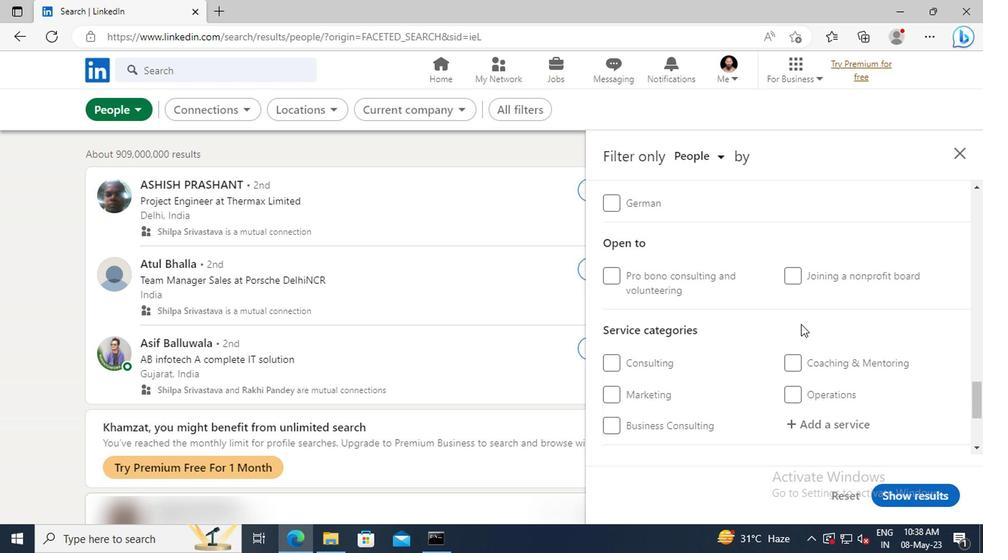 
Action: Mouse scrolled (797, 323) with delta (0, 0)
Screenshot: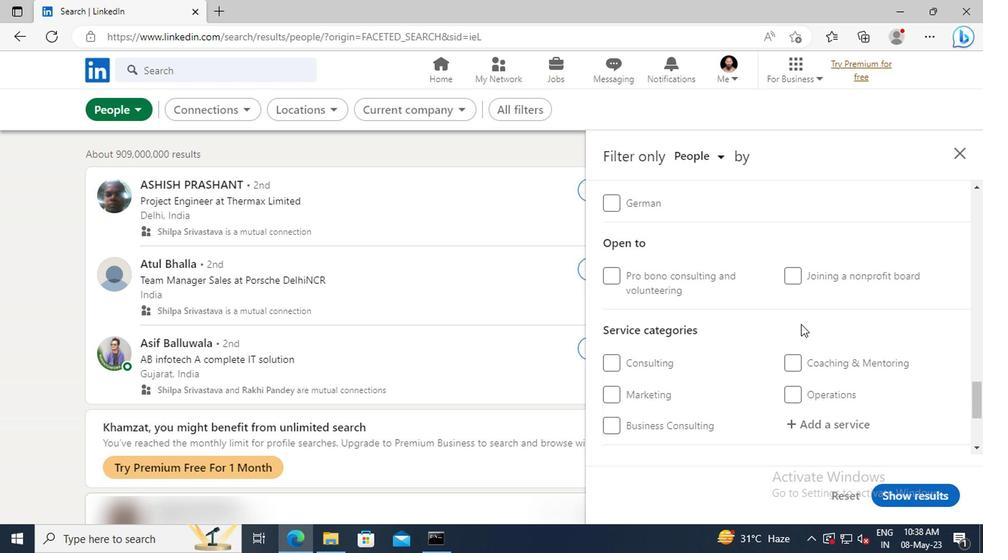
Action: Mouse moved to (799, 336)
Screenshot: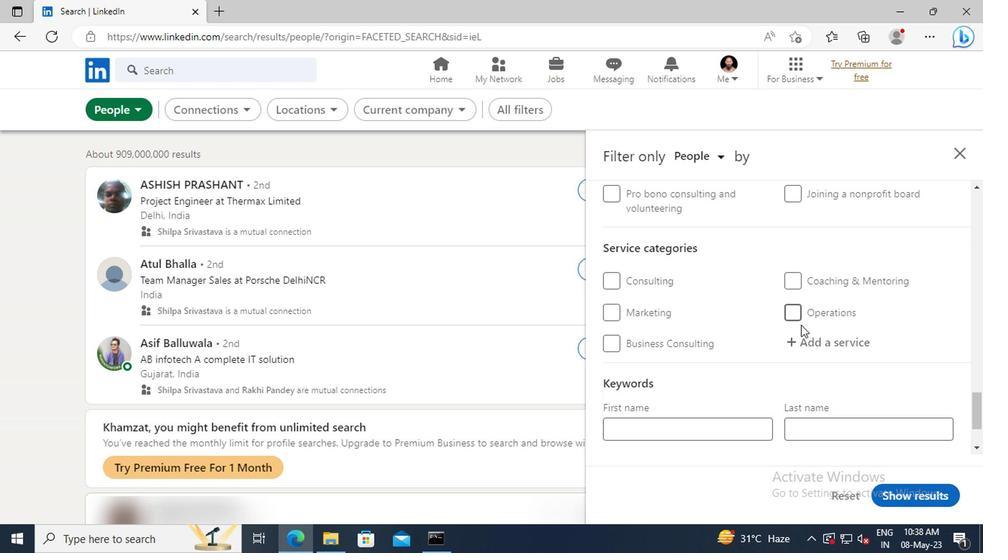 
Action: Mouse pressed left at (799, 336)
Screenshot: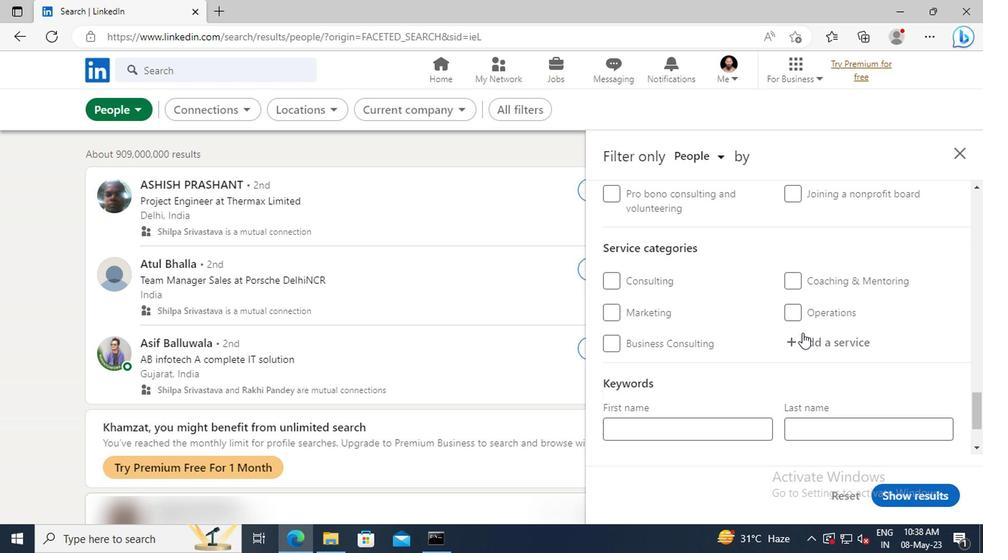 
Action: Key pressed <Key.shift>
Screenshot: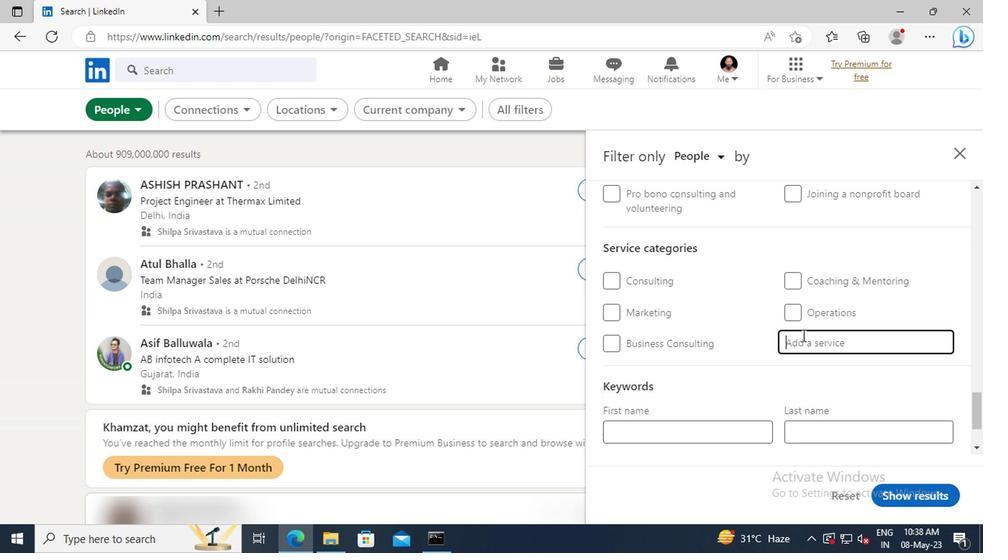 
Action: Mouse moved to (800, 334)
Screenshot: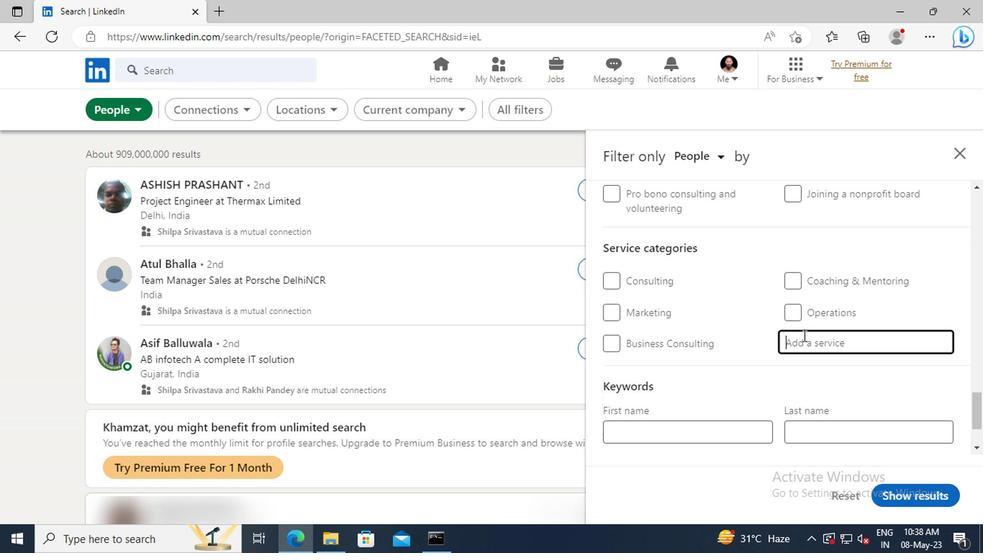
Action: Key pressed SEARCH<Key.space><Key.shift>EN
Screenshot: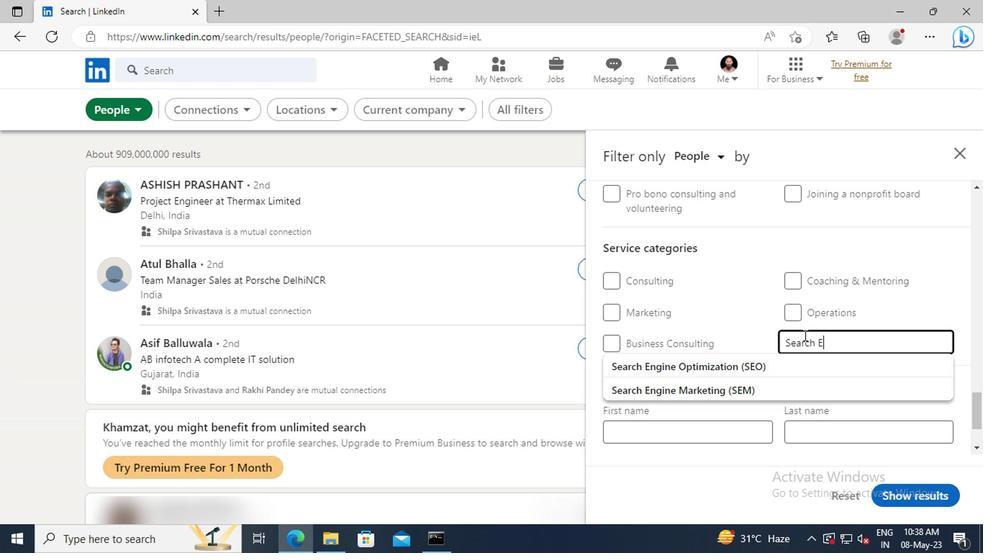 
Action: Mouse moved to (803, 382)
Screenshot: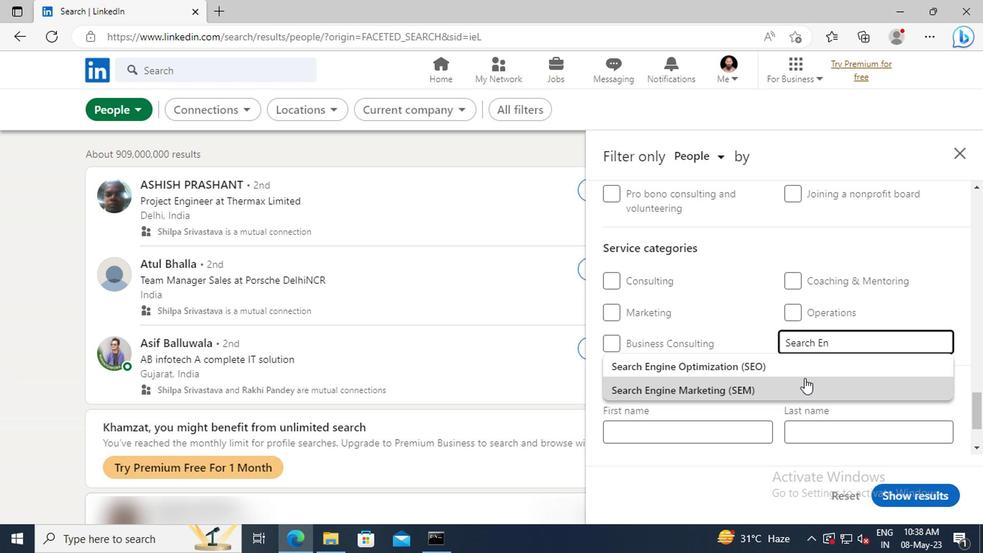 
Action: Mouse pressed left at (803, 382)
Screenshot: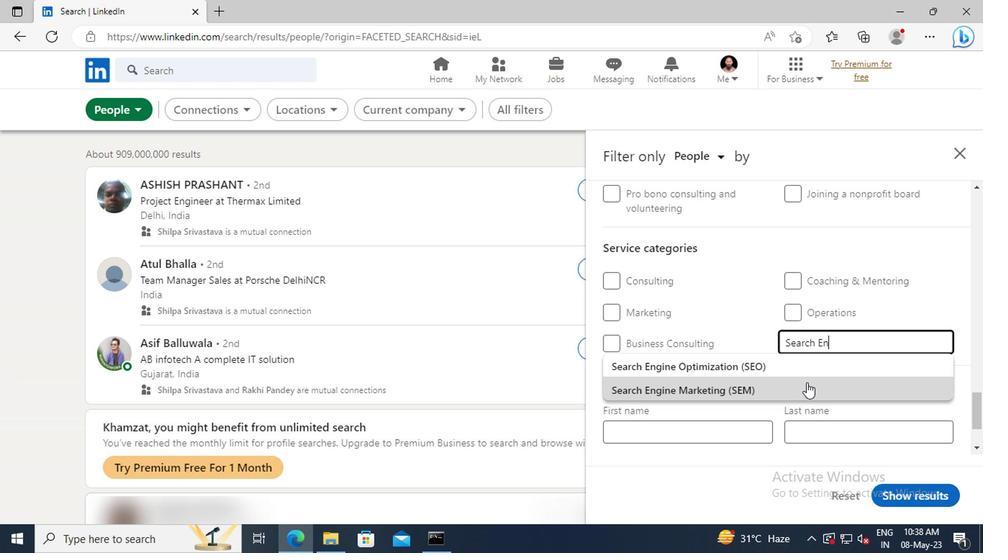 
Action: Mouse scrolled (803, 381) with delta (0, -1)
Screenshot: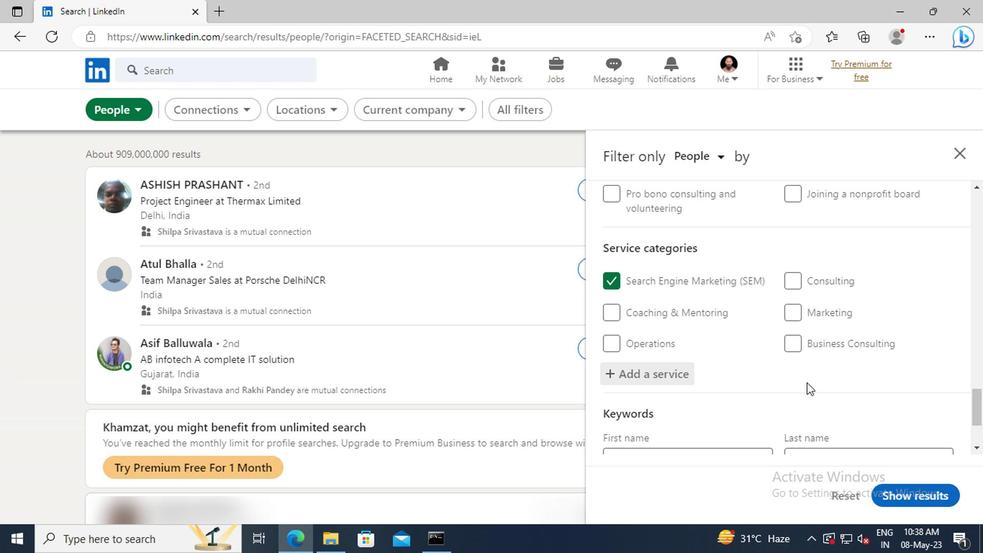 
Action: Mouse scrolled (803, 381) with delta (0, -1)
Screenshot: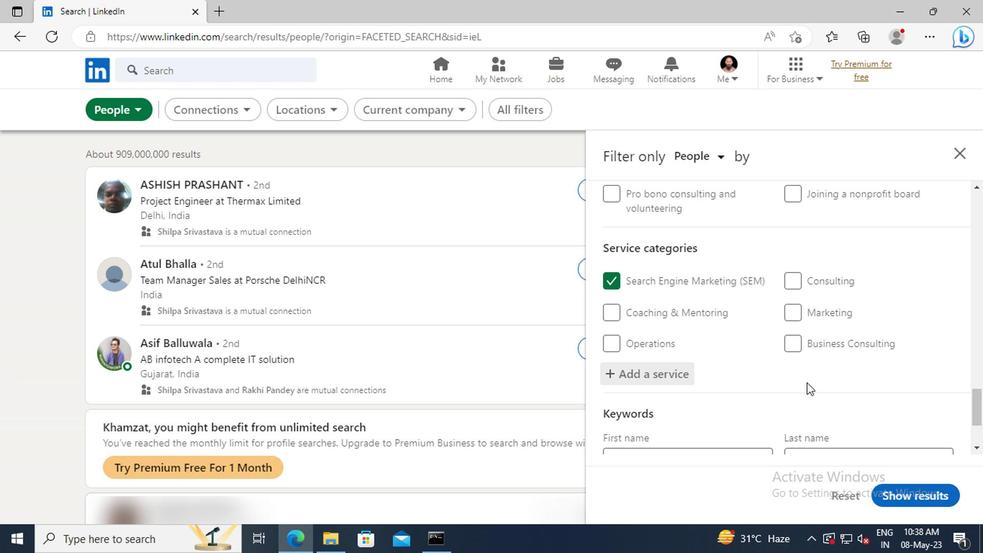 
Action: Mouse scrolled (803, 381) with delta (0, -1)
Screenshot: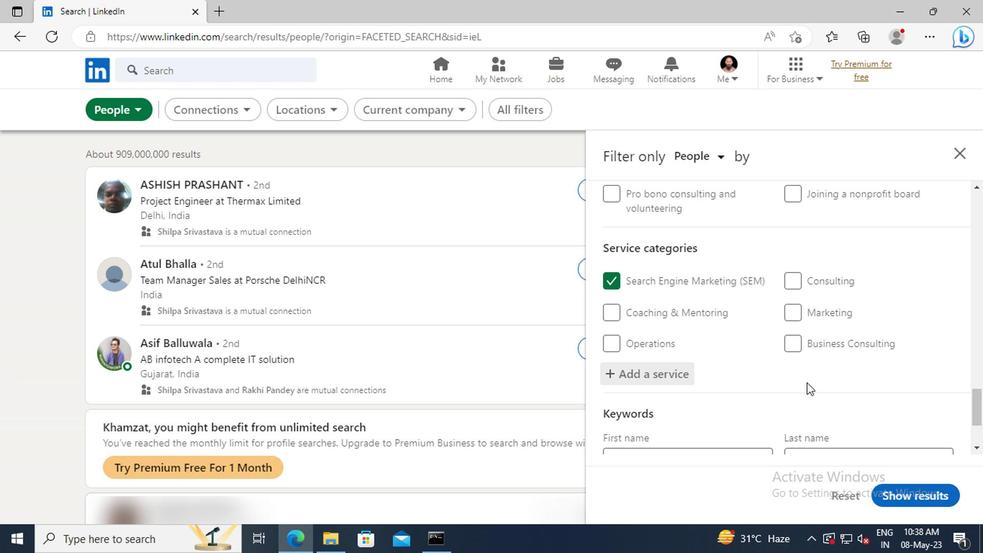 
Action: Mouse scrolled (803, 381) with delta (0, -1)
Screenshot: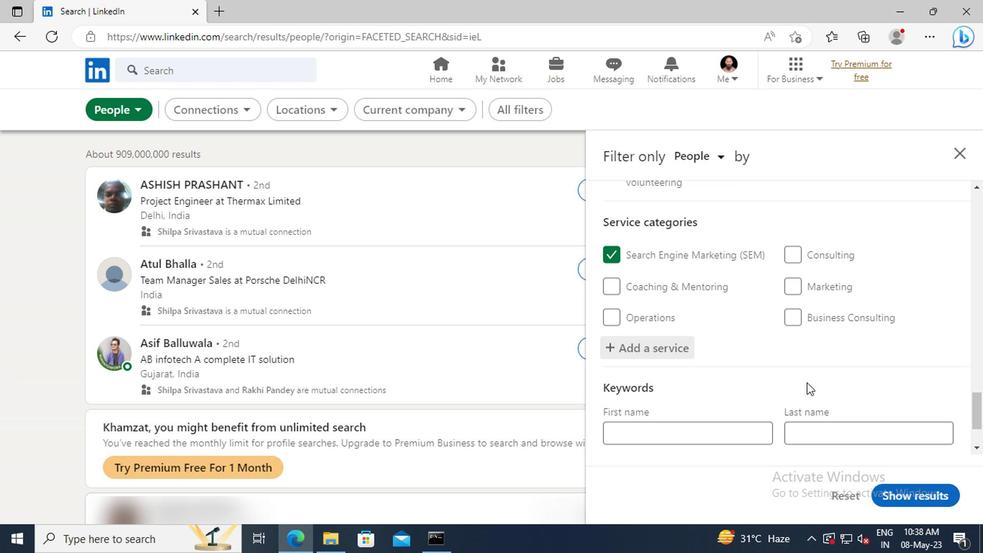 
Action: Mouse moved to (717, 390)
Screenshot: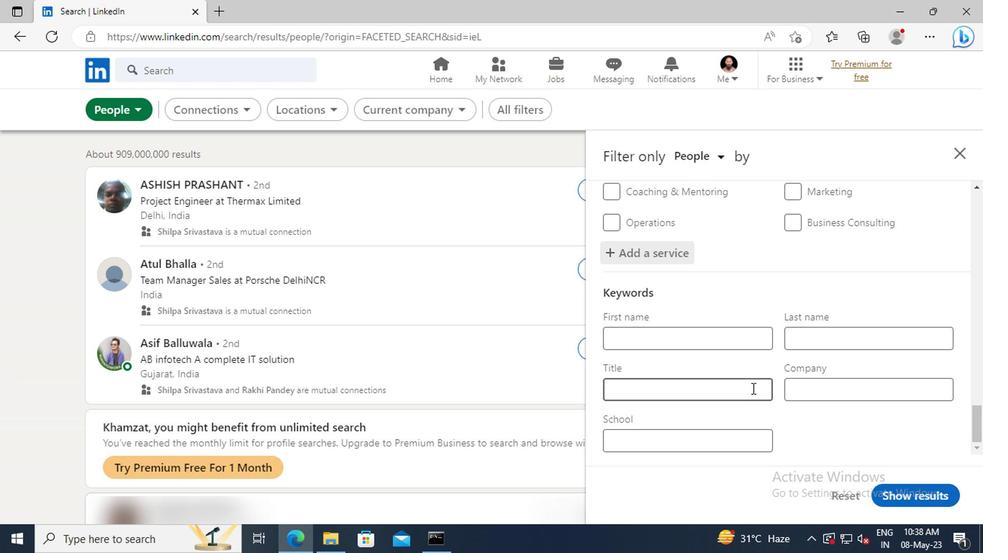 
Action: Mouse pressed left at (717, 390)
Screenshot: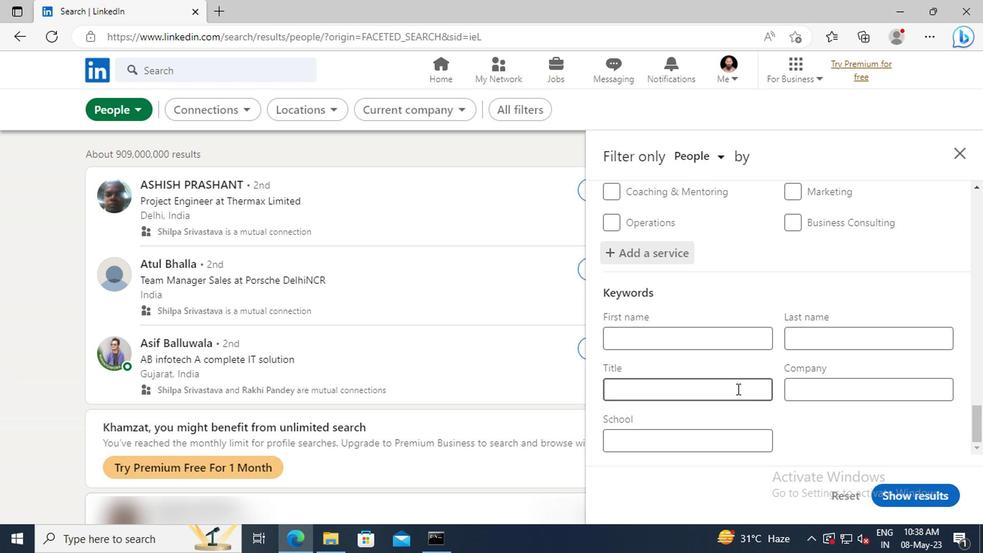 
Action: Key pressed <Key.shift>HELP<Key.space><Key.shift>DESK<Key.enter>
Screenshot: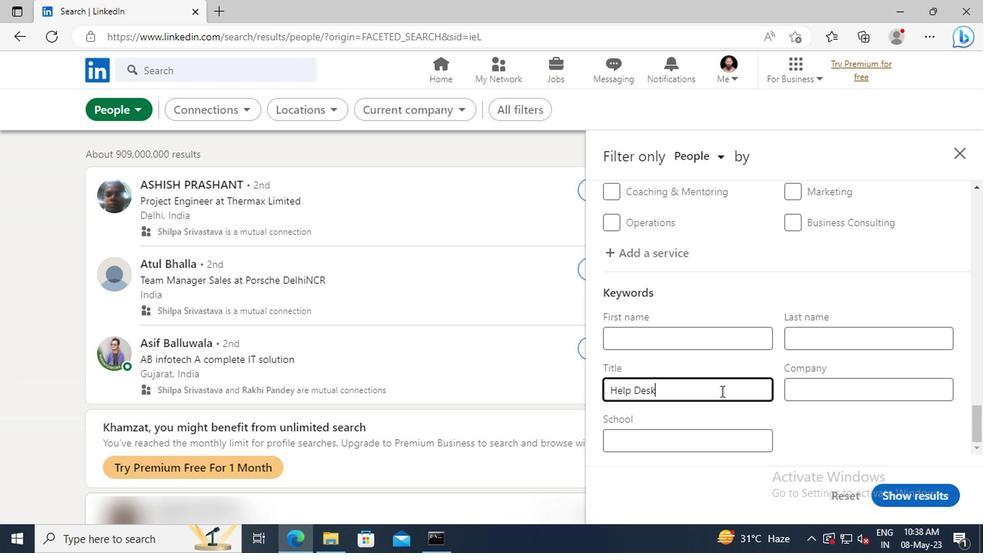 
Action: Mouse moved to (888, 490)
Screenshot: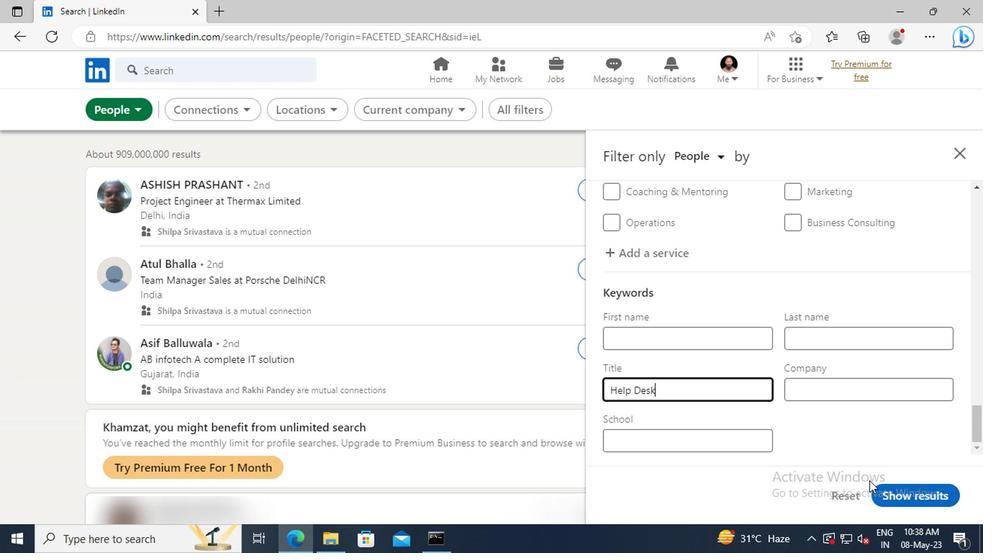 
Action: Mouse pressed left at (888, 490)
Screenshot: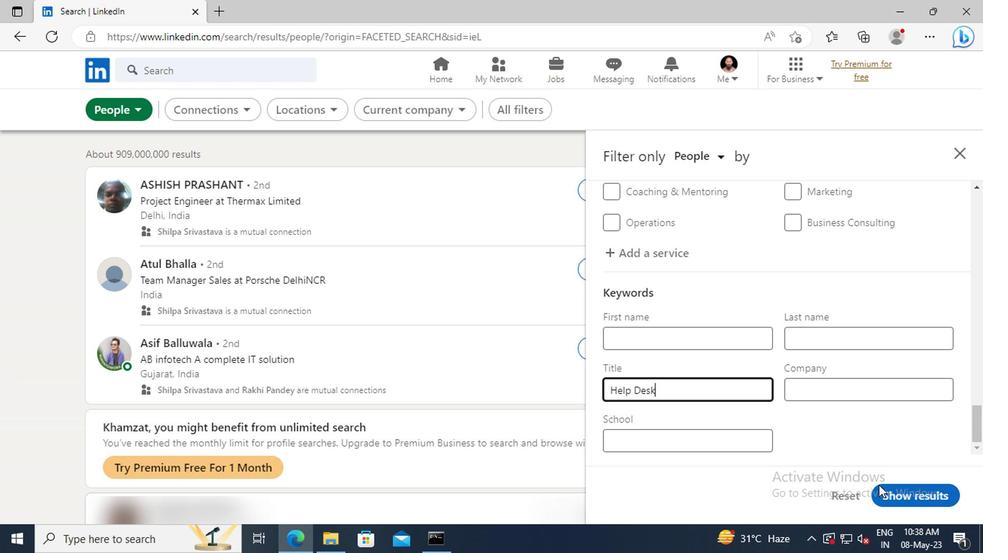 
Action: Mouse moved to (888, 490)
Screenshot: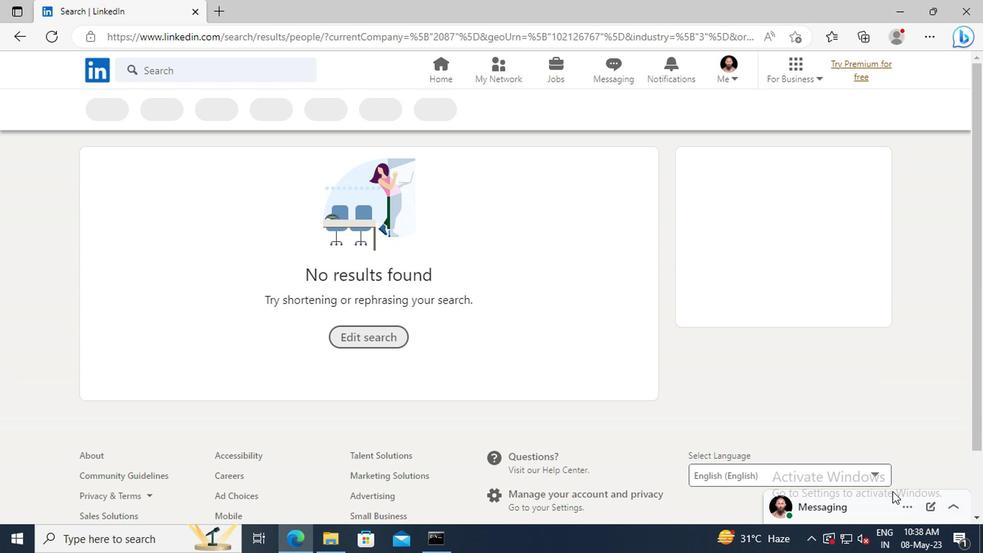 
